 Task: Search one way flight ticket for 2 adults, 4 children and 1 infant on lap in business from Alexandria: Alexandria International Airport to Greensboro: Piedmont Triad International Airport on 5-1-2023. Choice of flights is Westjet. Number of bags: 2 carry on bags and 7 checked bags. Price is upto 83000. Outbound departure time preference is 5:30.
Action: Mouse moved to (257, 339)
Screenshot: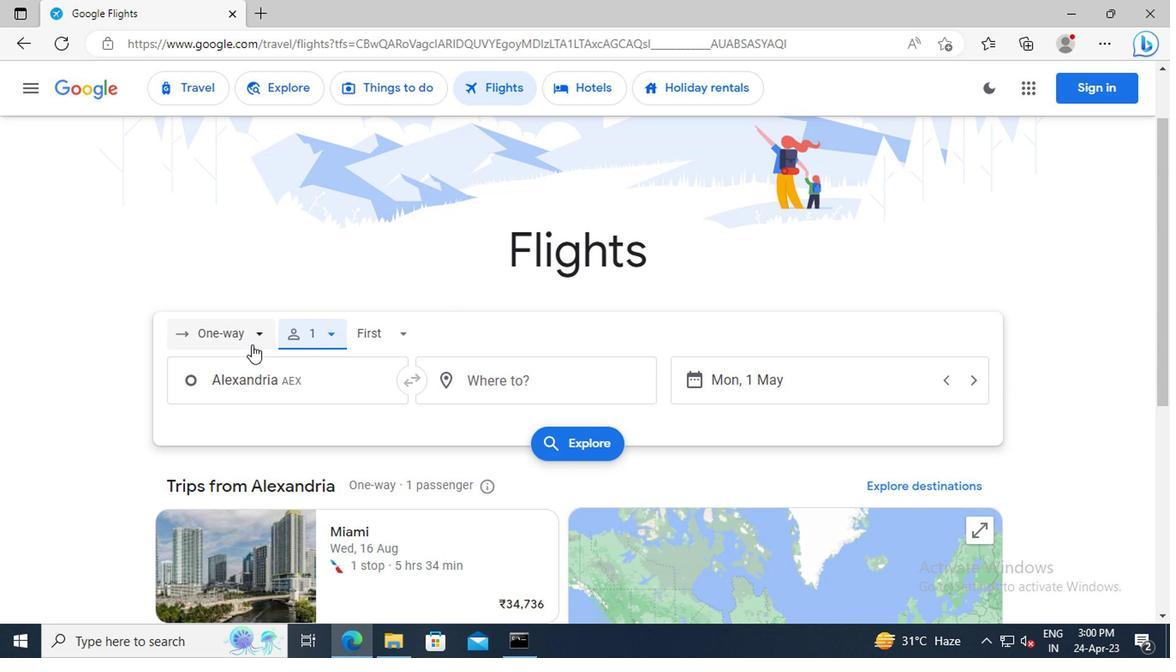 
Action: Mouse pressed left at (257, 339)
Screenshot: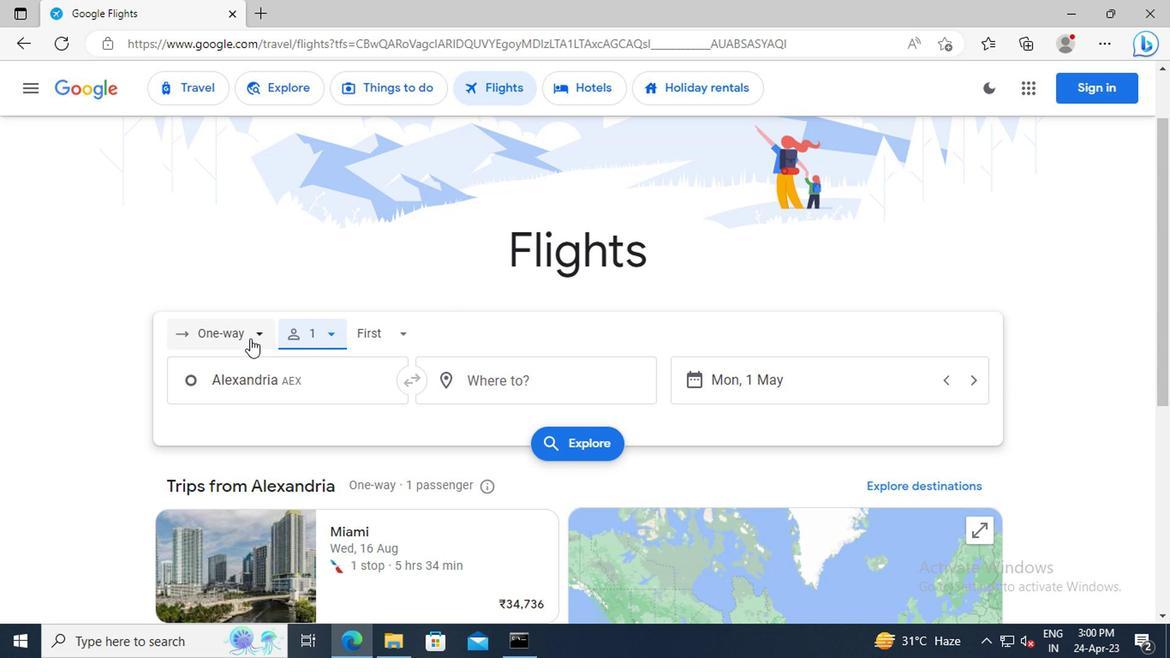 
Action: Mouse moved to (250, 418)
Screenshot: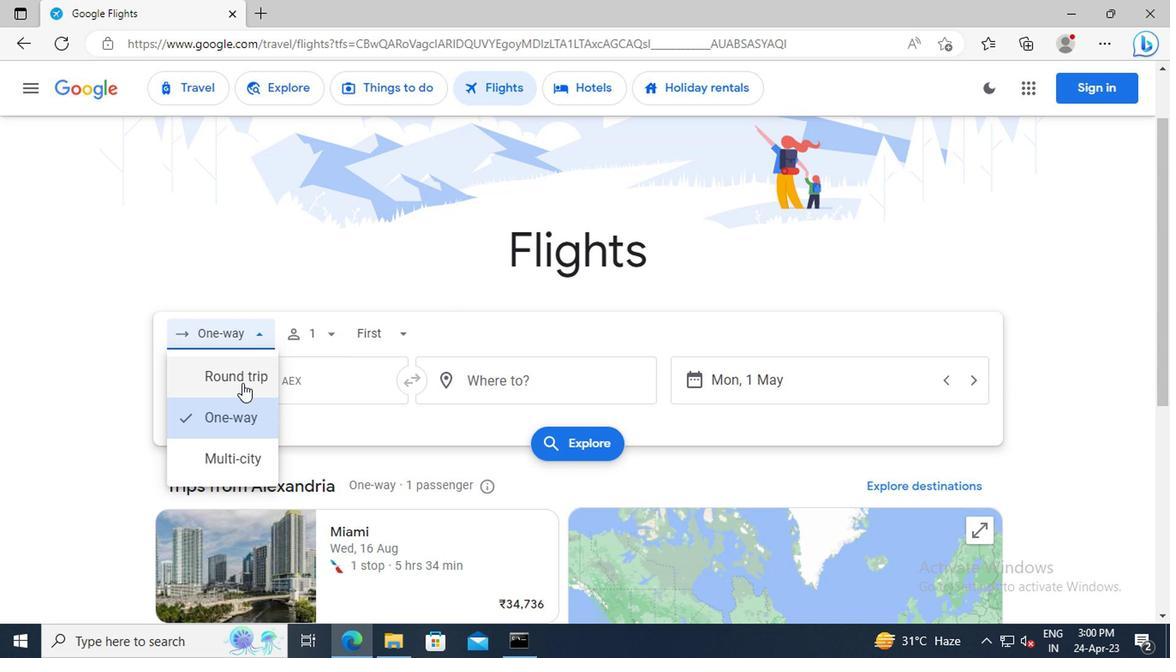 
Action: Mouse pressed left at (250, 418)
Screenshot: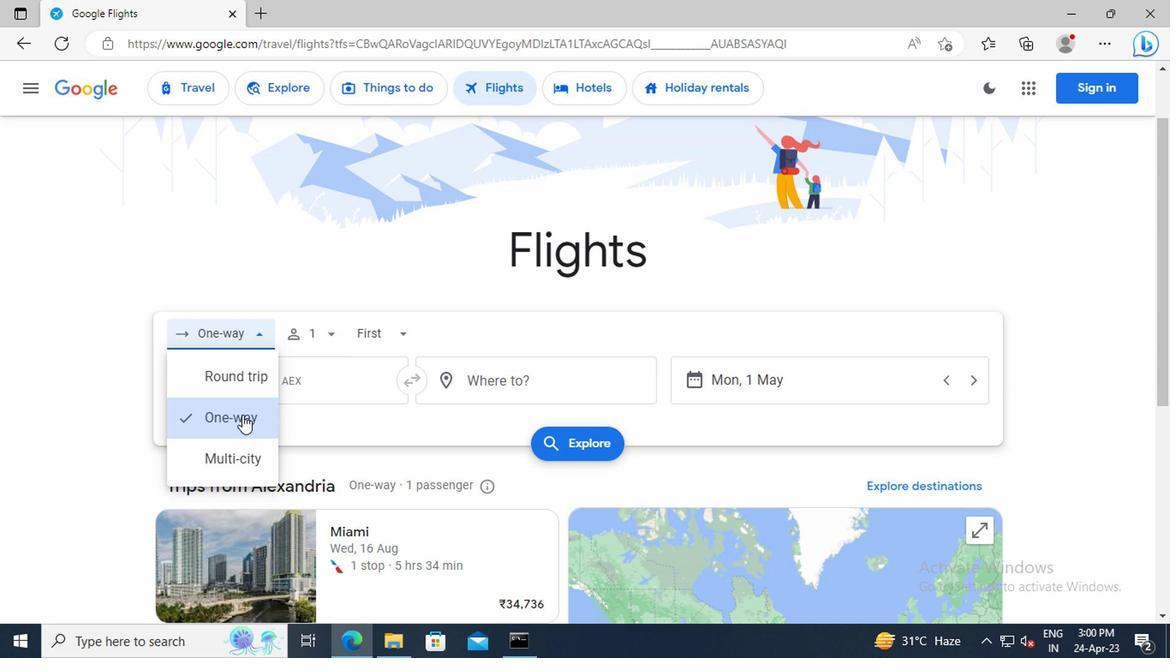
Action: Mouse moved to (317, 339)
Screenshot: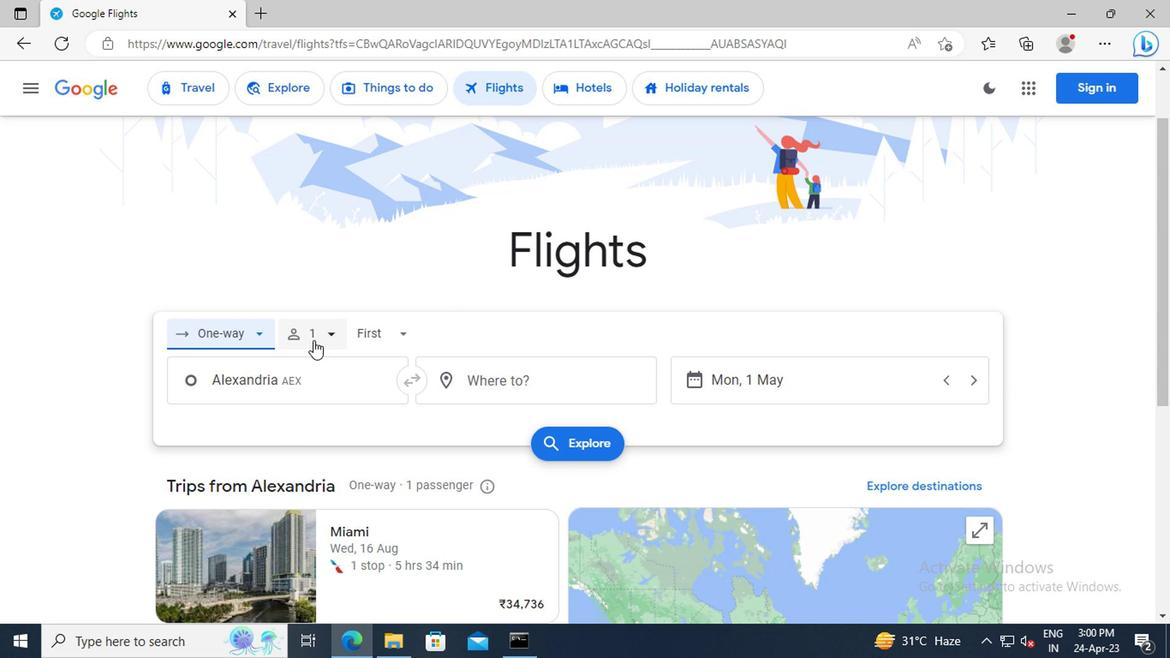 
Action: Mouse pressed left at (317, 339)
Screenshot: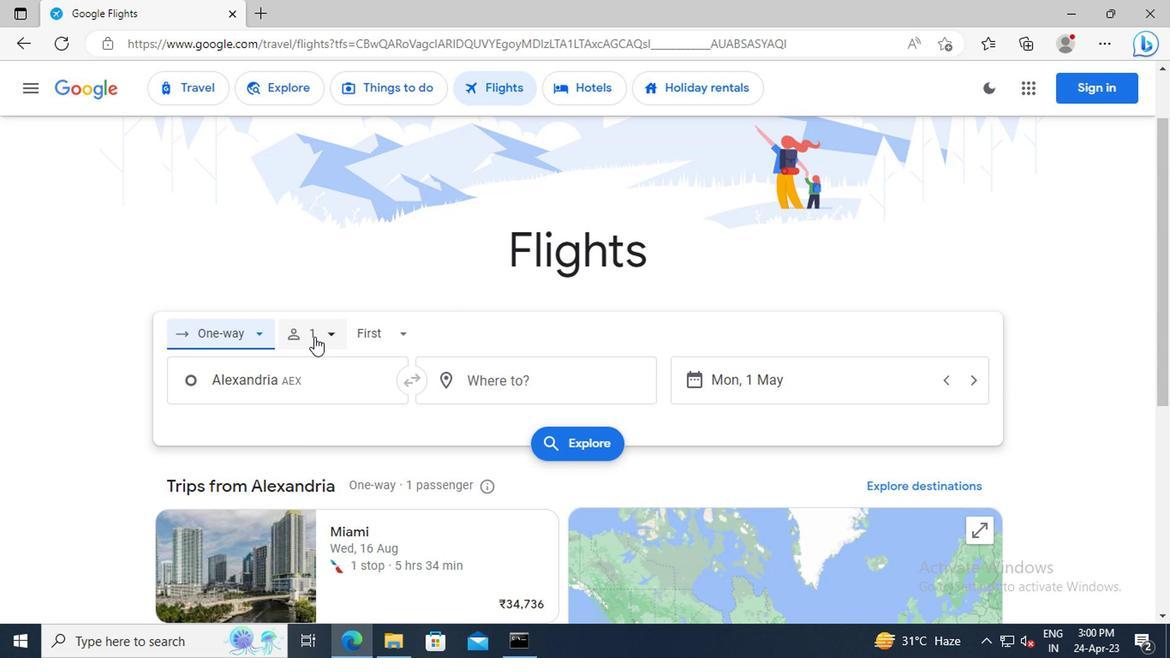 
Action: Mouse moved to (450, 385)
Screenshot: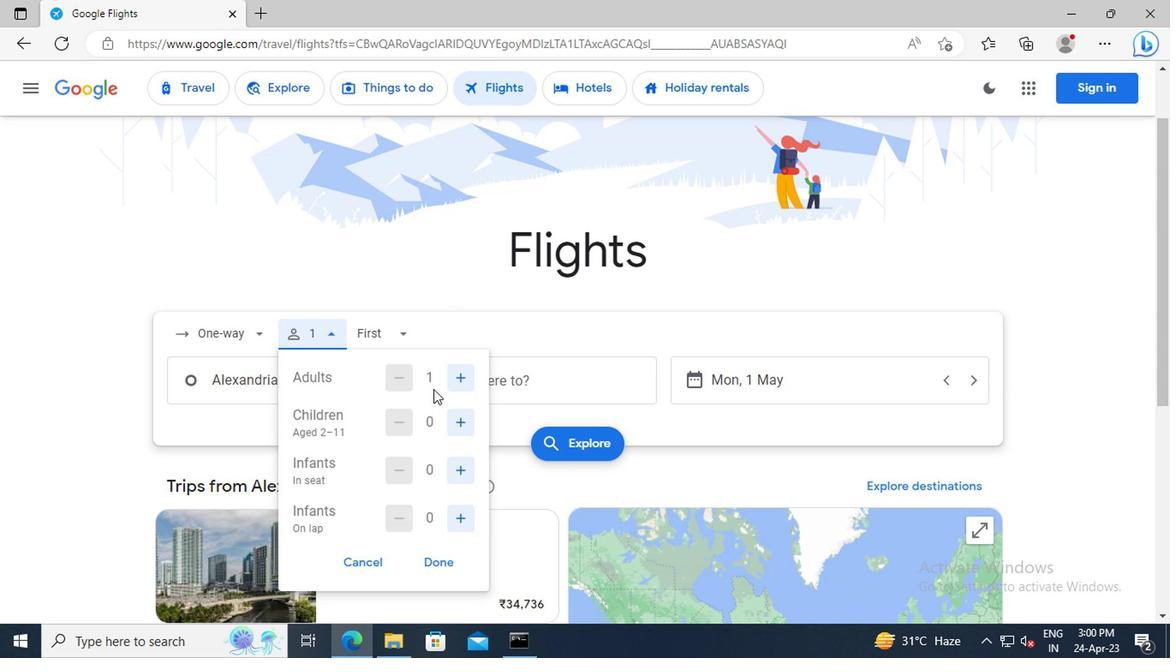 
Action: Mouse pressed left at (450, 385)
Screenshot: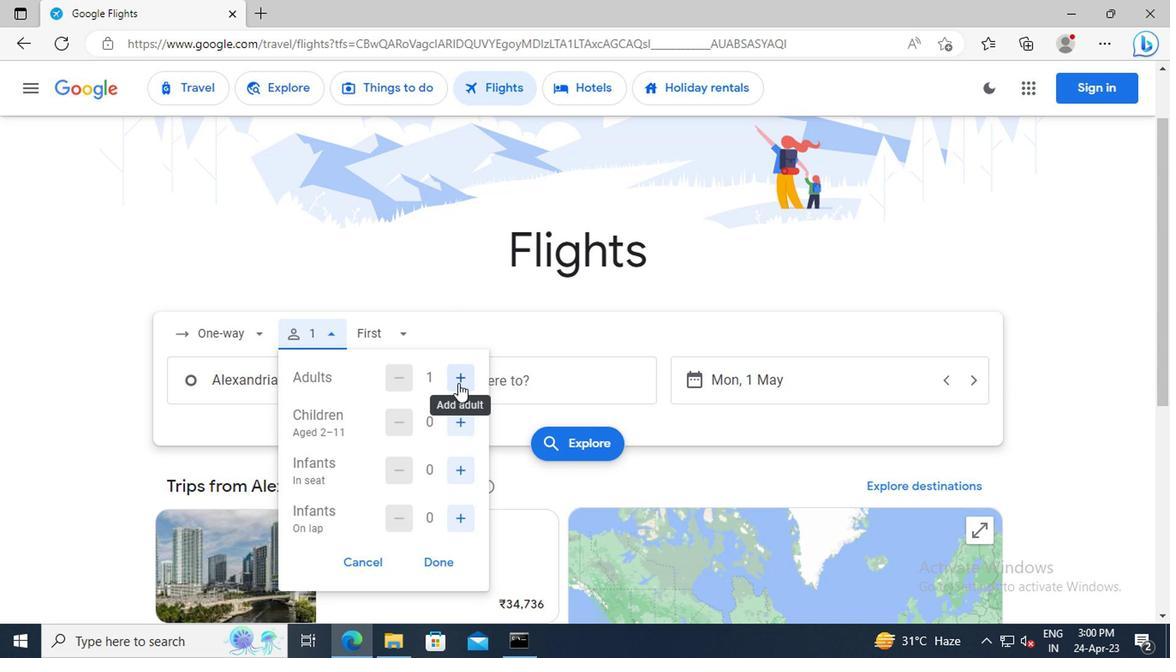
Action: Mouse moved to (458, 430)
Screenshot: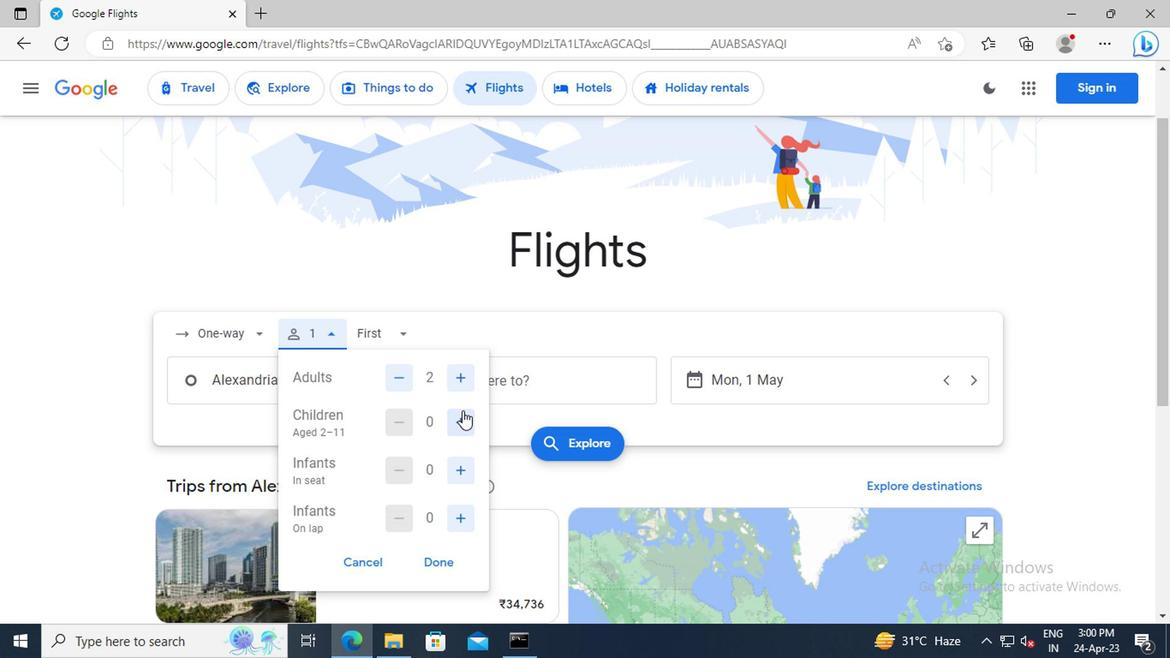 
Action: Mouse pressed left at (458, 430)
Screenshot: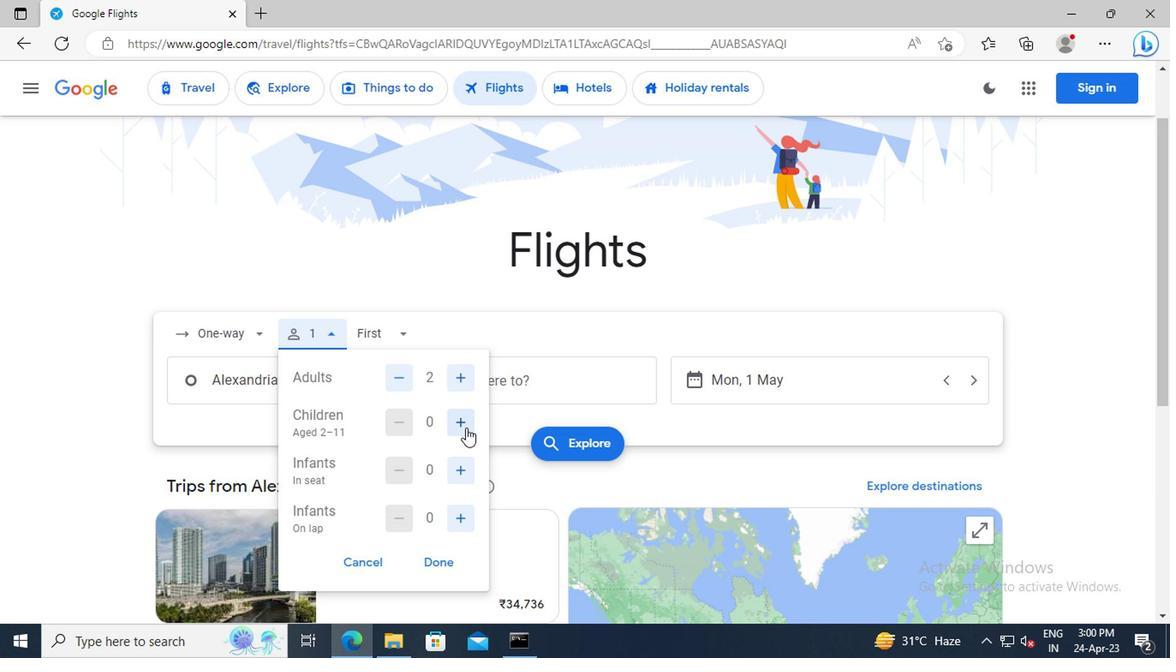 
Action: Mouse pressed left at (458, 430)
Screenshot: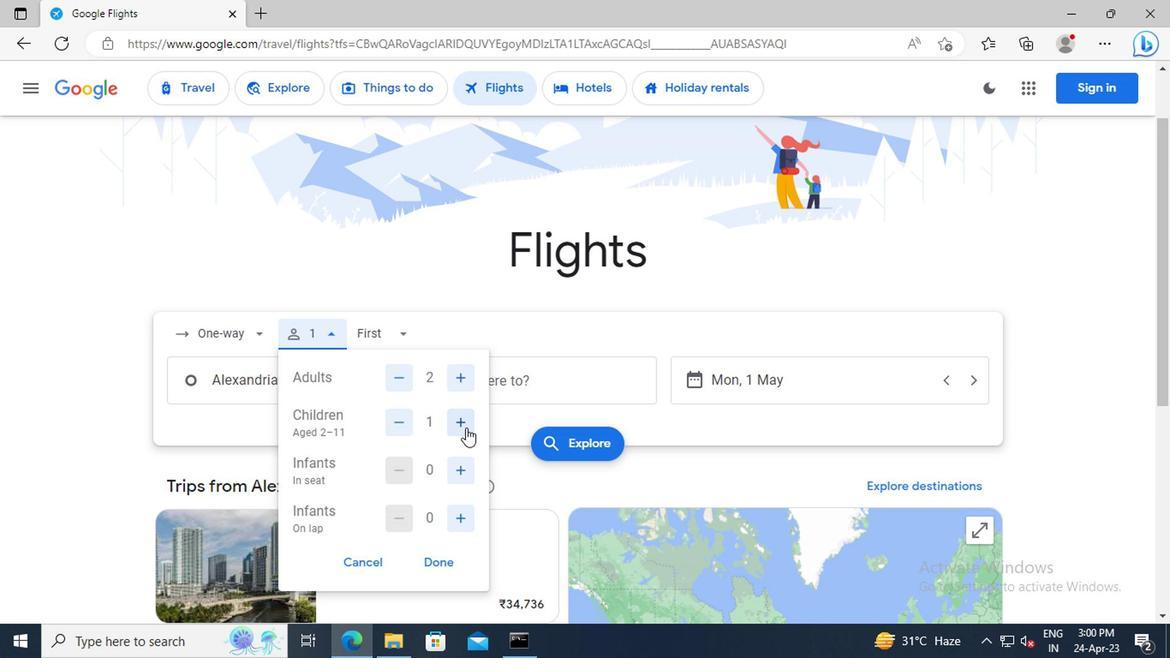 
Action: Mouse pressed left at (458, 430)
Screenshot: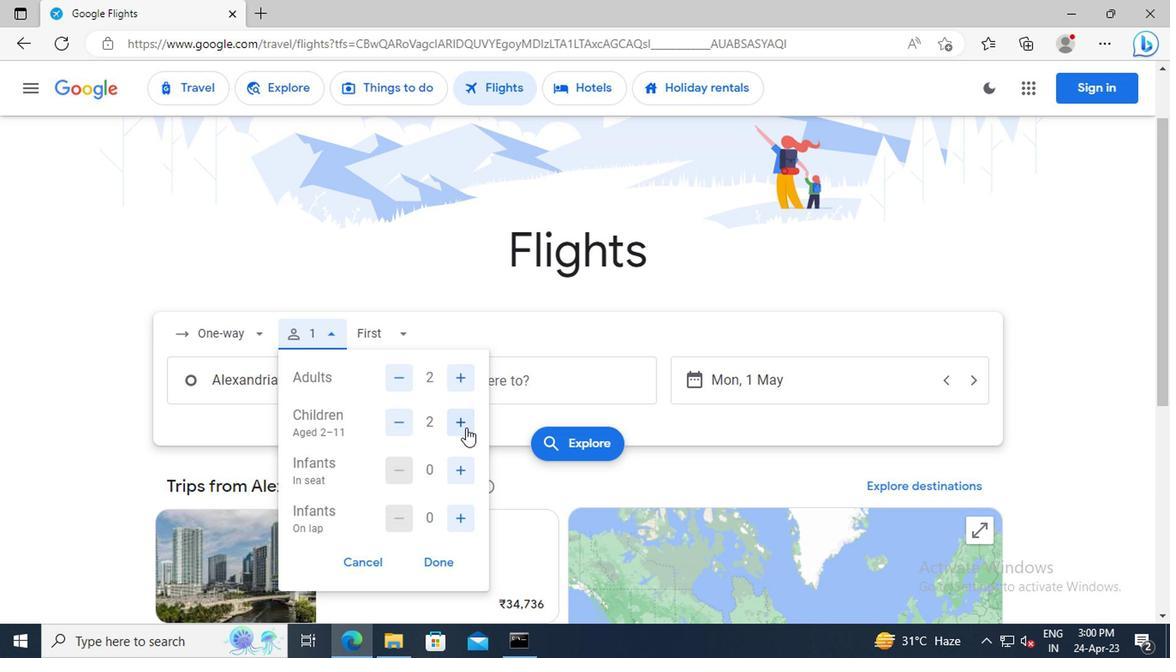 
Action: Mouse pressed left at (458, 430)
Screenshot: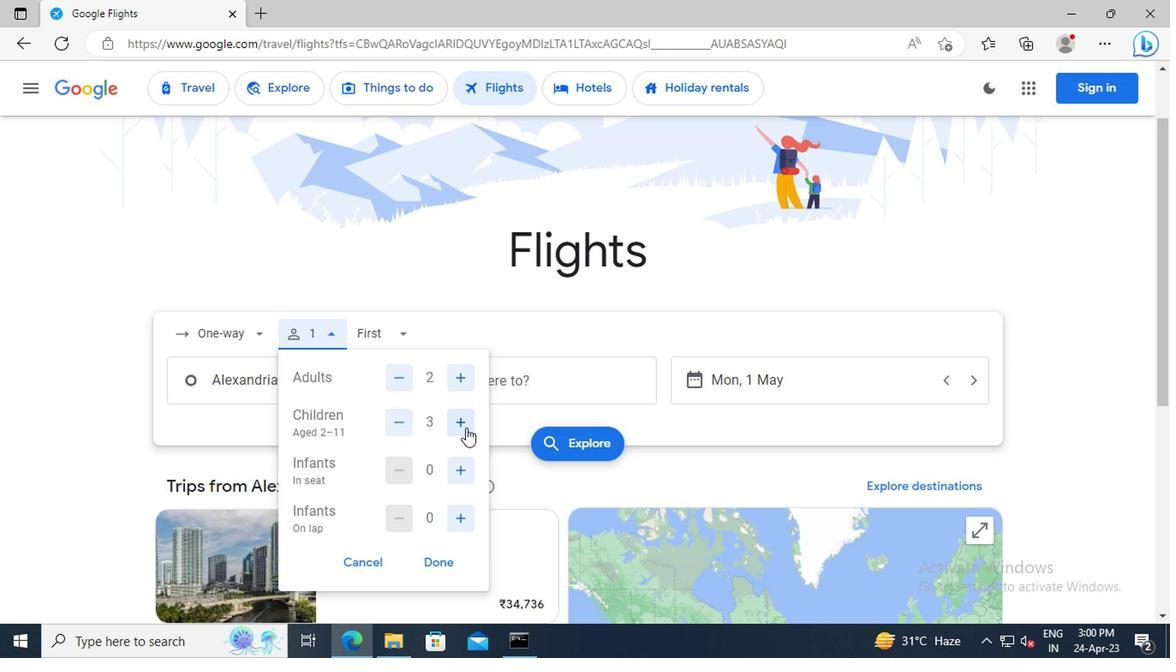 
Action: Mouse moved to (453, 518)
Screenshot: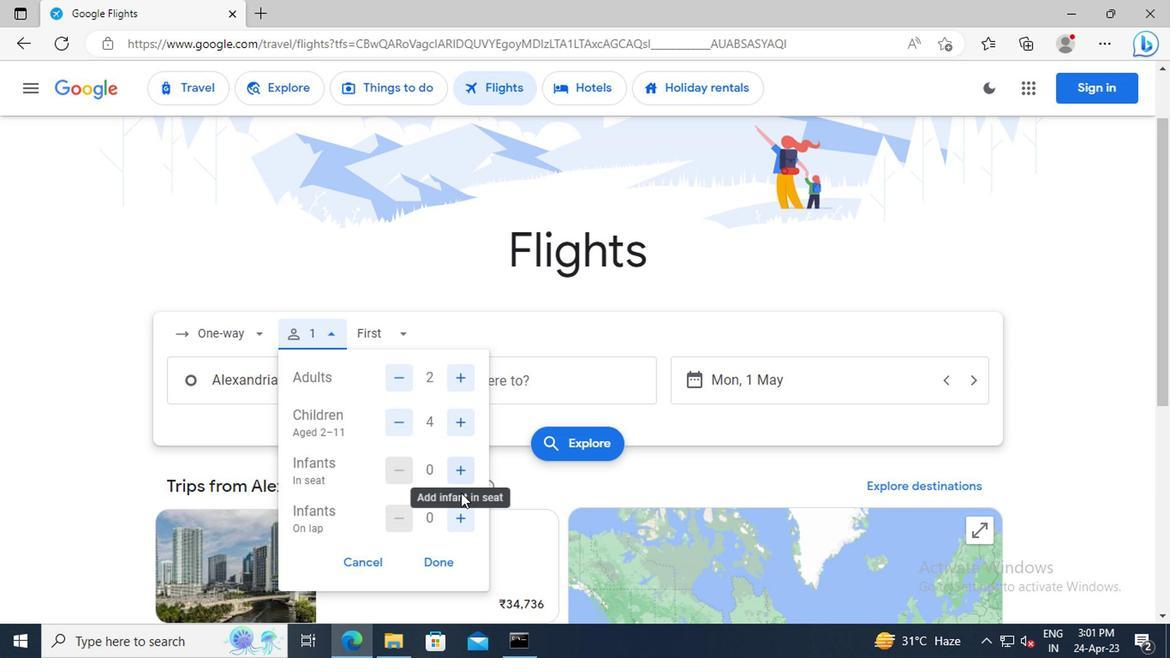 
Action: Mouse pressed left at (453, 518)
Screenshot: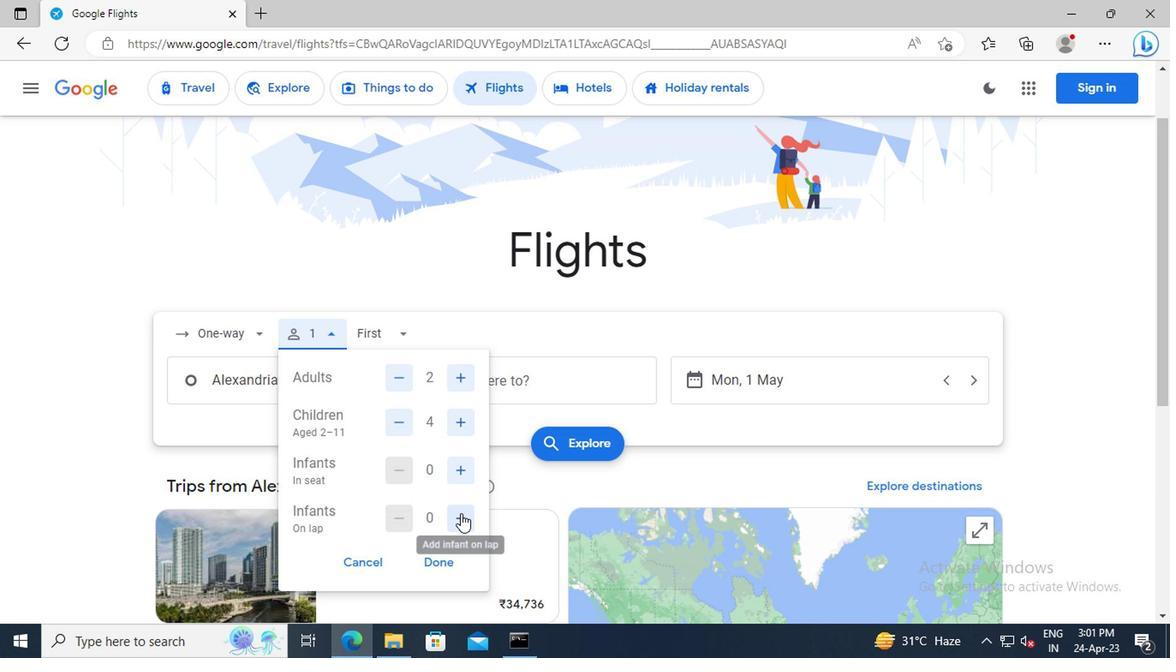 
Action: Mouse moved to (429, 573)
Screenshot: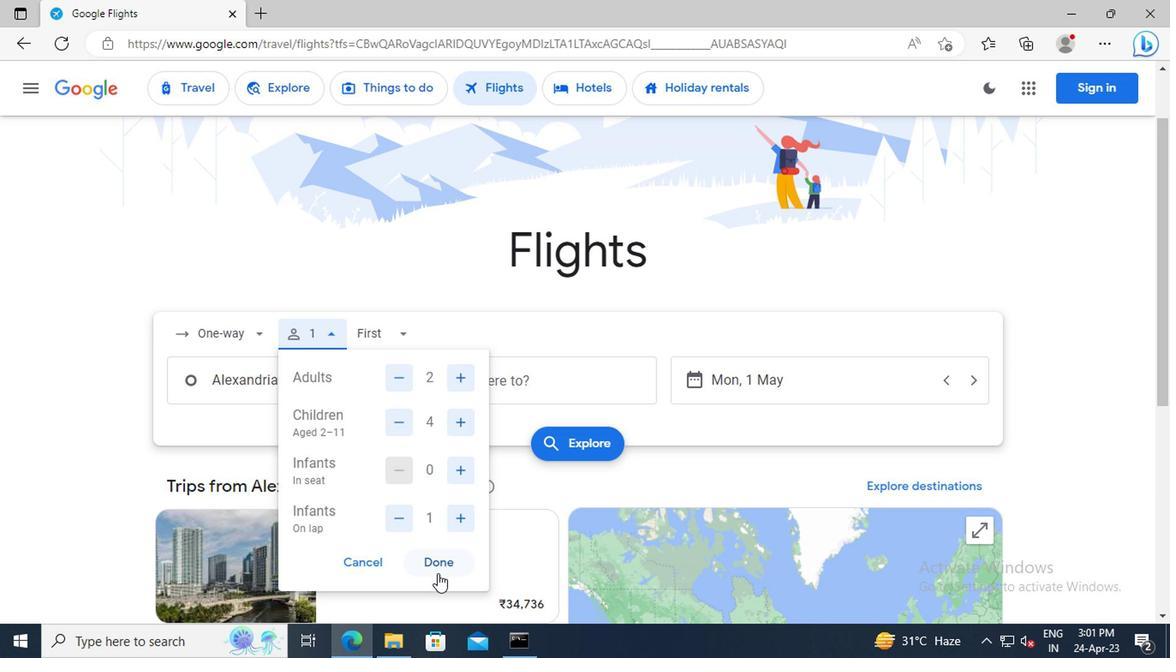 
Action: Mouse pressed left at (429, 573)
Screenshot: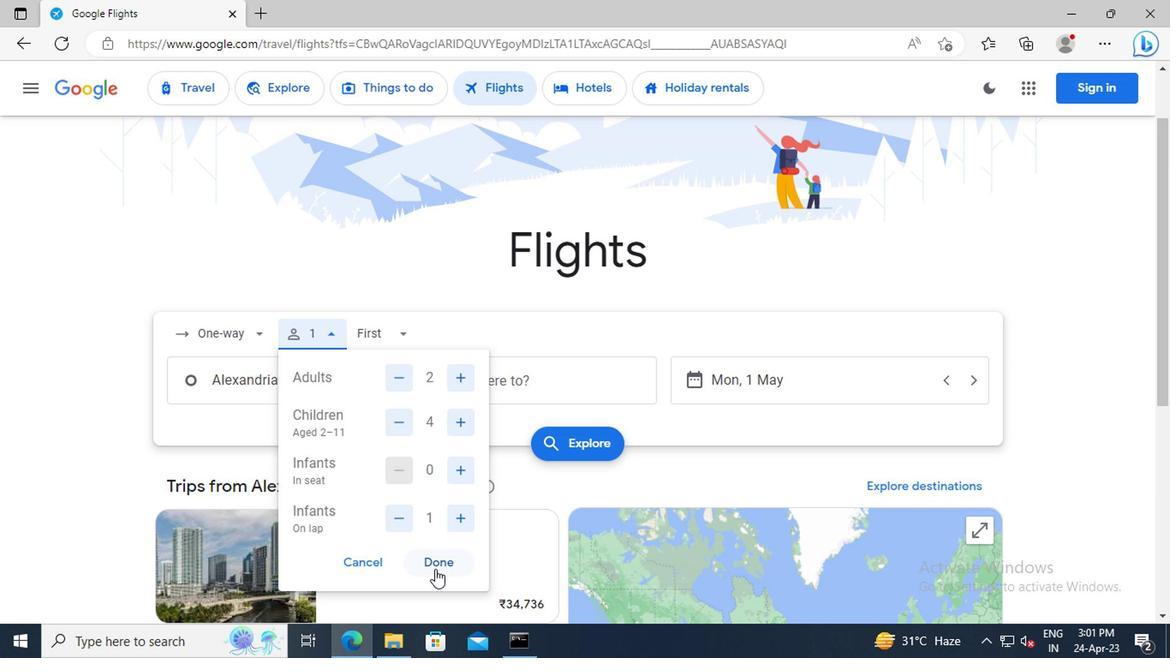 
Action: Mouse moved to (385, 340)
Screenshot: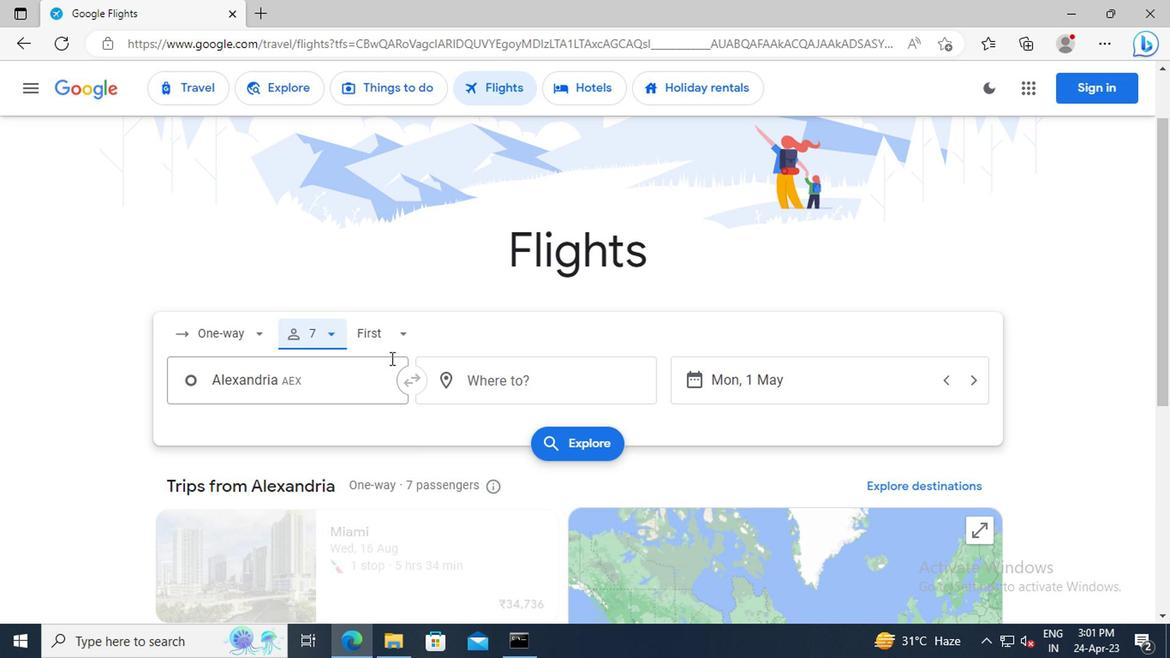 
Action: Mouse pressed left at (385, 340)
Screenshot: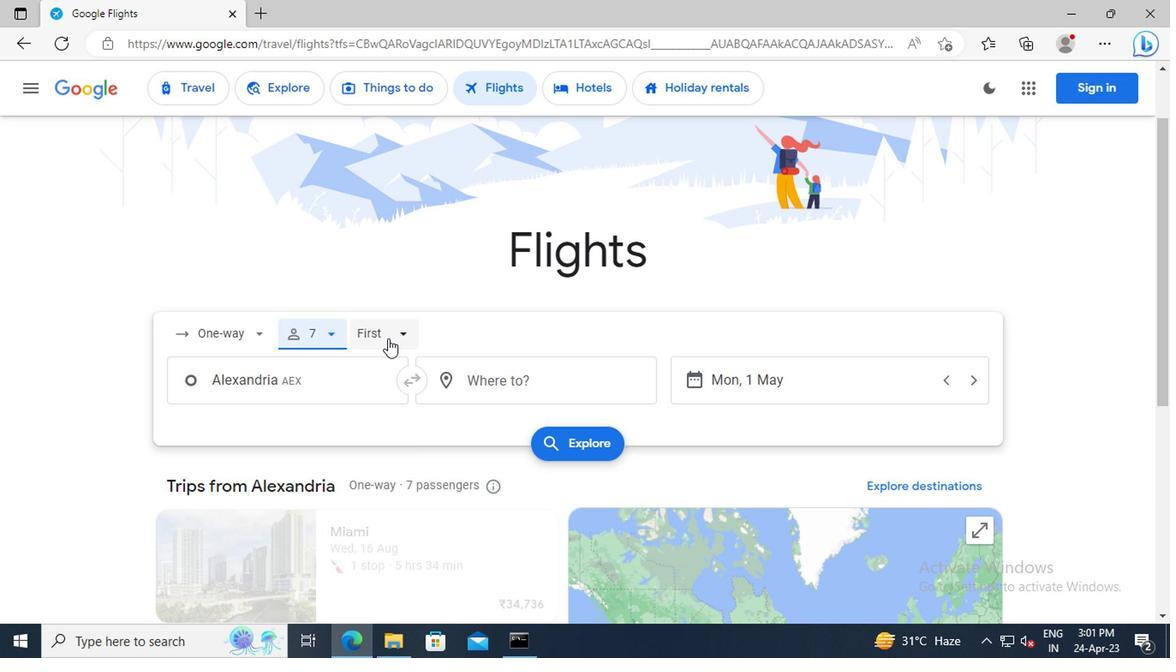 
Action: Mouse moved to (399, 464)
Screenshot: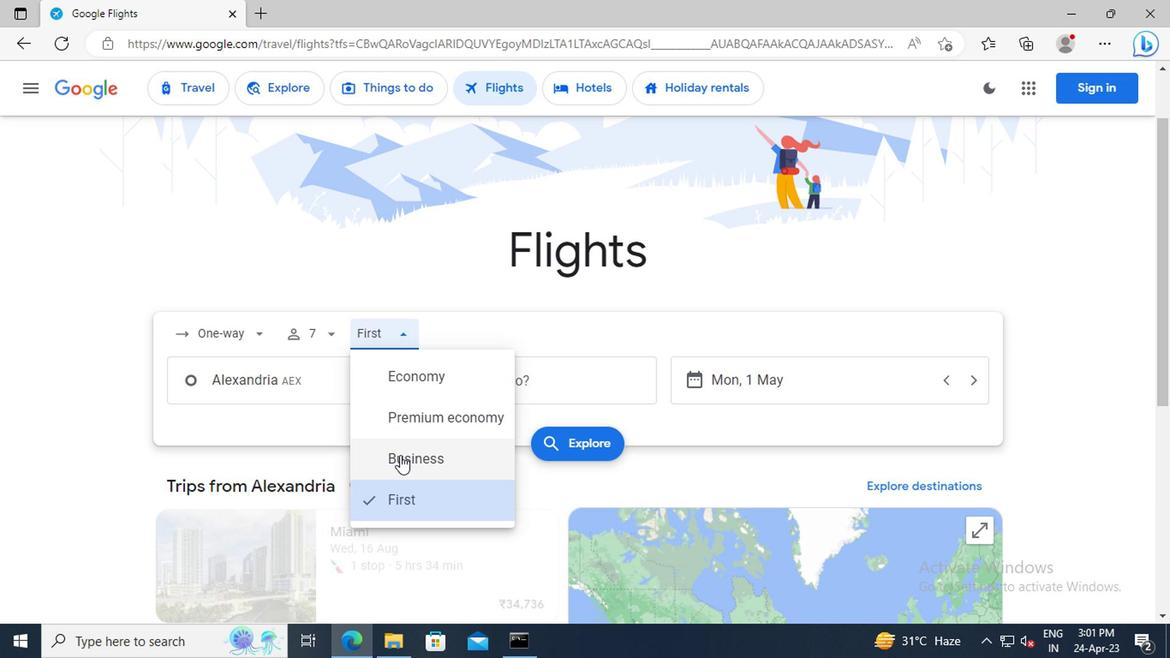 
Action: Mouse pressed left at (399, 464)
Screenshot: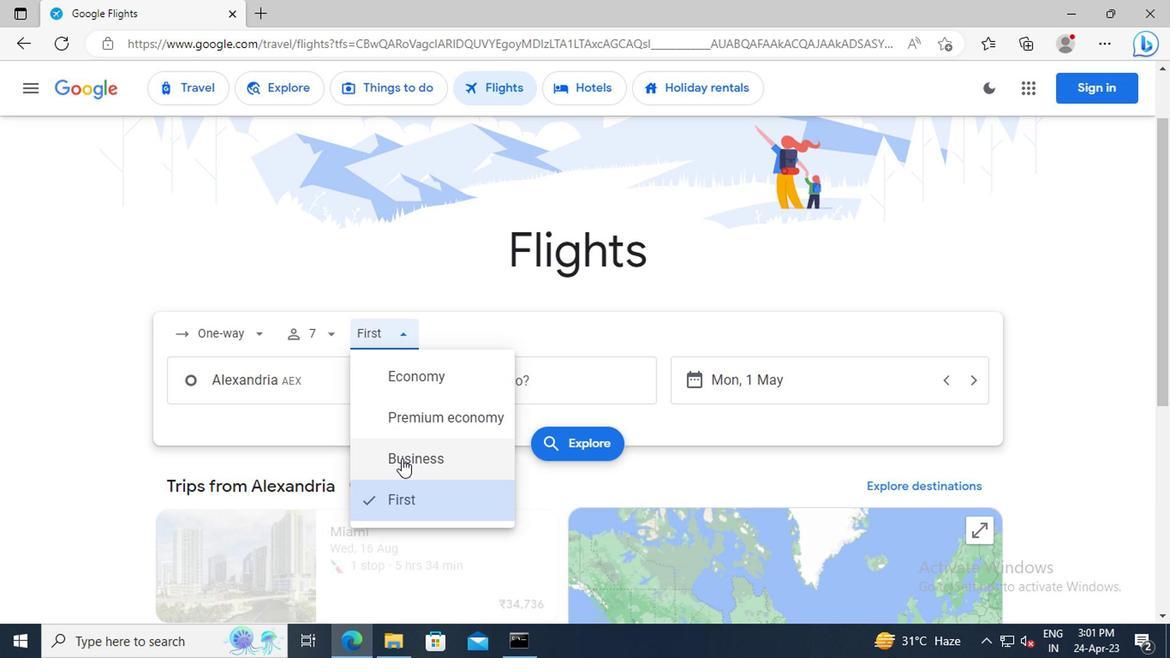 
Action: Mouse moved to (340, 385)
Screenshot: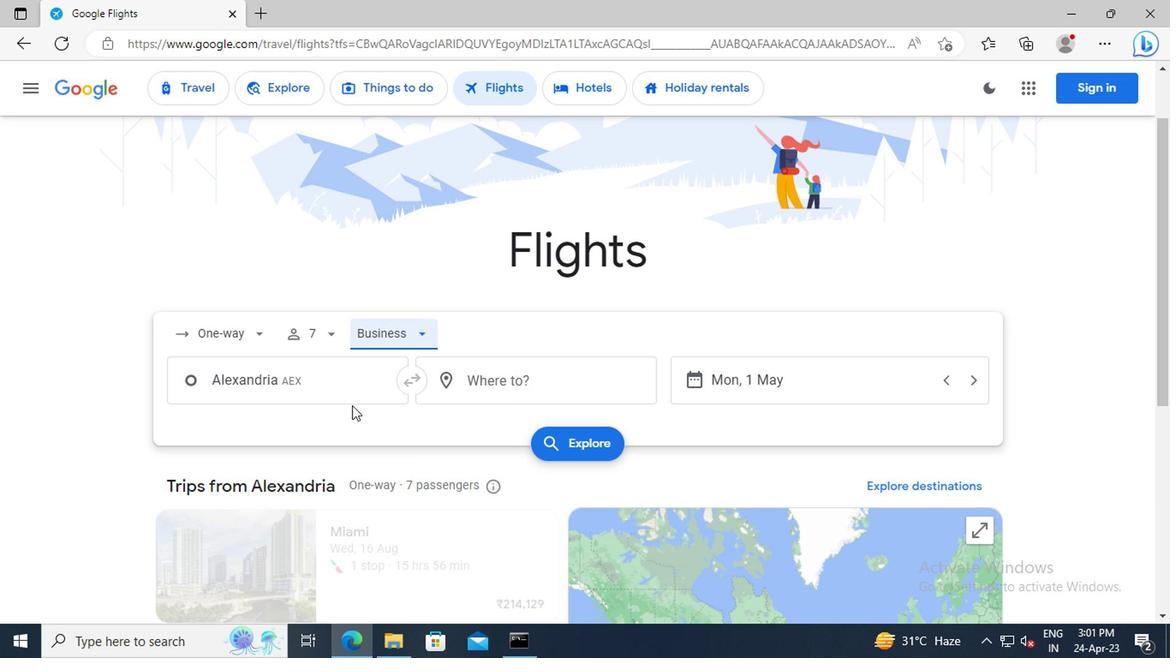 
Action: Mouse pressed left at (340, 385)
Screenshot: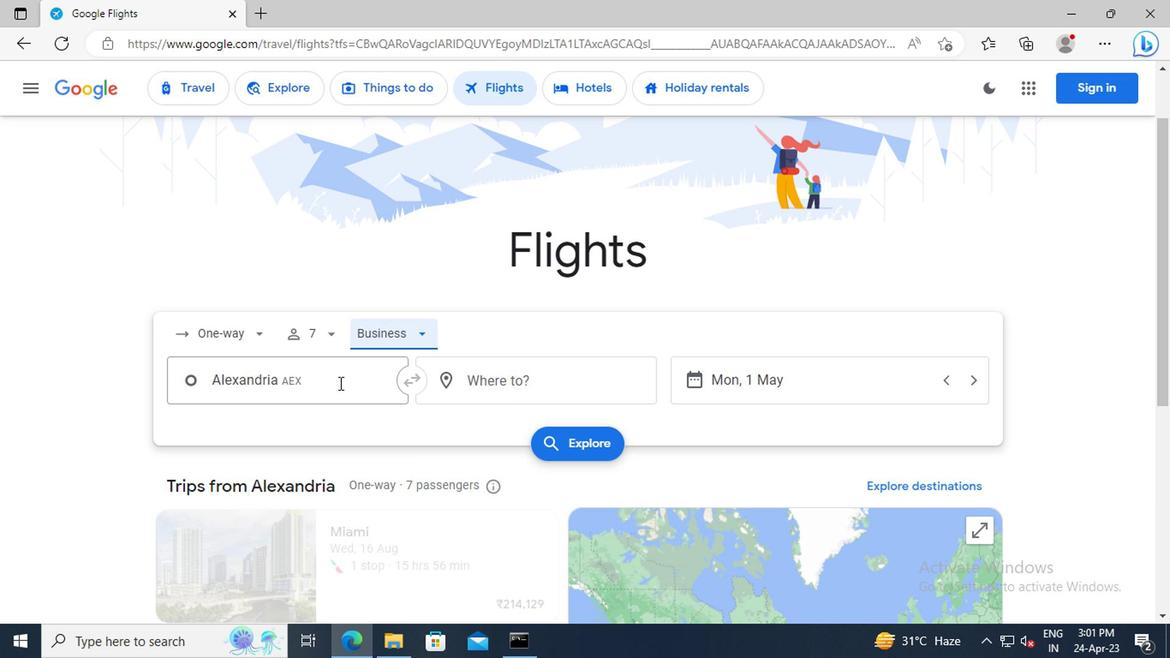 
Action: Key pressed <Key.shift_r>Alexandria<Key.space><Key.shift>IN
Screenshot: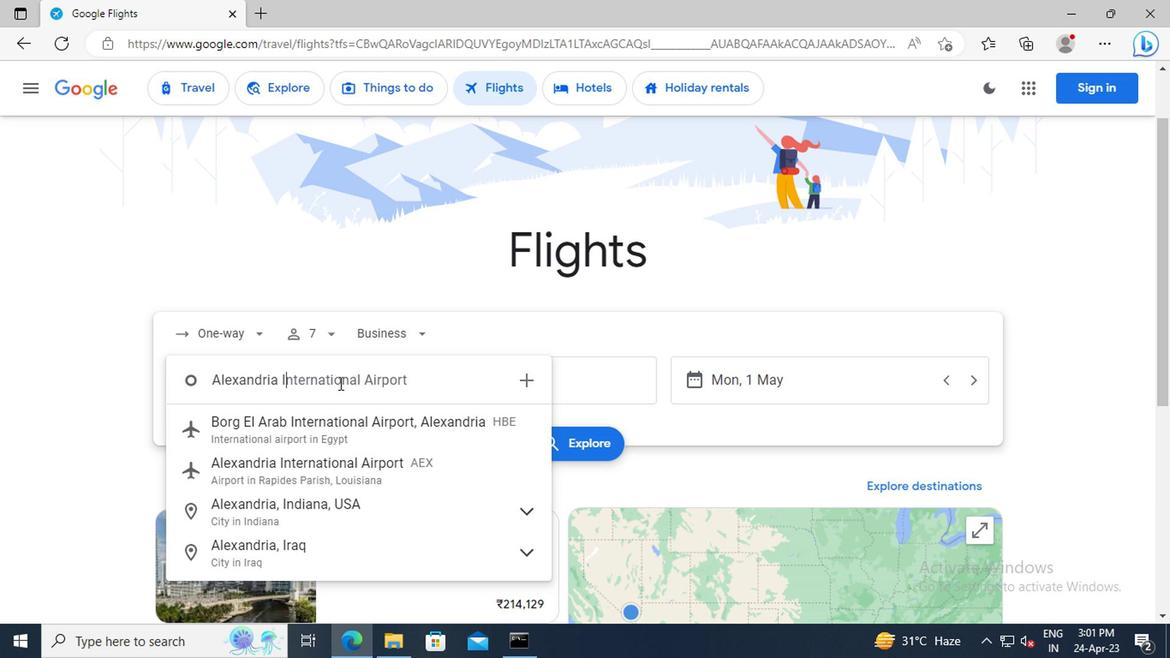 
Action: Mouse moved to (358, 468)
Screenshot: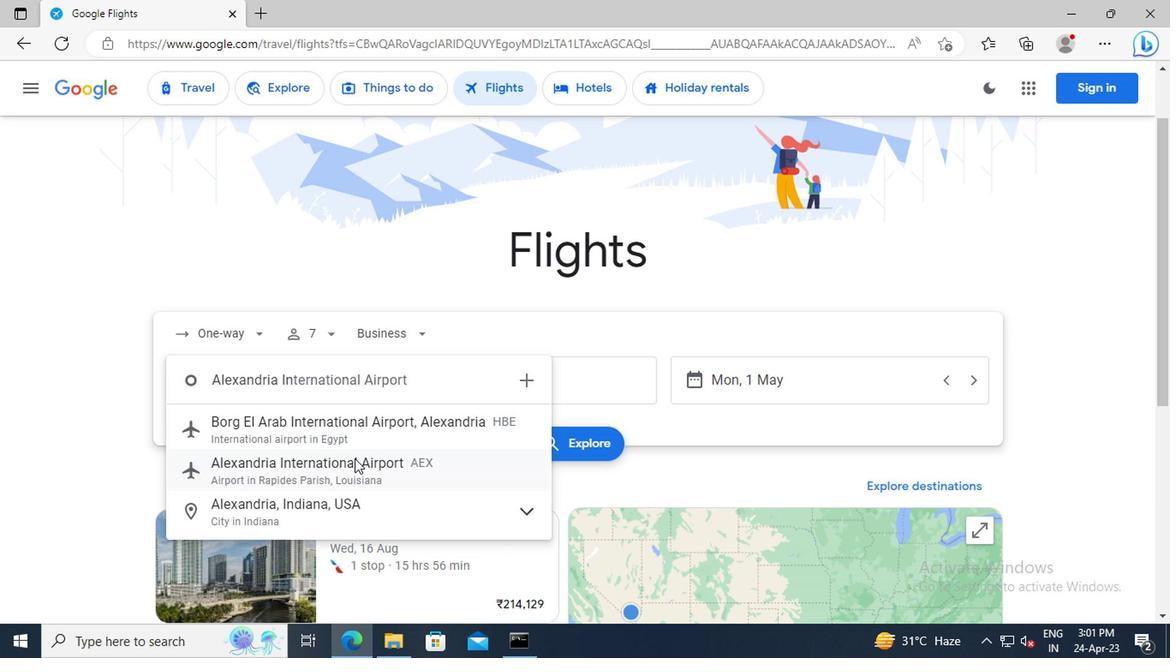 
Action: Mouse pressed left at (358, 468)
Screenshot: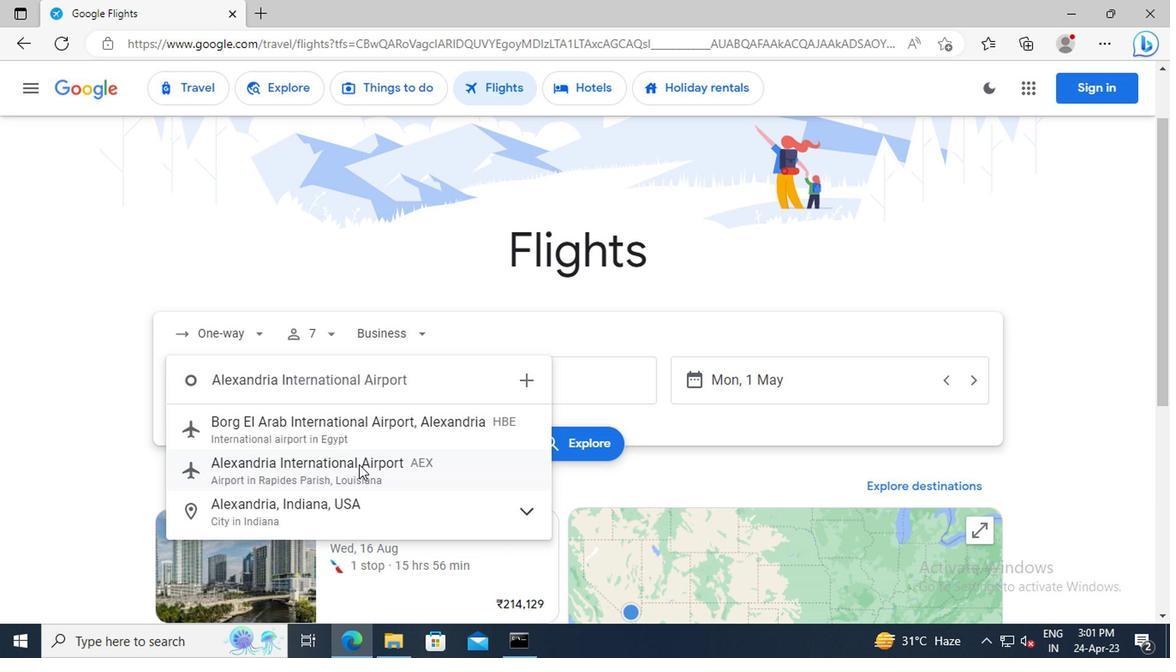 
Action: Mouse moved to (479, 398)
Screenshot: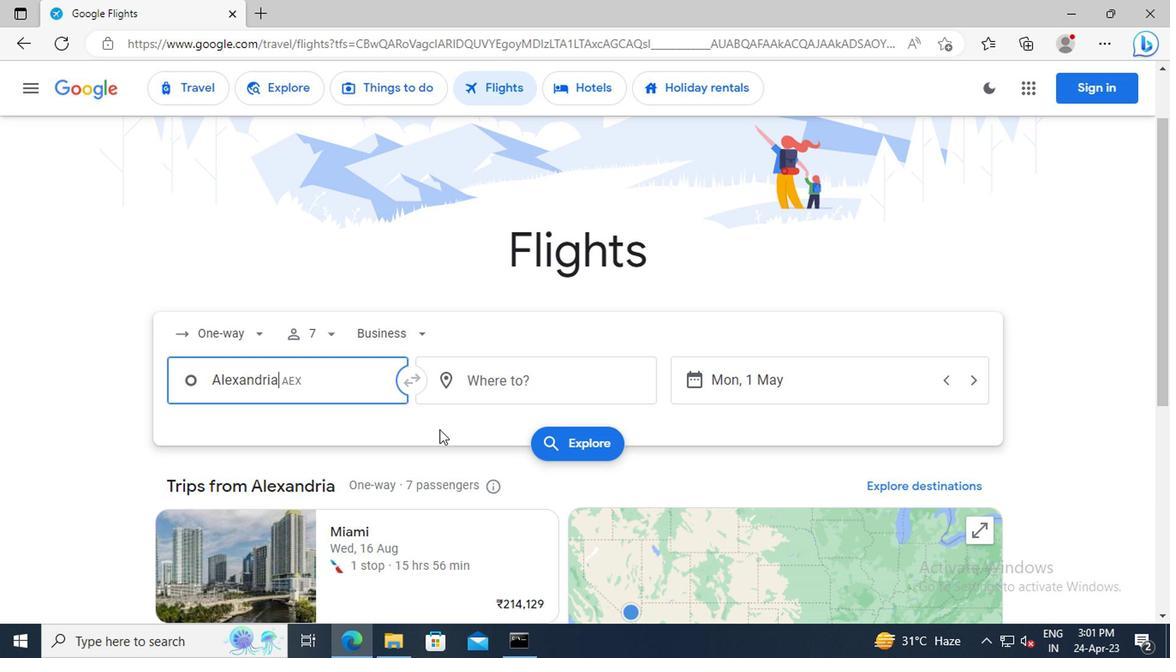 
Action: Mouse pressed left at (479, 398)
Screenshot: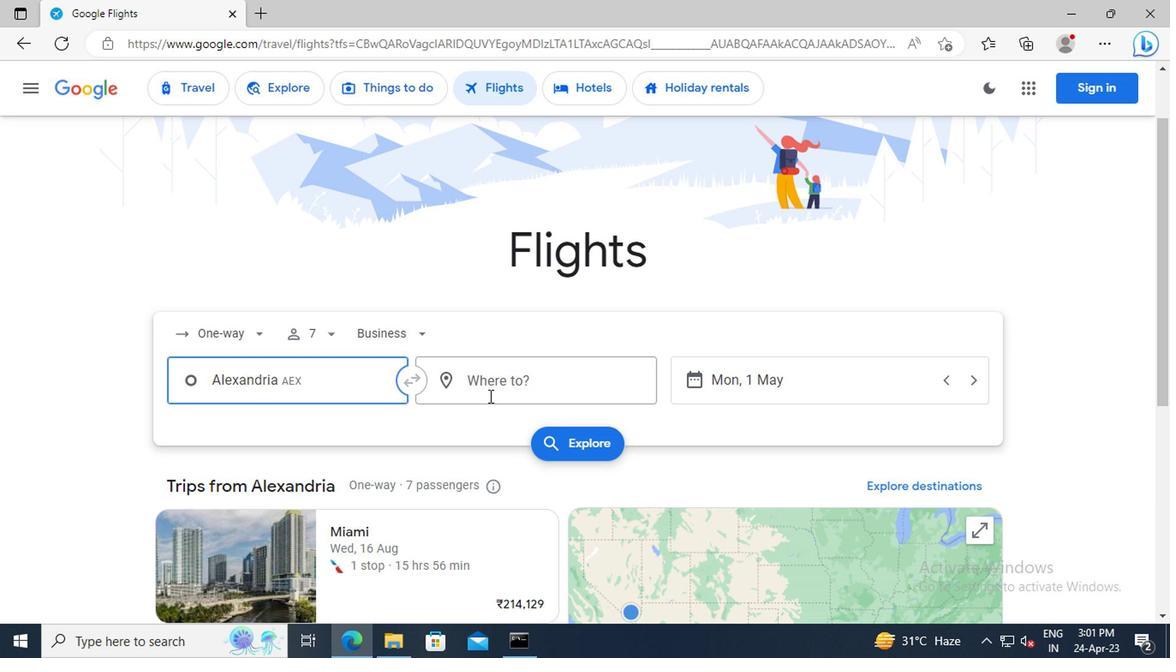 
Action: Key pressed <Key.shift>PIEDMONT<Key.space><Key.shift>TR
Screenshot: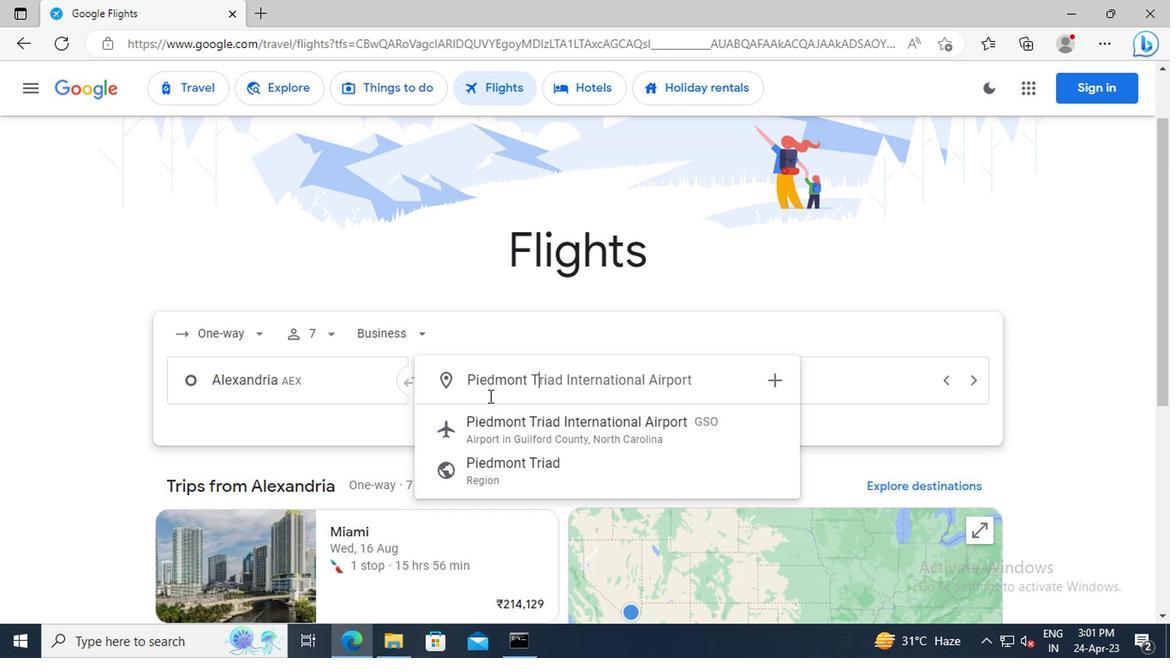 
Action: Mouse moved to (507, 424)
Screenshot: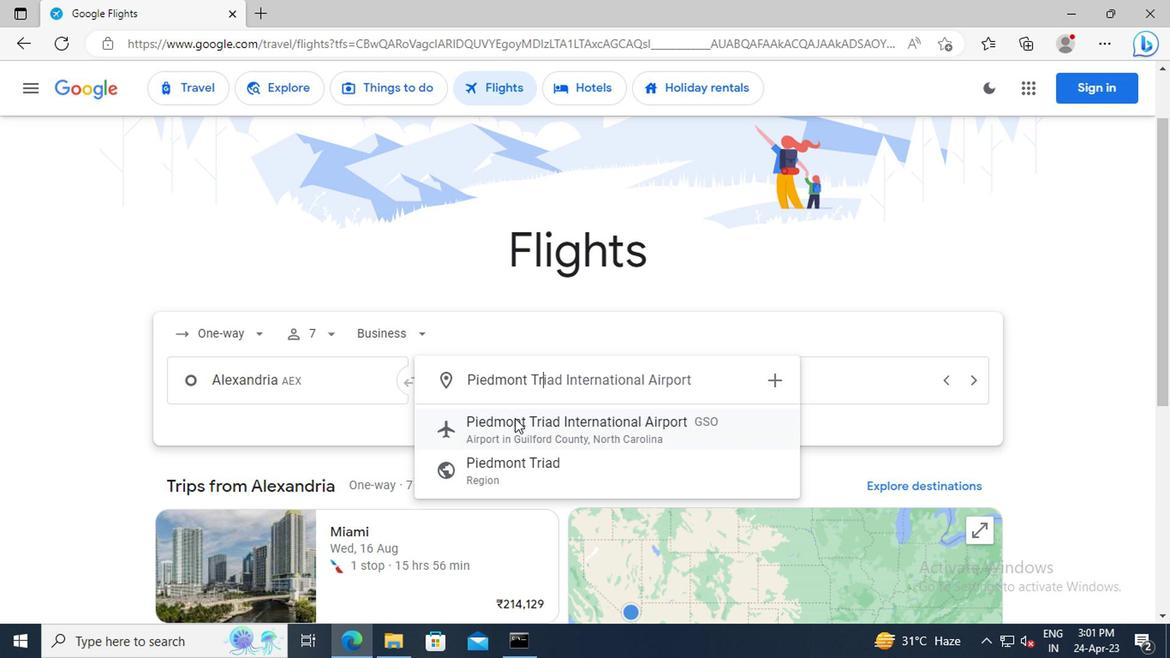 
Action: Mouse pressed left at (507, 424)
Screenshot: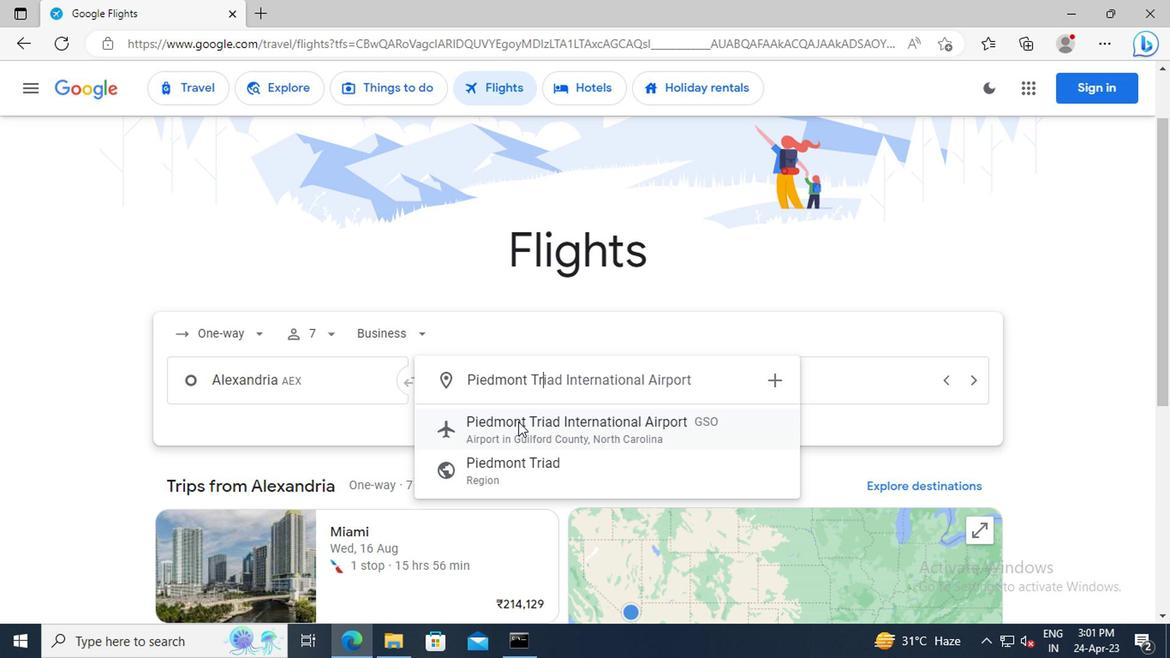 
Action: Mouse moved to (740, 382)
Screenshot: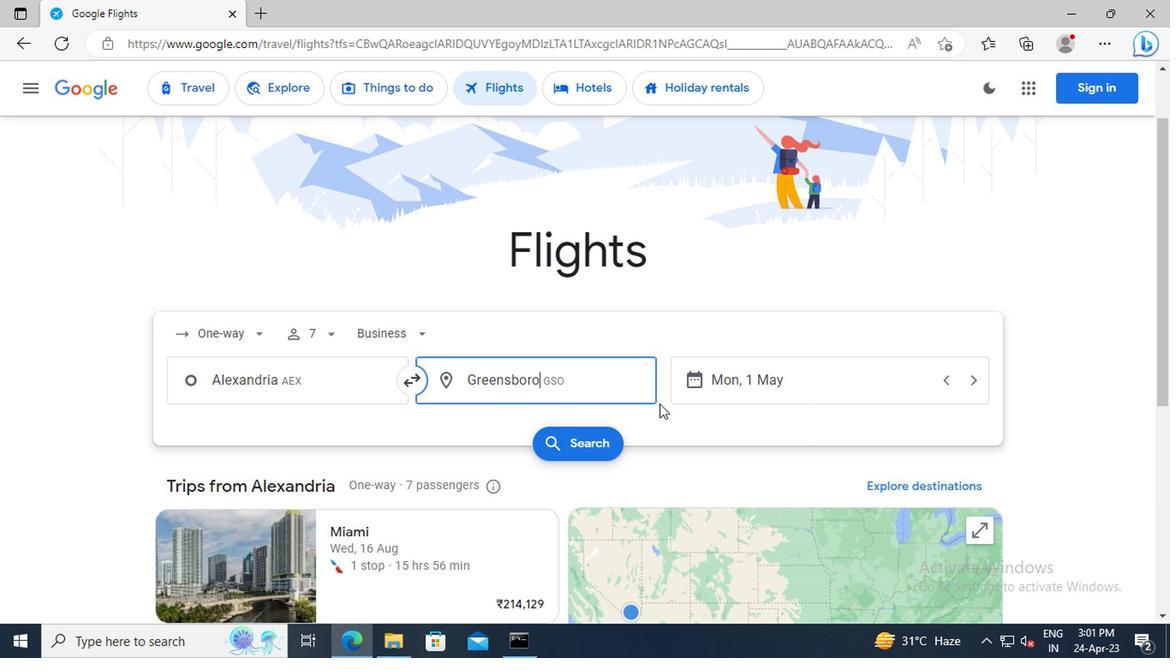 
Action: Mouse pressed left at (740, 382)
Screenshot: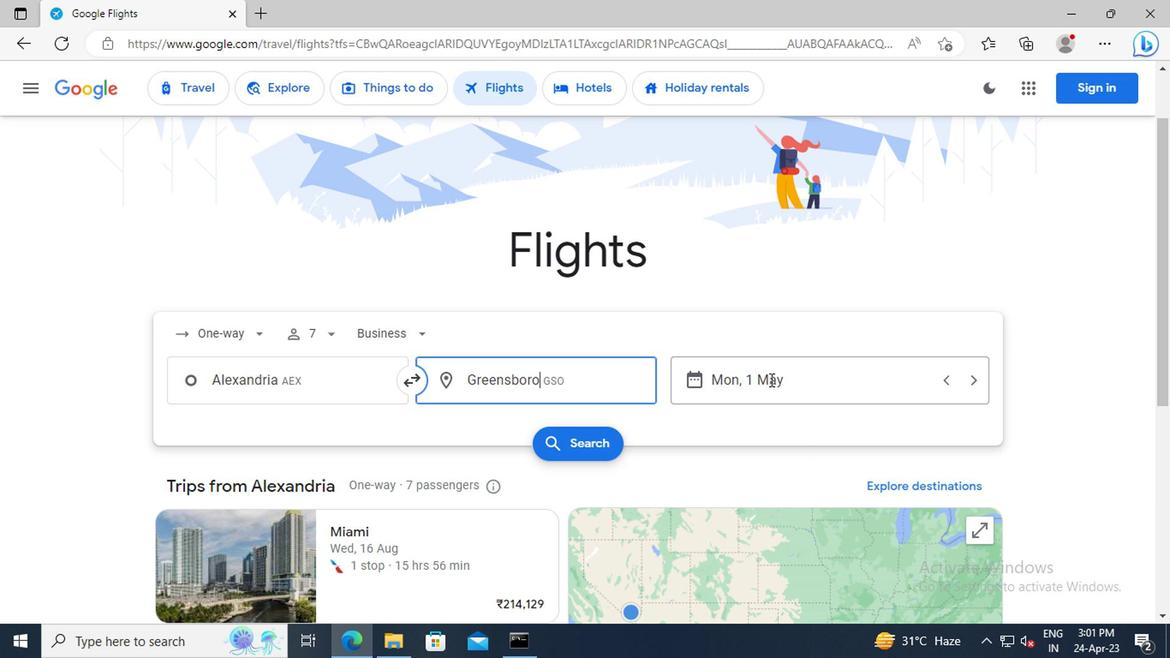 
Action: Key pressed 1<Key.space>MAY<Key.enter>
Screenshot: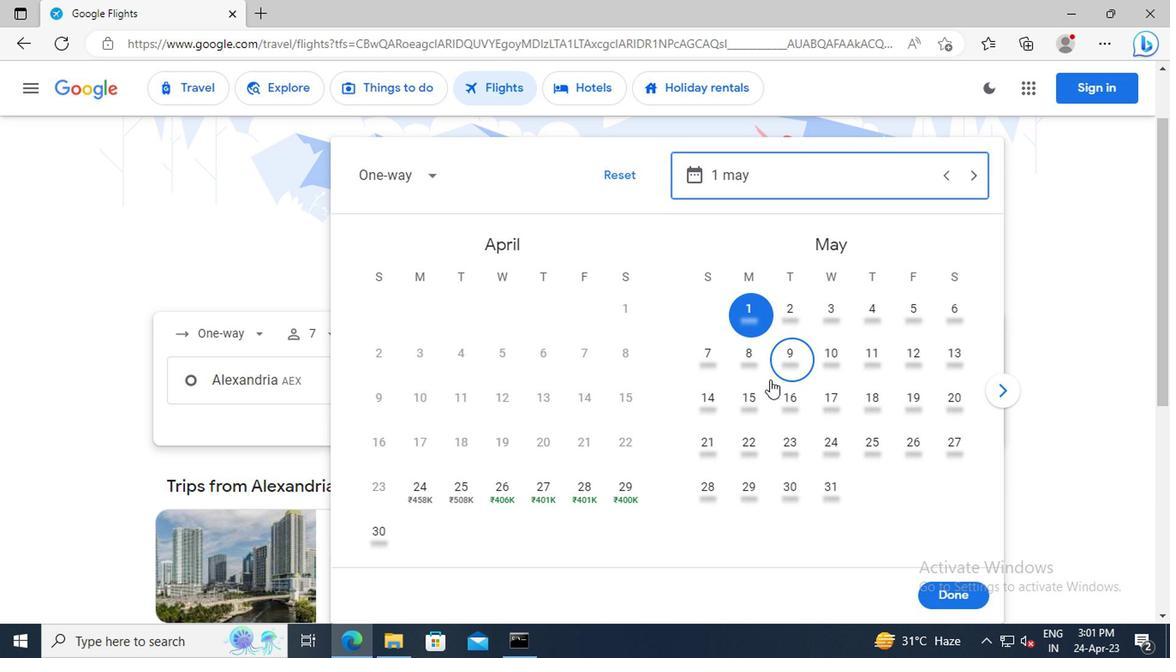 
Action: Mouse moved to (904, 605)
Screenshot: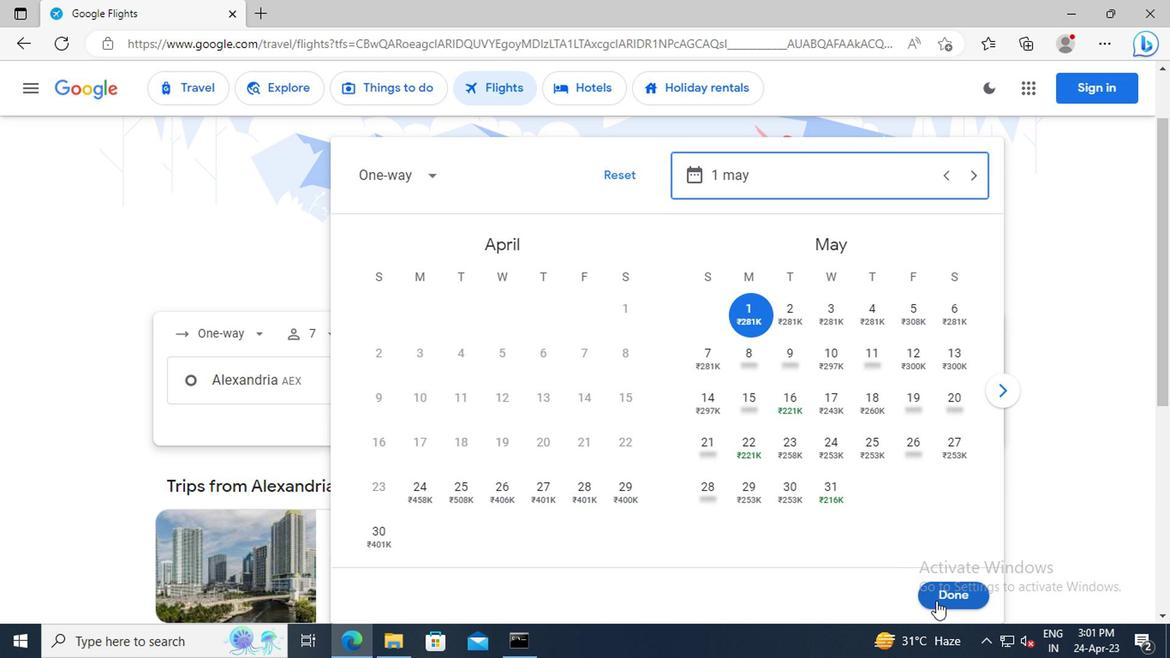 
Action: Mouse pressed left at (904, 605)
Screenshot: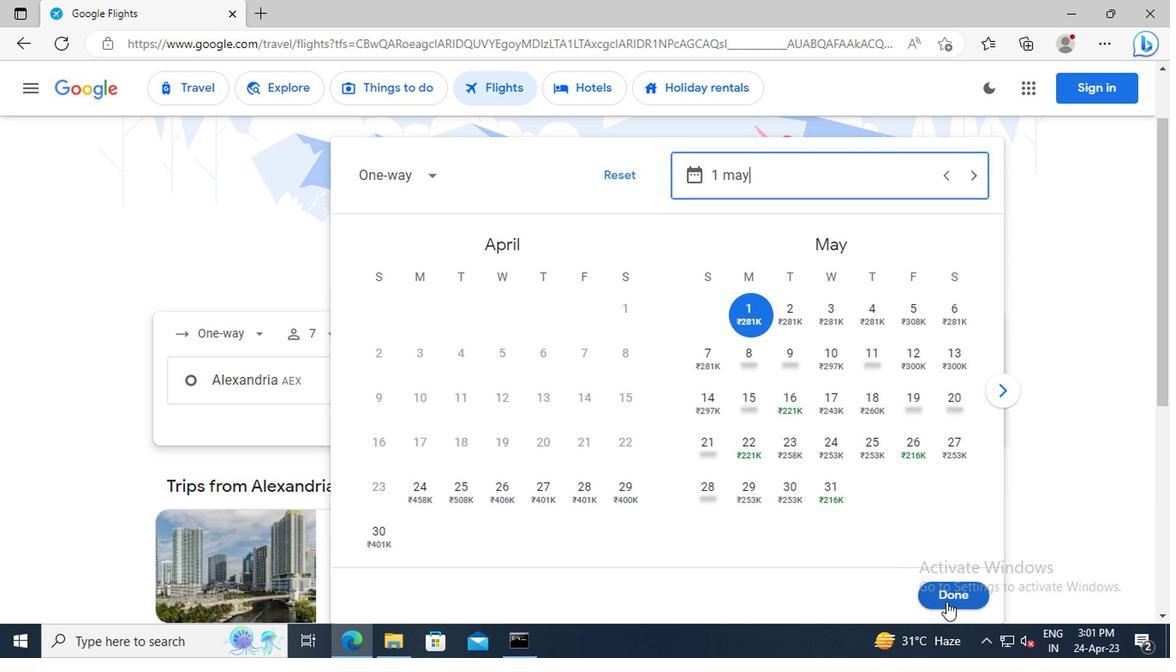 
Action: Mouse moved to (579, 449)
Screenshot: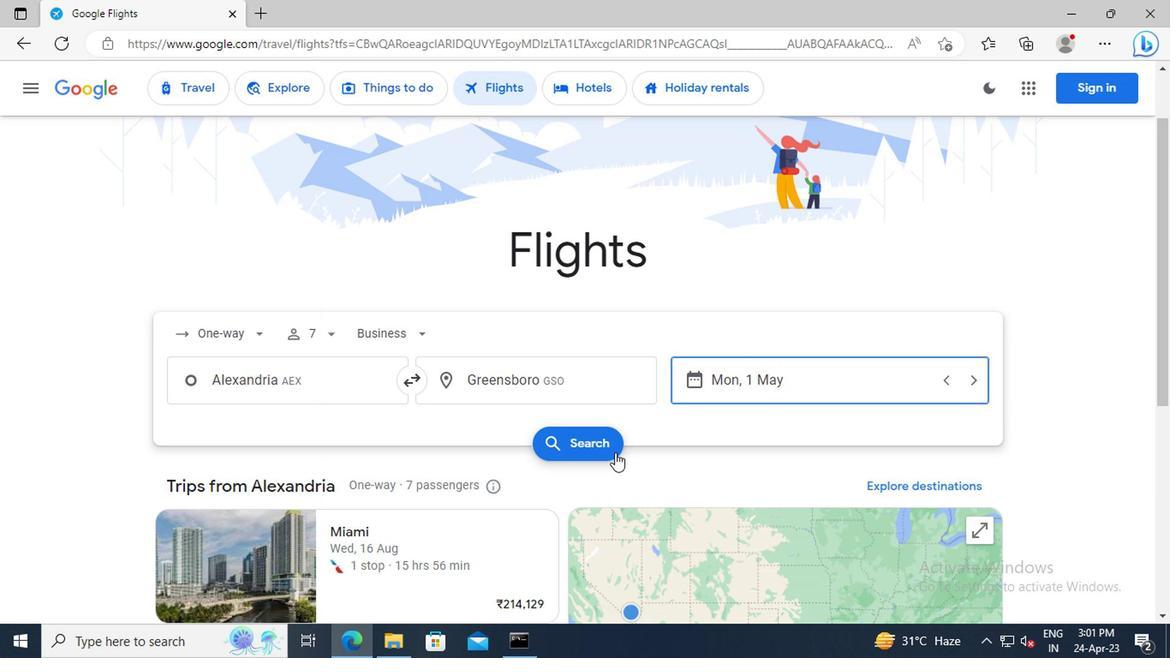 
Action: Mouse pressed left at (579, 449)
Screenshot: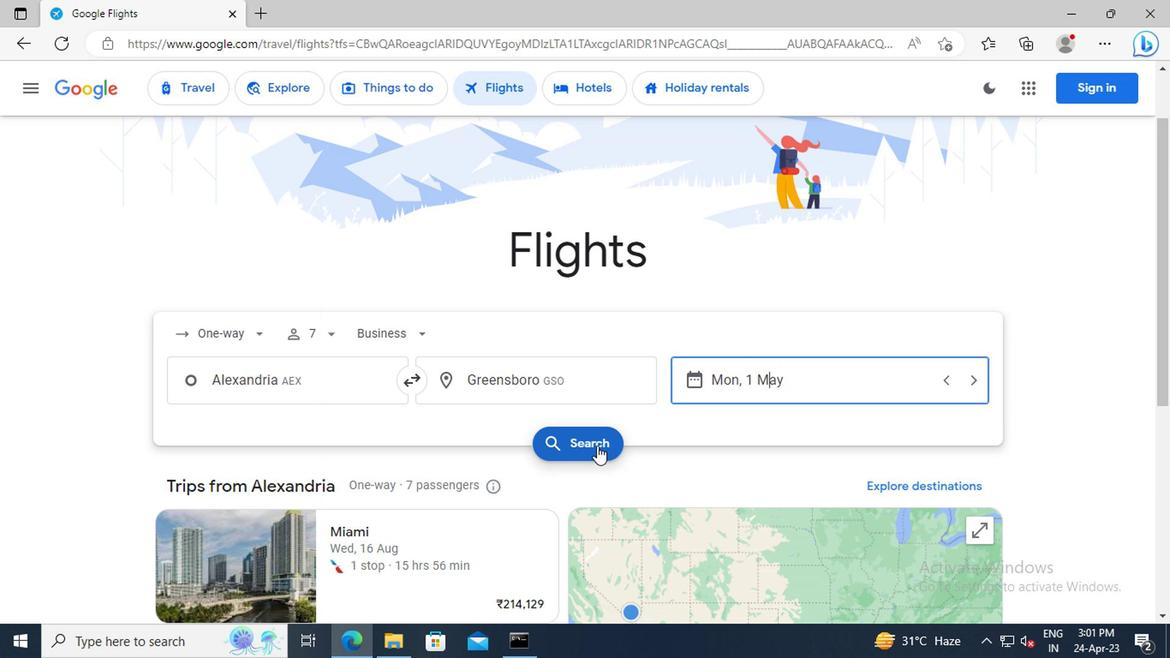 
Action: Mouse moved to (229, 246)
Screenshot: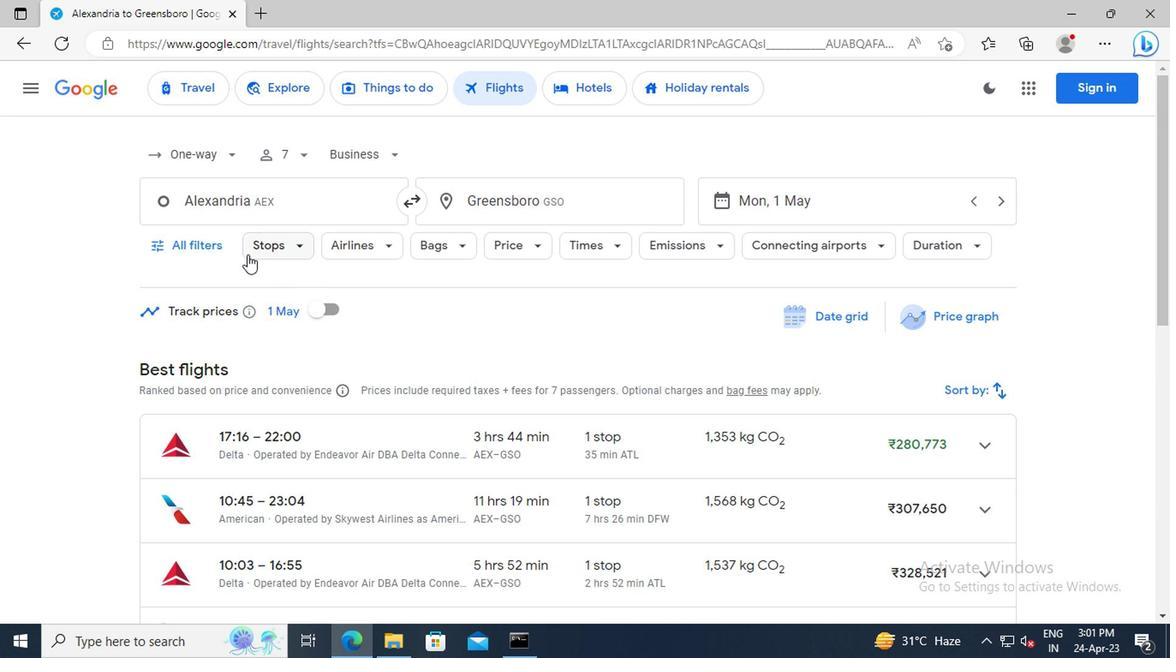
Action: Mouse pressed left at (229, 246)
Screenshot: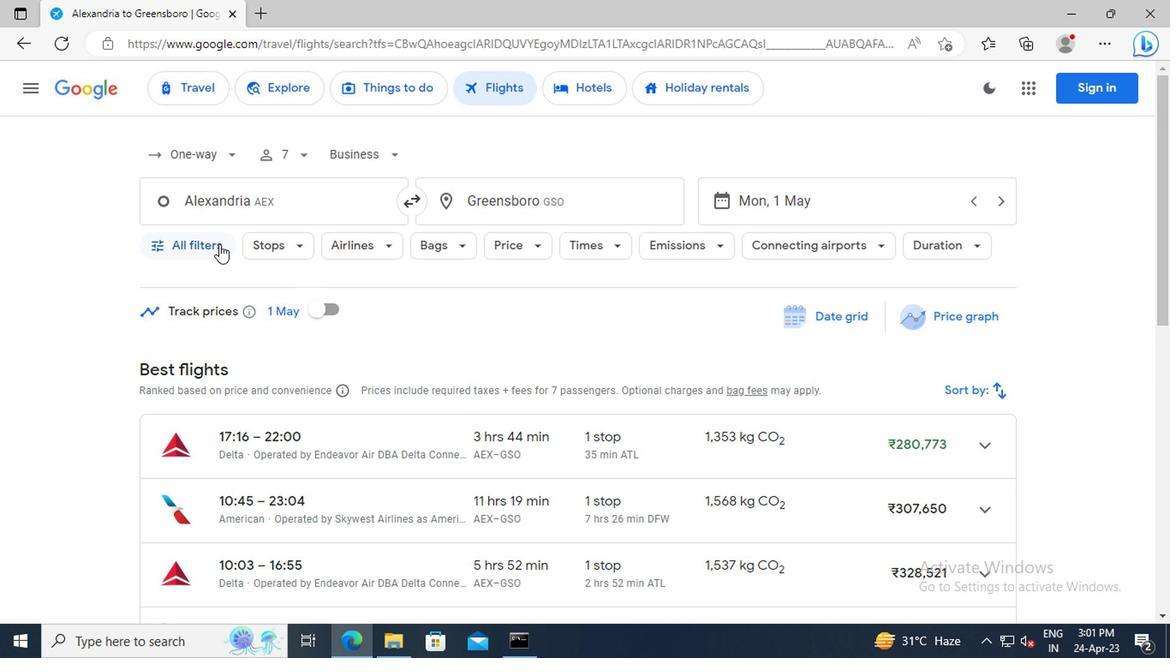 
Action: Mouse moved to (342, 375)
Screenshot: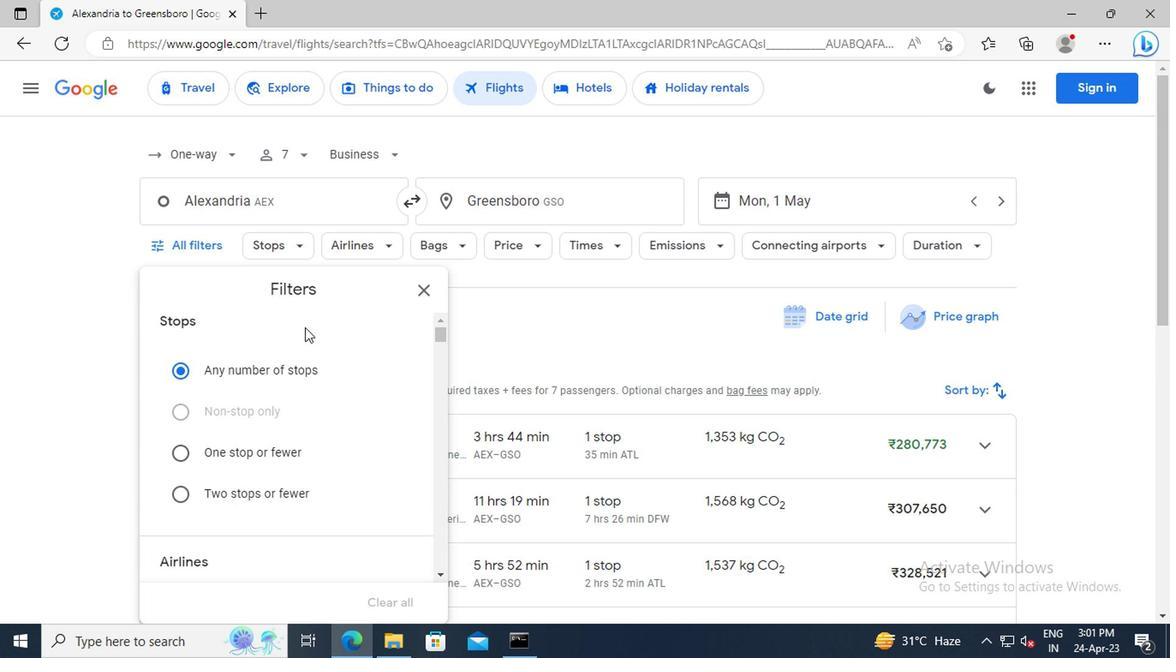 
Action: Mouse scrolled (342, 374) with delta (0, 0)
Screenshot: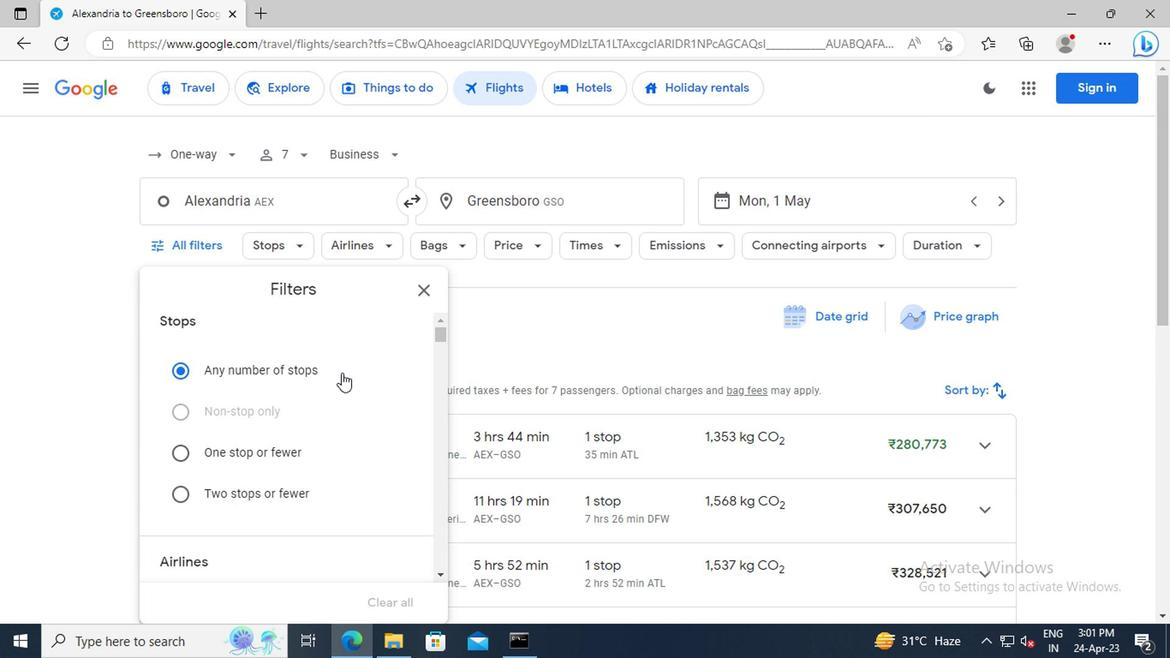 
Action: Mouse scrolled (342, 374) with delta (0, 0)
Screenshot: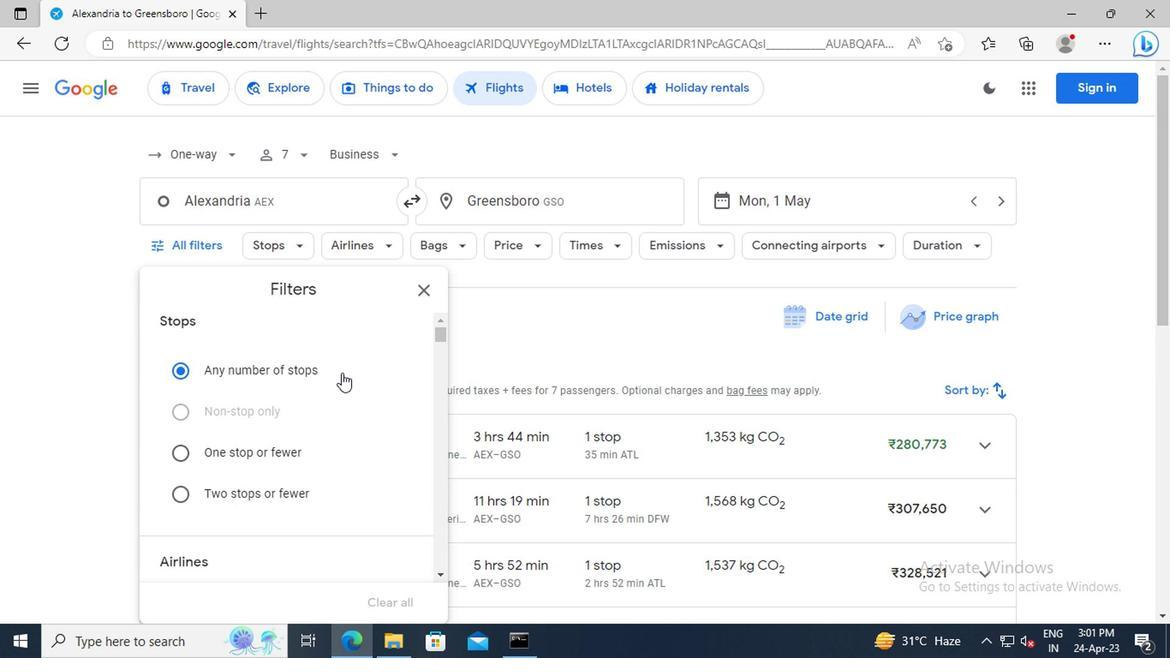 
Action: Mouse scrolled (342, 374) with delta (0, 0)
Screenshot: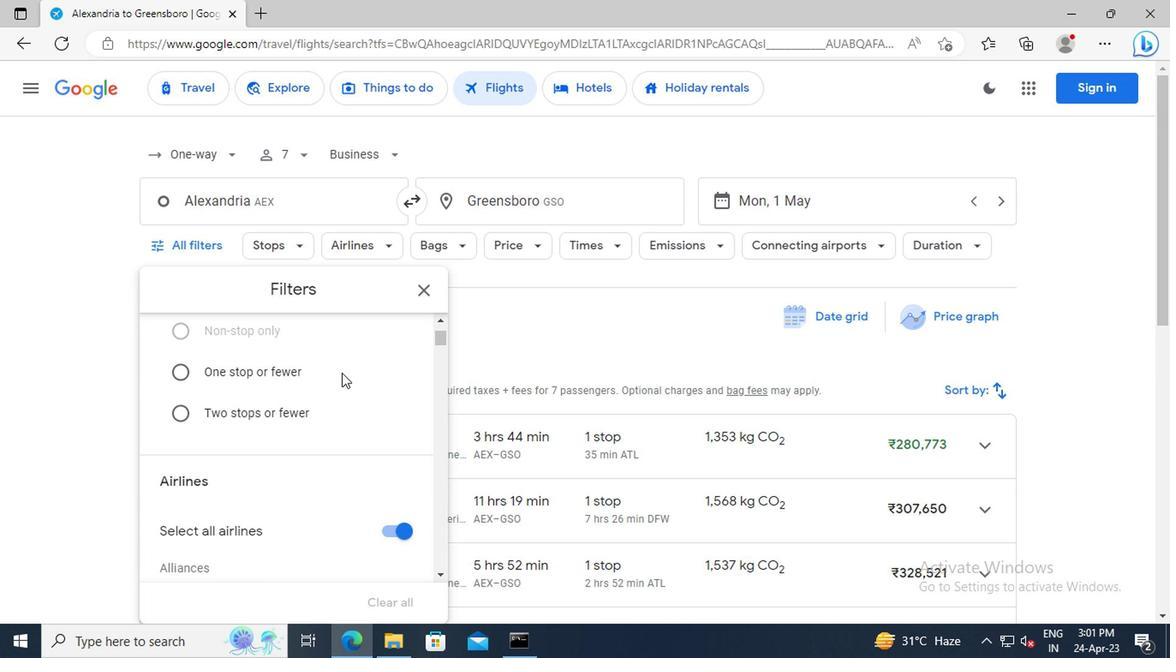 
Action: Mouse scrolled (342, 374) with delta (0, 0)
Screenshot: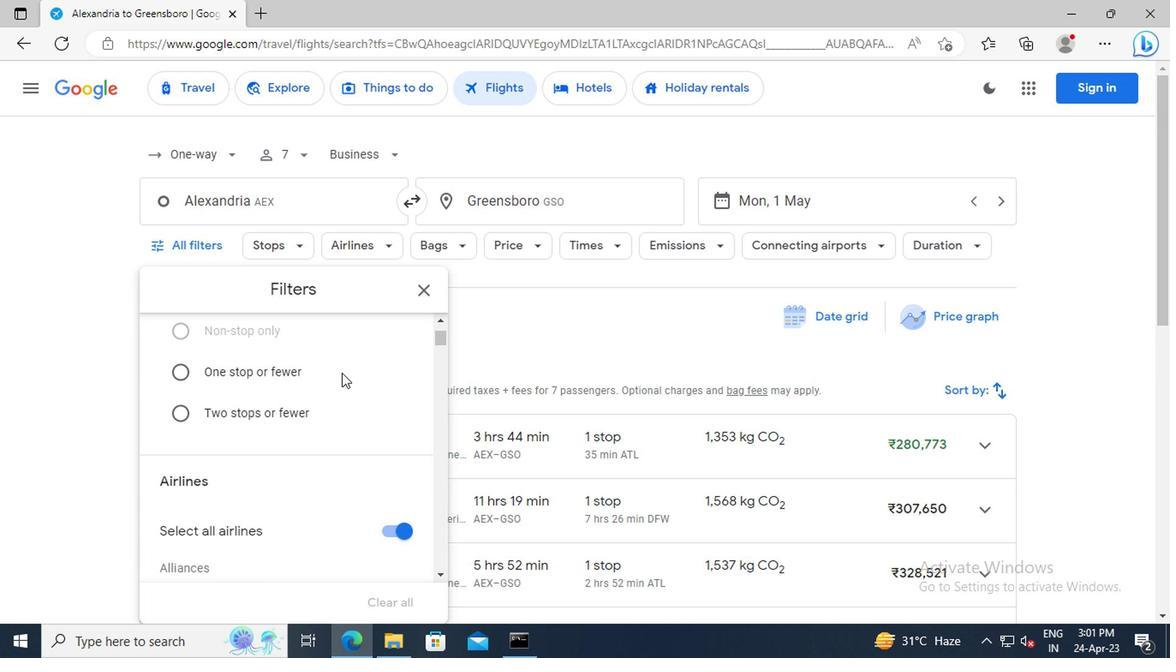 
Action: Mouse scrolled (342, 374) with delta (0, 0)
Screenshot: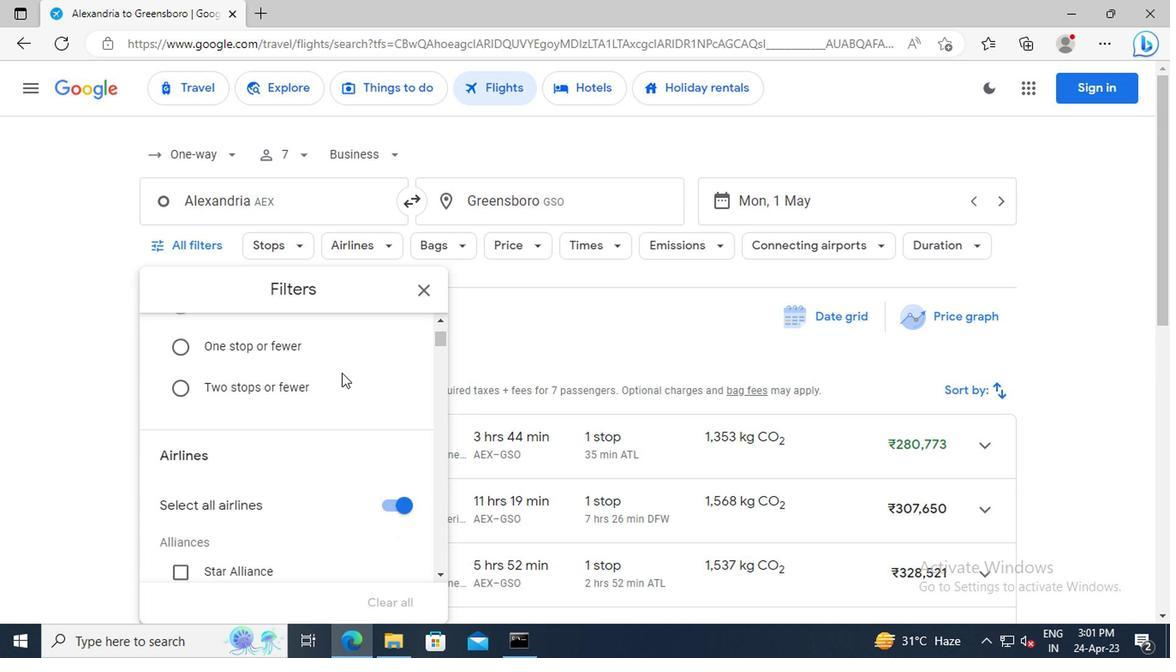 
Action: Mouse moved to (390, 414)
Screenshot: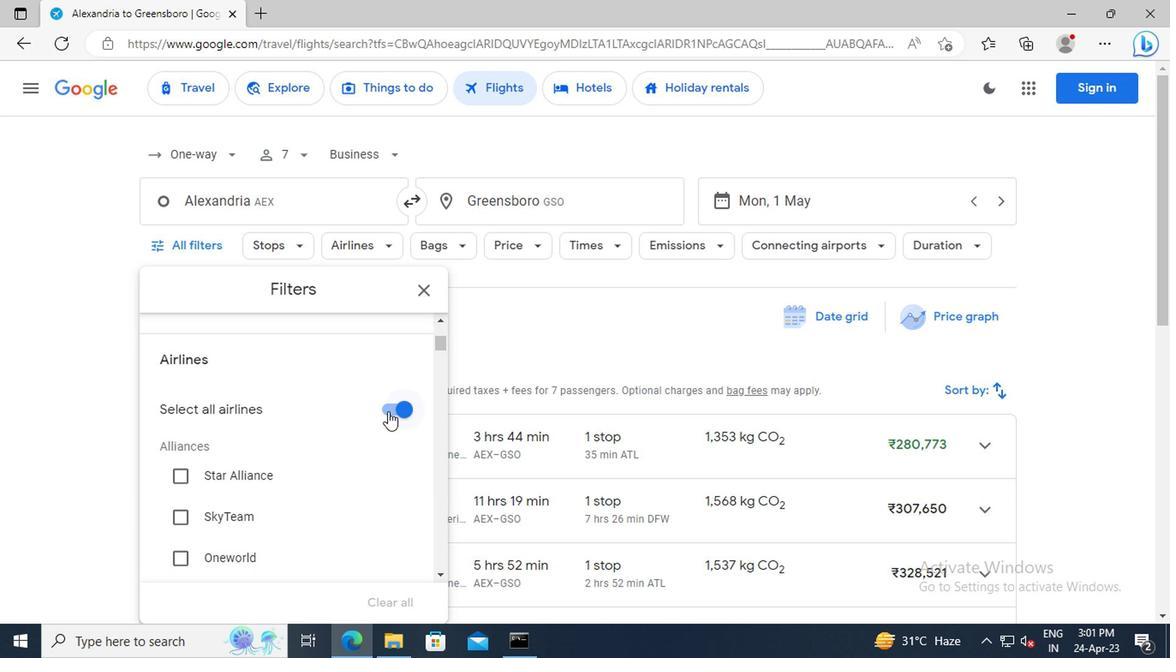 
Action: Mouse pressed left at (390, 414)
Screenshot: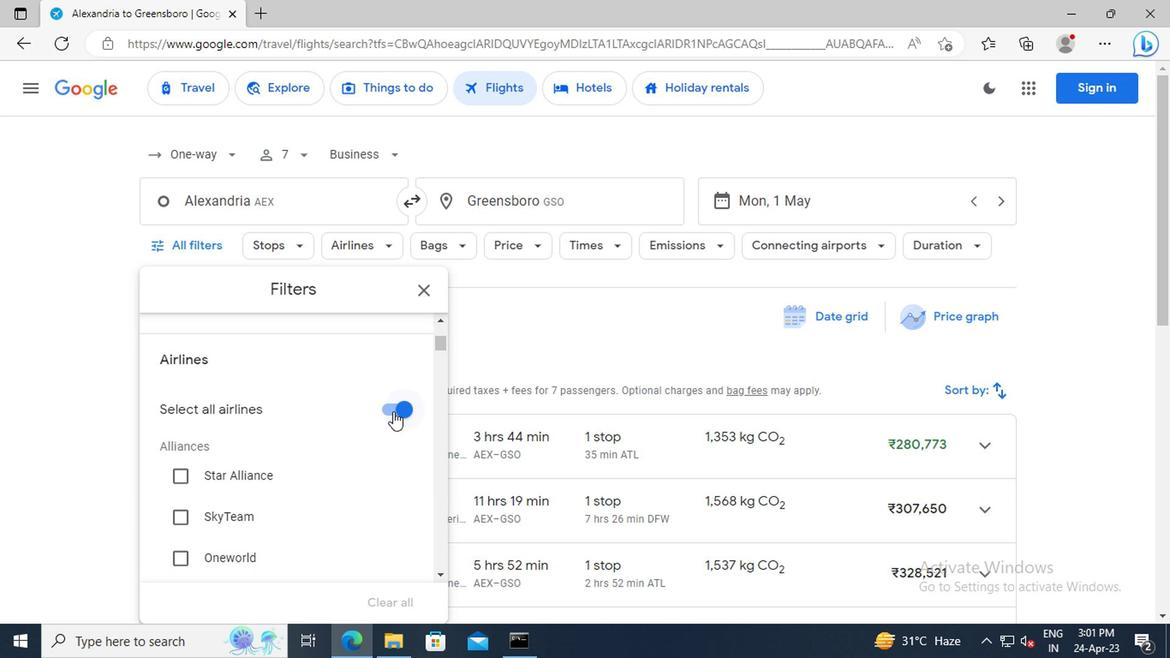 
Action: Mouse moved to (335, 404)
Screenshot: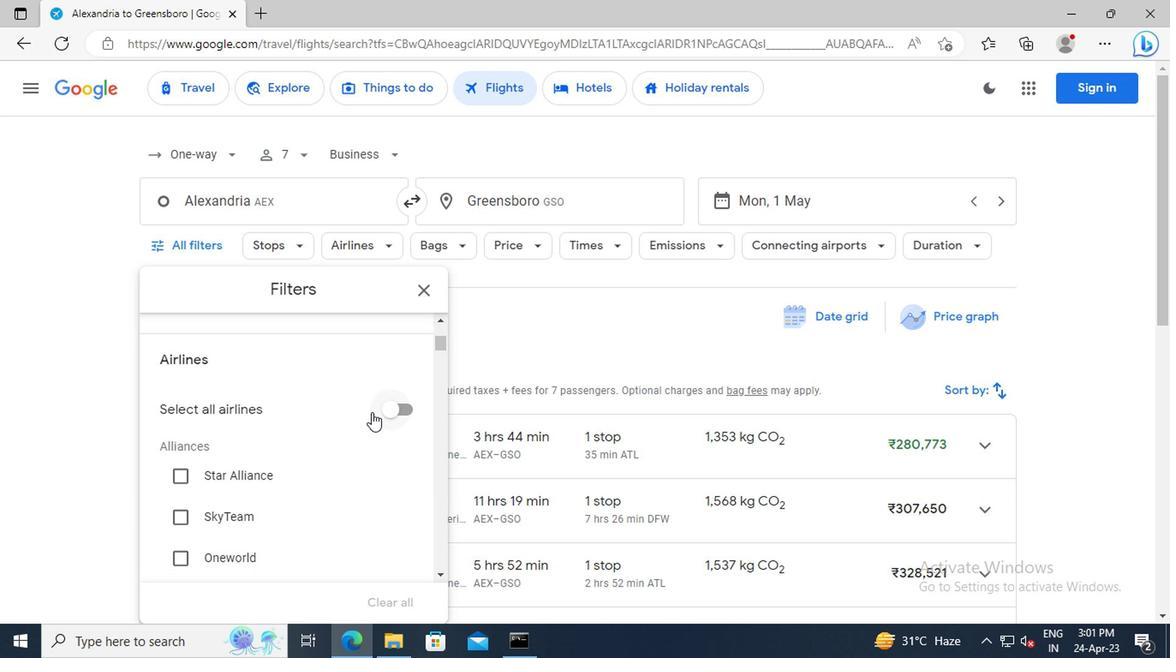 
Action: Mouse scrolled (335, 403) with delta (0, 0)
Screenshot: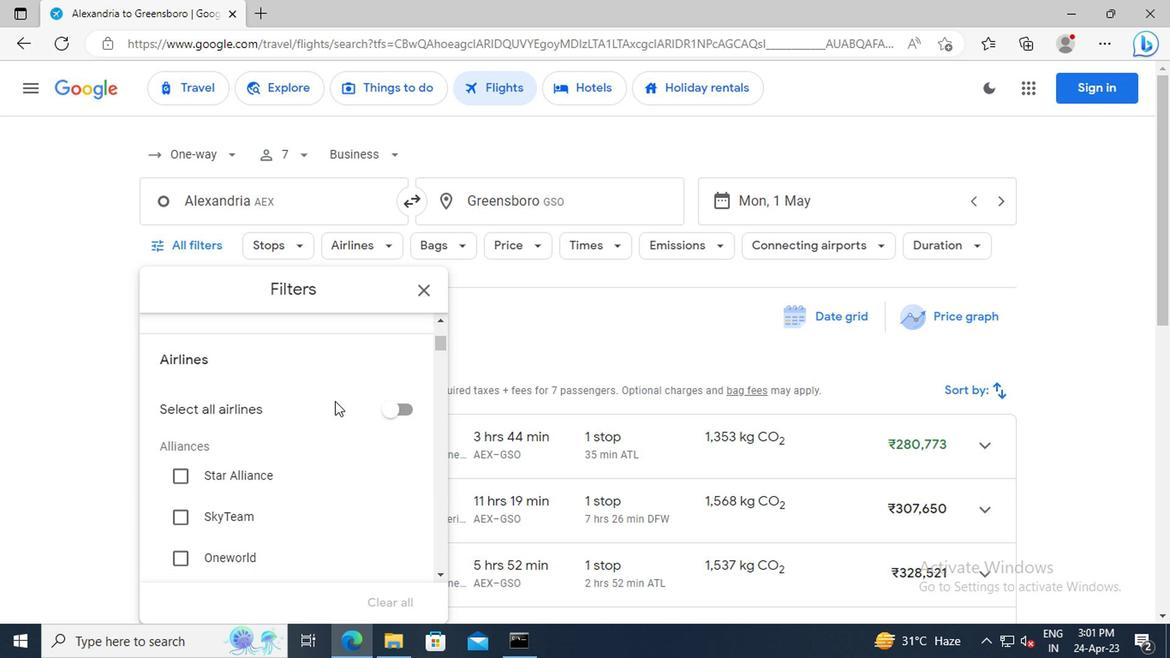 
Action: Mouse scrolled (335, 403) with delta (0, 0)
Screenshot: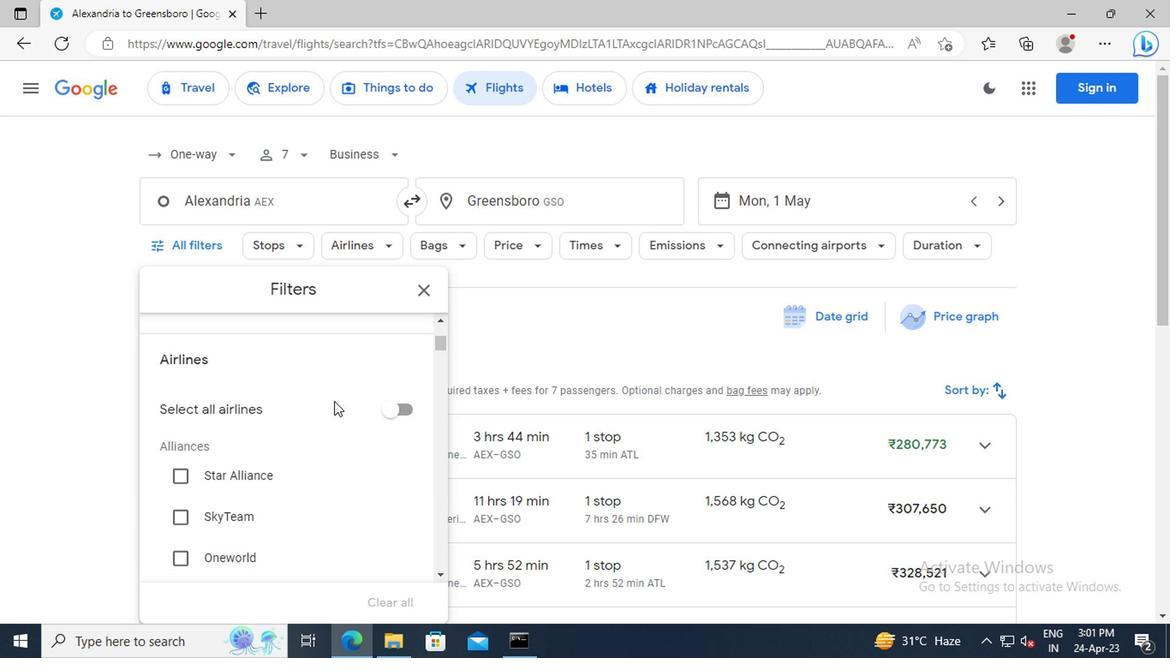 
Action: Mouse scrolled (335, 403) with delta (0, 0)
Screenshot: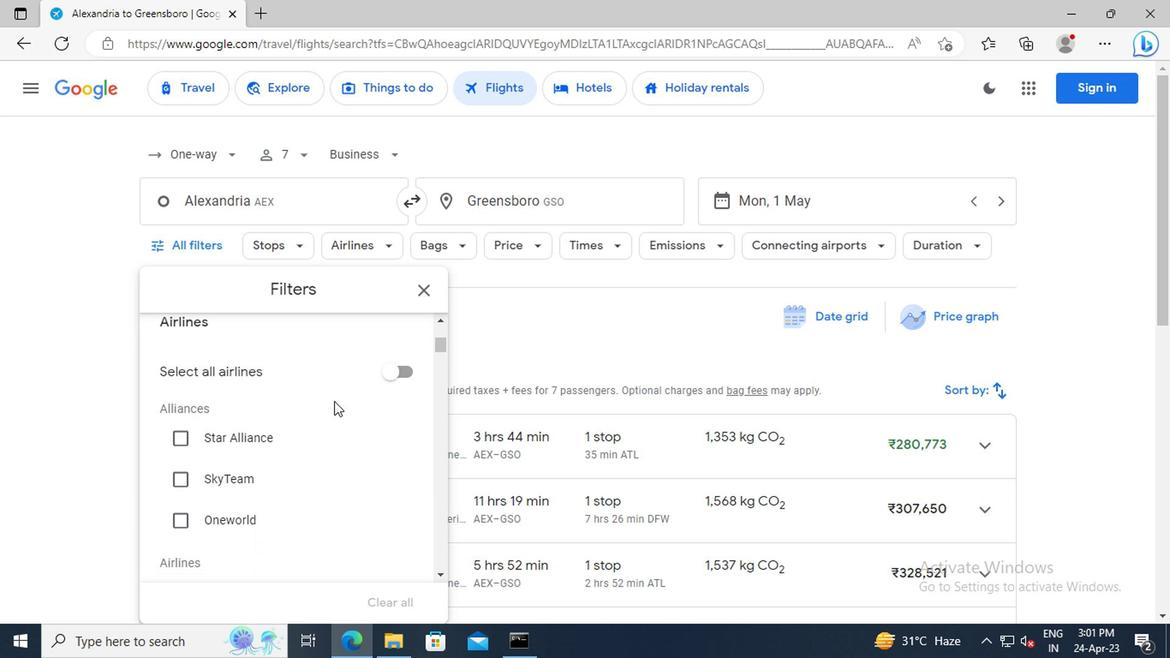 
Action: Mouse scrolled (335, 403) with delta (0, 0)
Screenshot: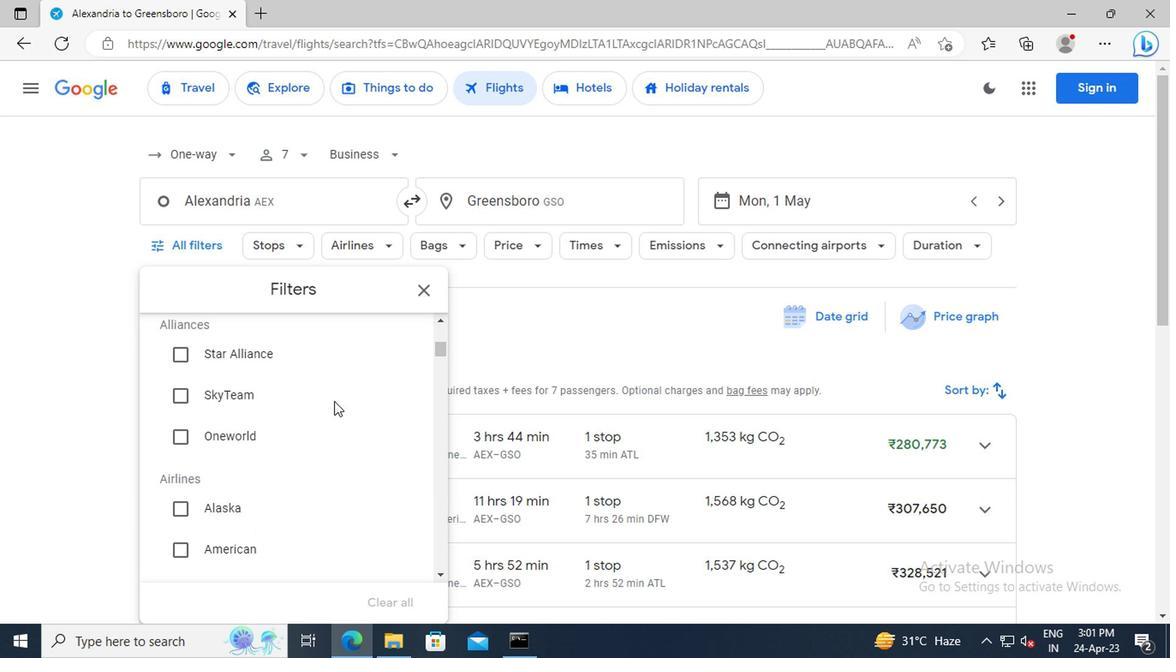 
Action: Mouse scrolled (335, 403) with delta (0, 0)
Screenshot: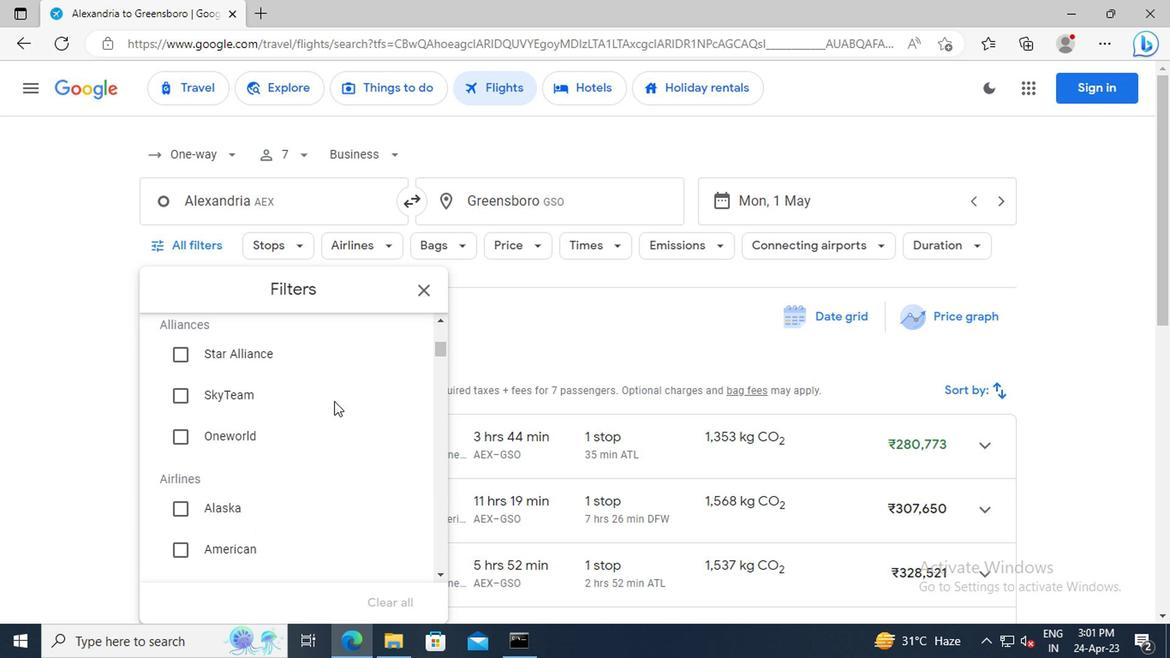 
Action: Mouse scrolled (335, 403) with delta (0, 0)
Screenshot: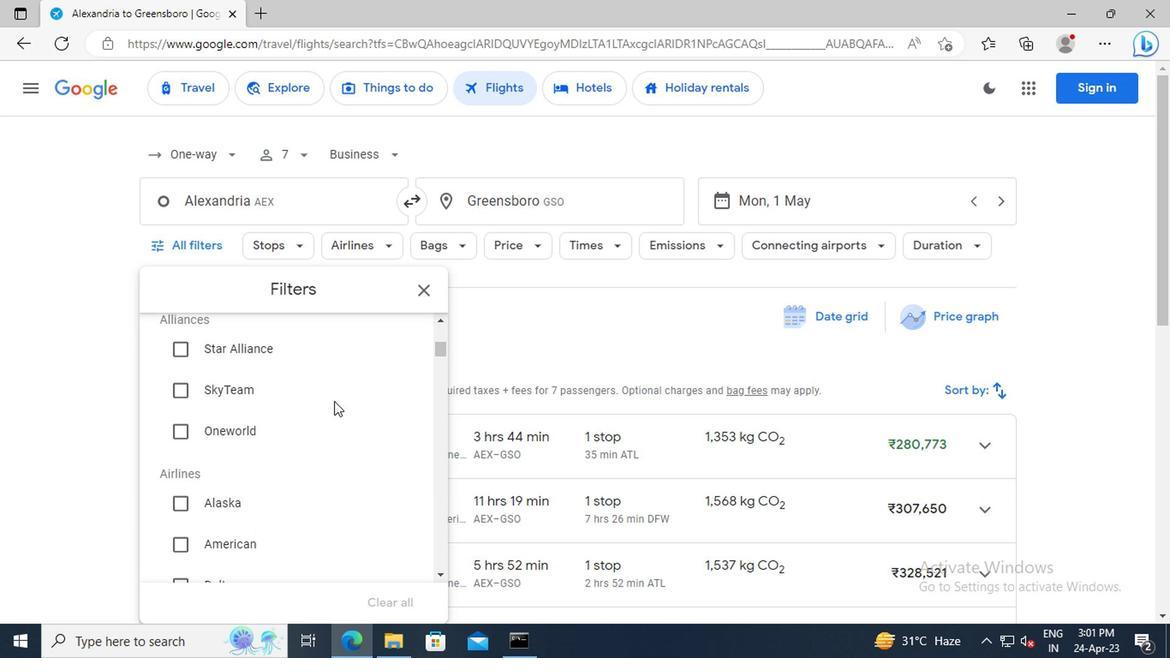 
Action: Mouse scrolled (335, 403) with delta (0, 0)
Screenshot: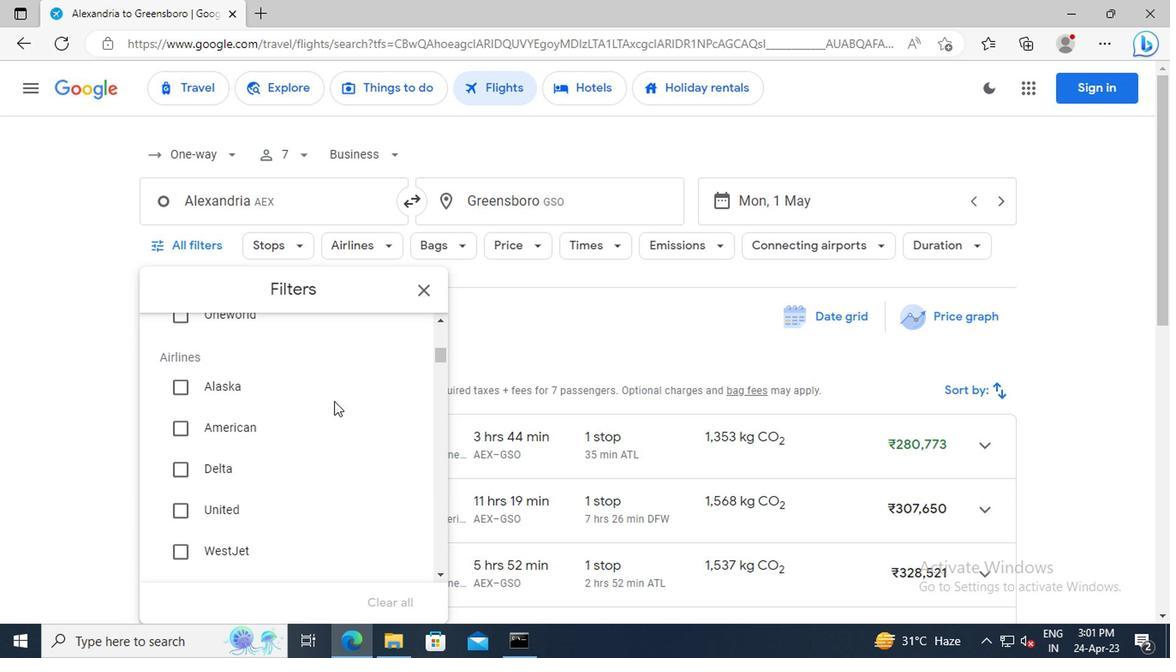 
Action: Mouse scrolled (335, 403) with delta (0, 0)
Screenshot: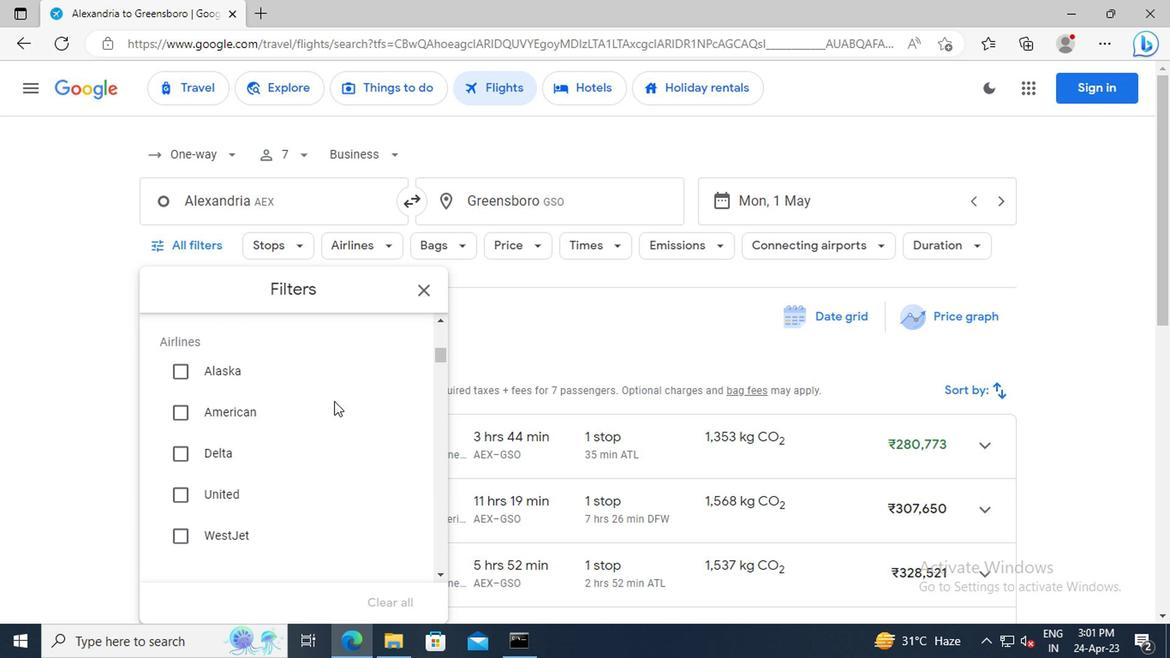 
Action: Mouse moved to (195, 475)
Screenshot: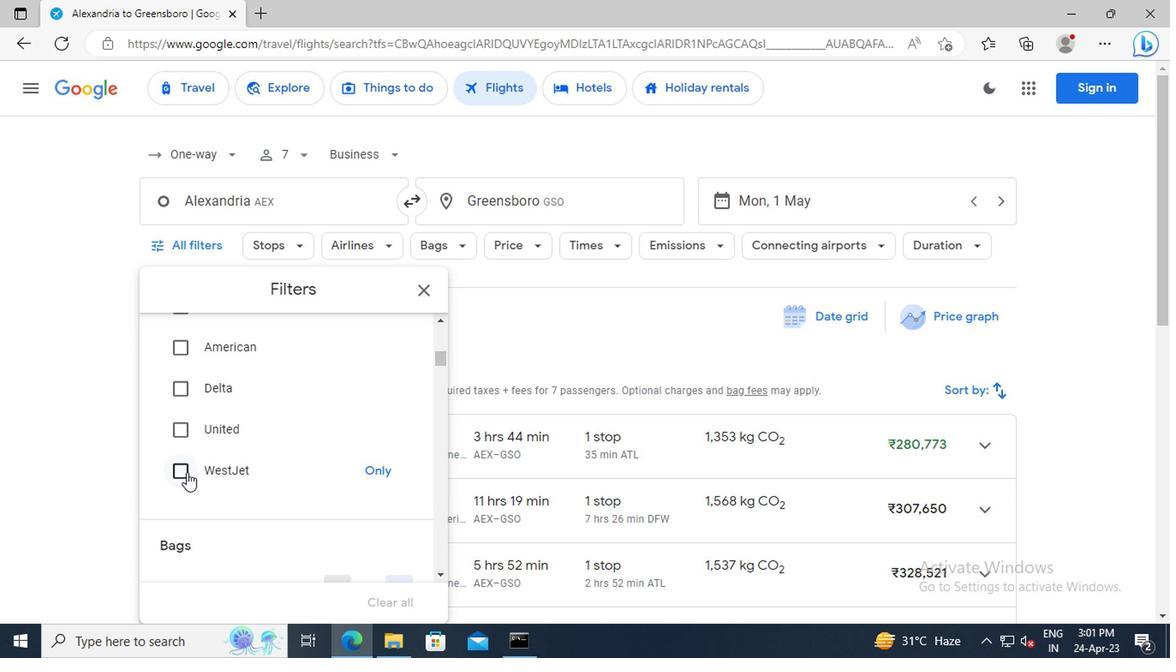 
Action: Mouse pressed left at (195, 475)
Screenshot: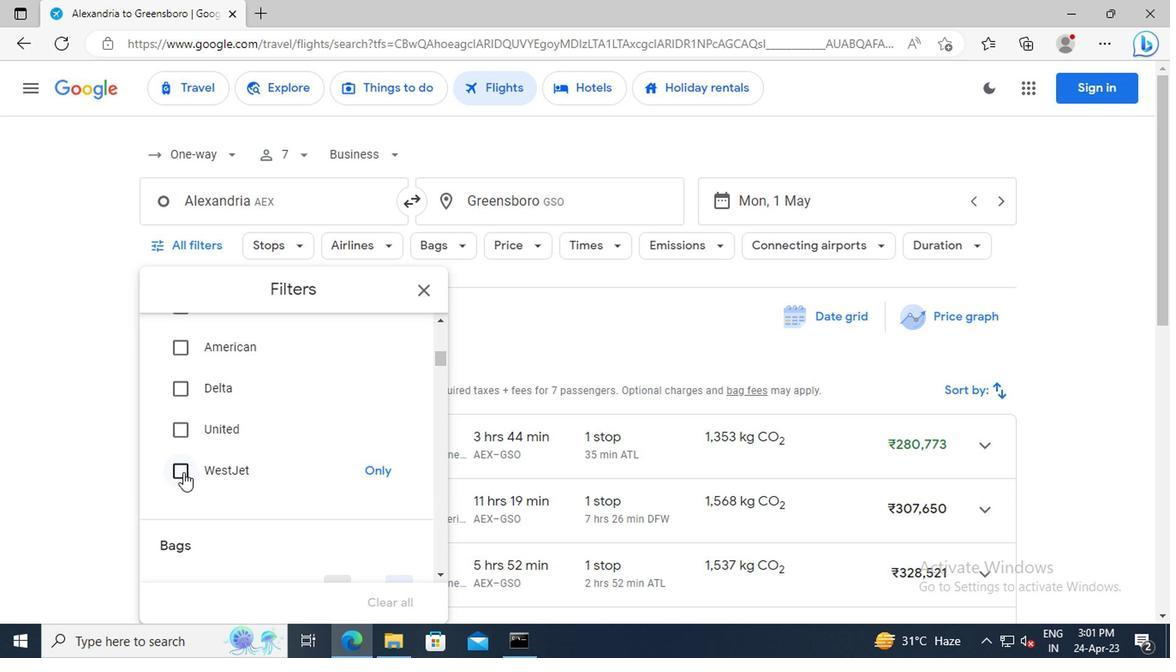 
Action: Mouse moved to (337, 407)
Screenshot: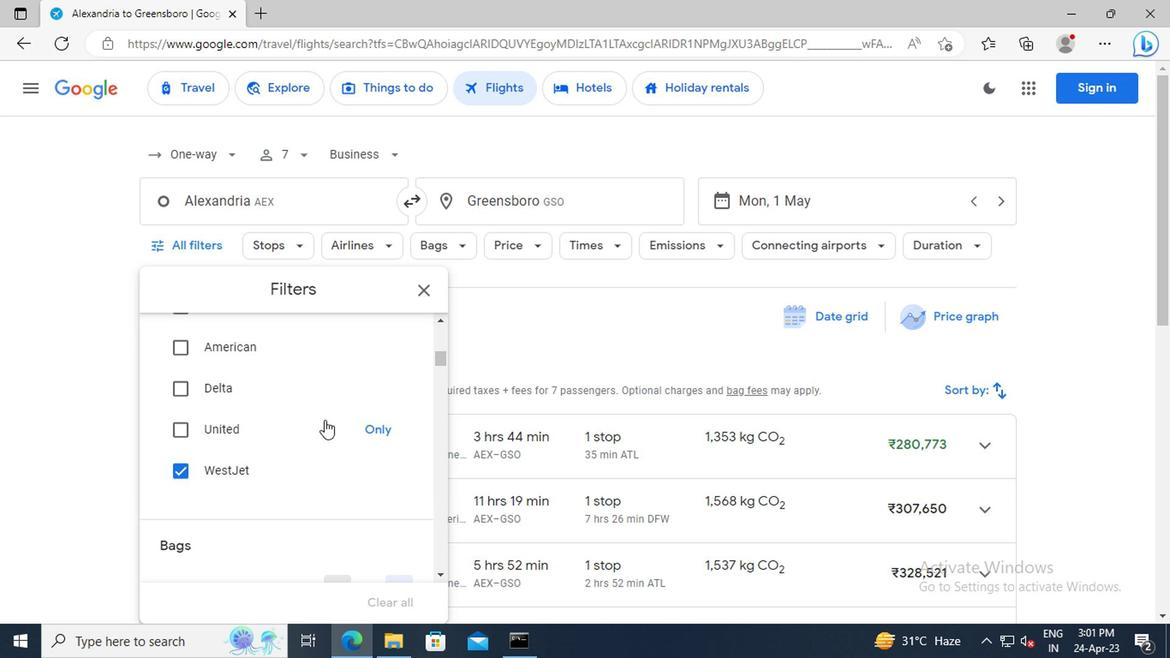 
Action: Mouse scrolled (337, 406) with delta (0, -1)
Screenshot: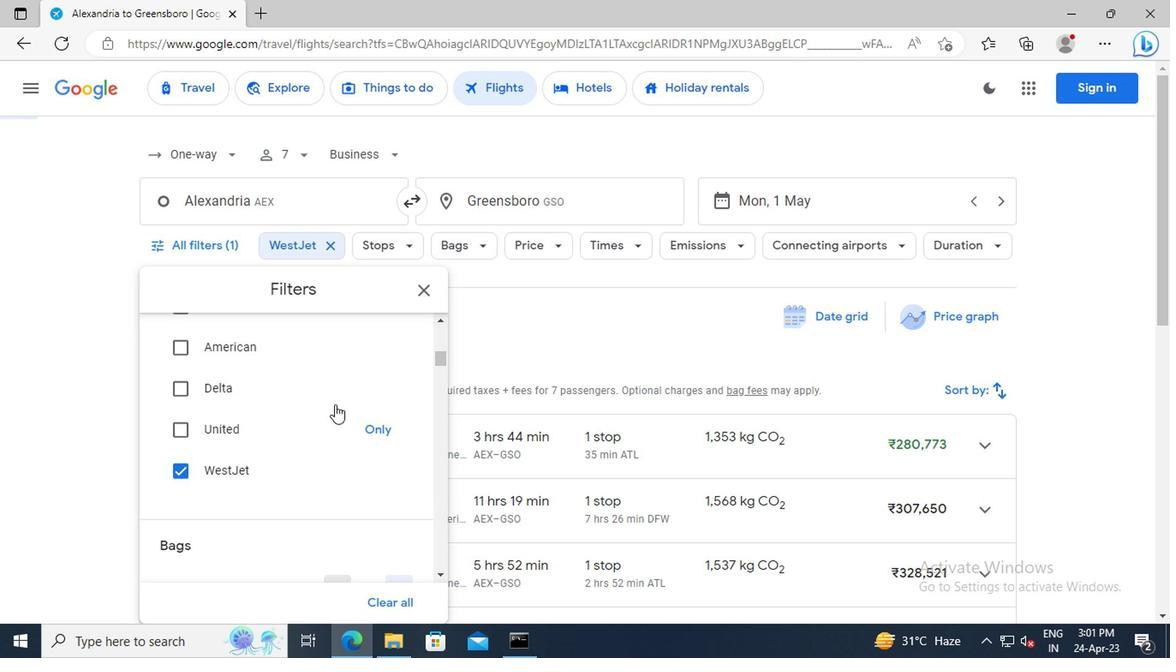 
Action: Mouse scrolled (337, 406) with delta (0, -1)
Screenshot: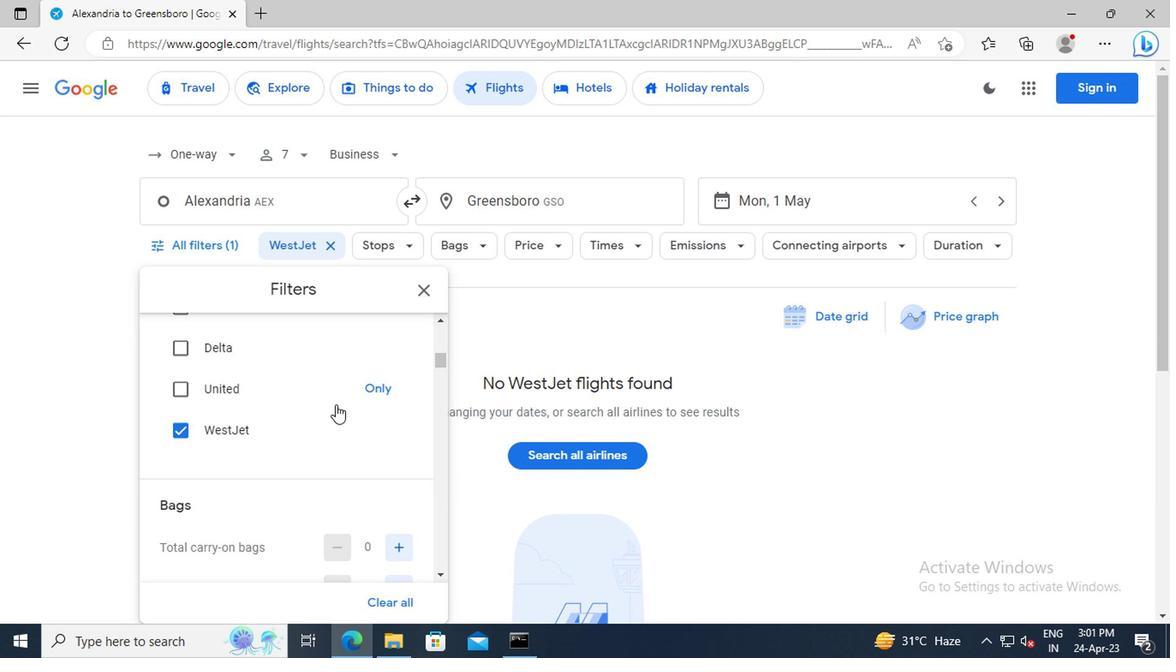 
Action: Mouse moved to (356, 429)
Screenshot: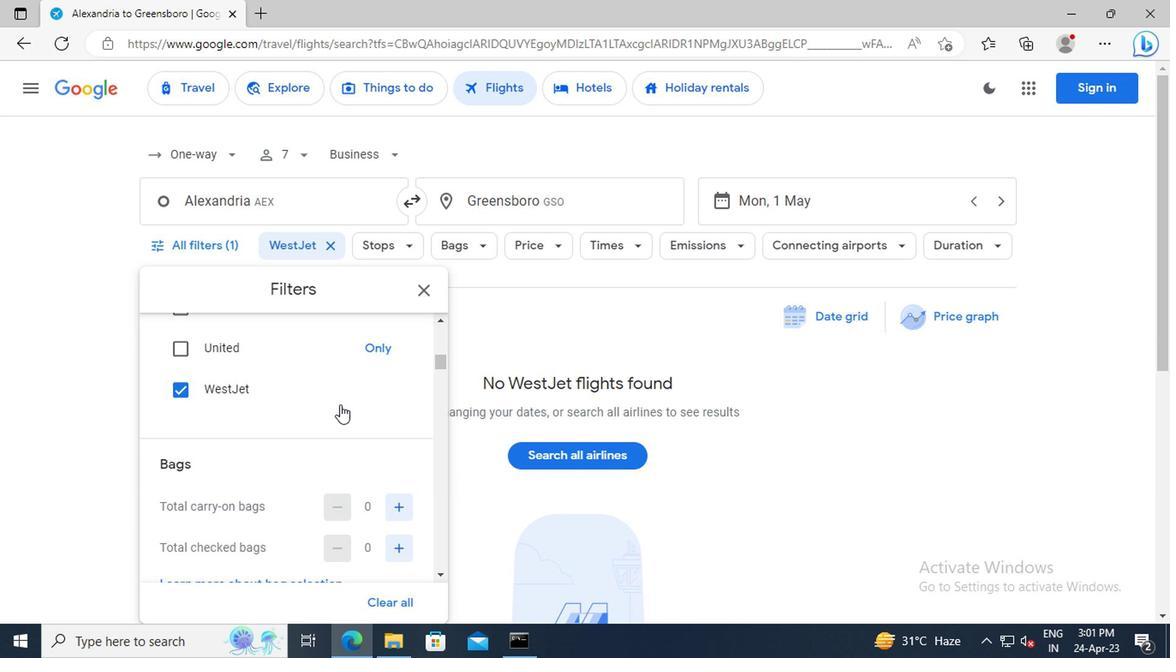 
Action: Mouse scrolled (356, 429) with delta (0, 0)
Screenshot: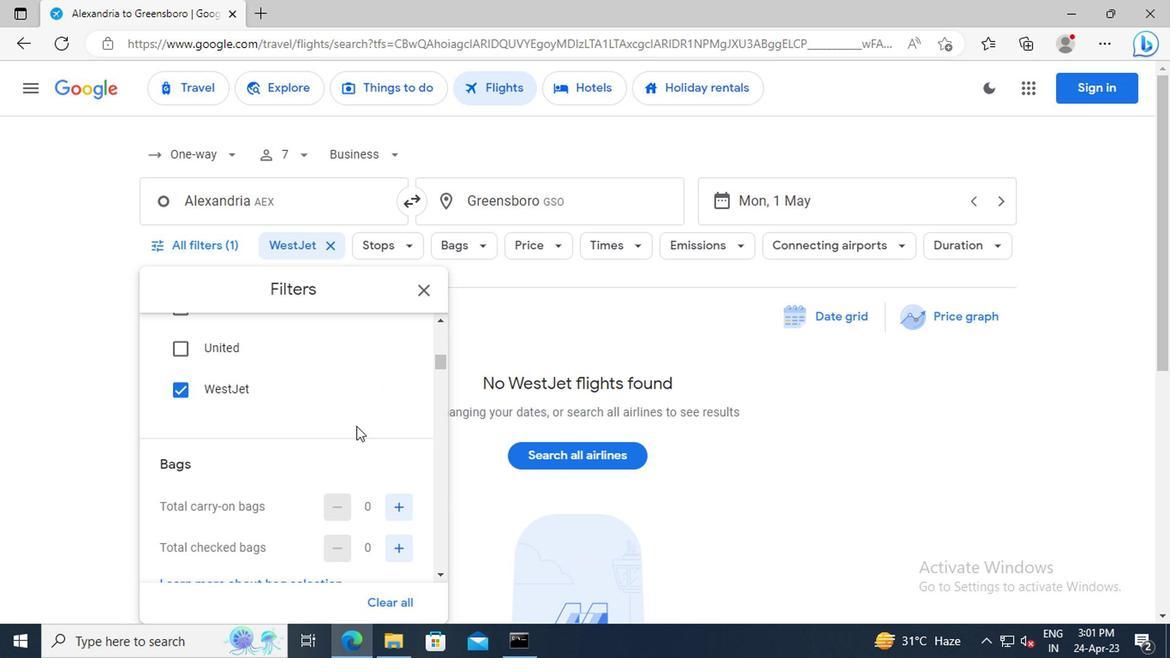 
Action: Mouse scrolled (356, 429) with delta (0, 0)
Screenshot: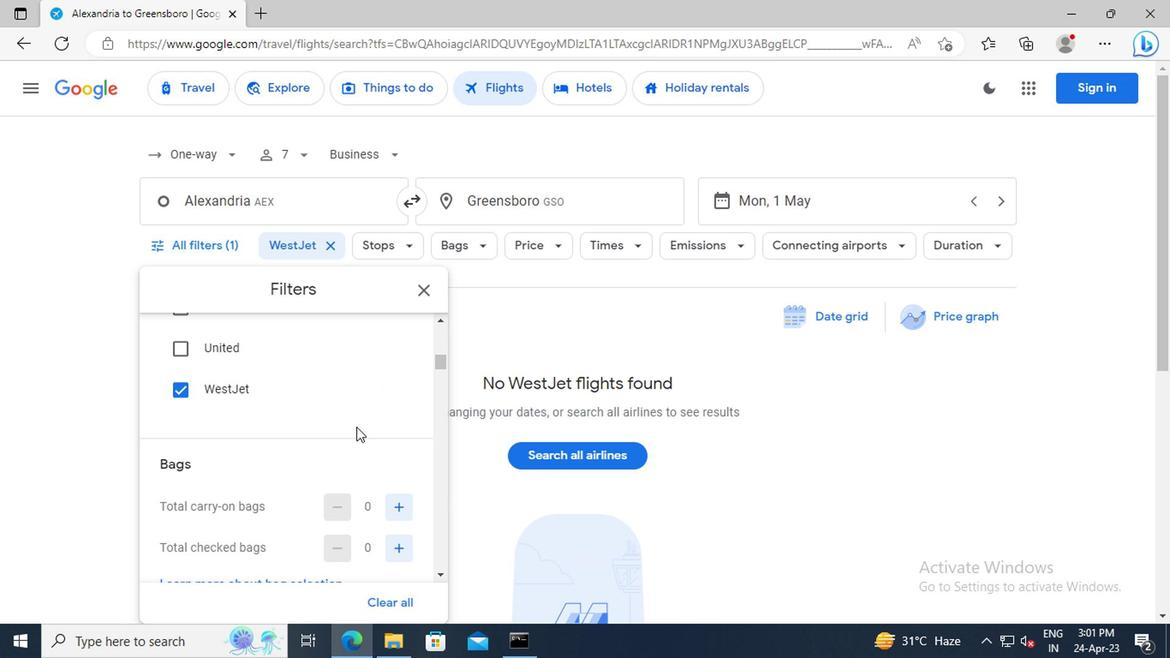 
Action: Mouse moved to (398, 436)
Screenshot: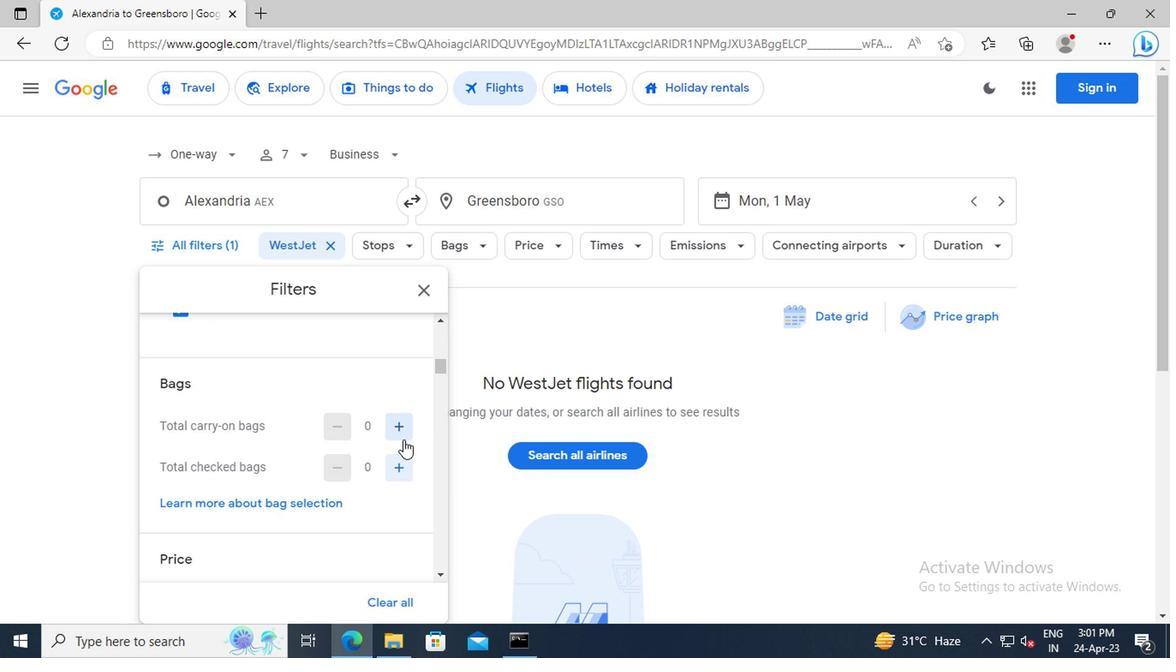 
Action: Mouse pressed left at (398, 436)
Screenshot: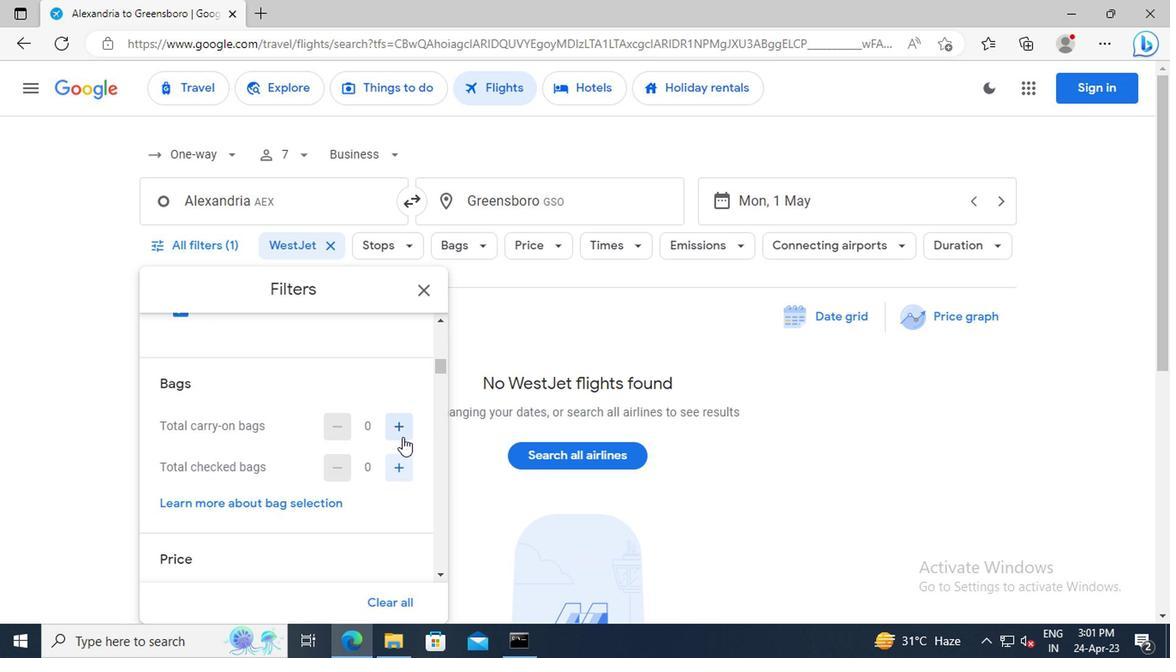 
Action: Mouse pressed left at (398, 436)
Screenshot: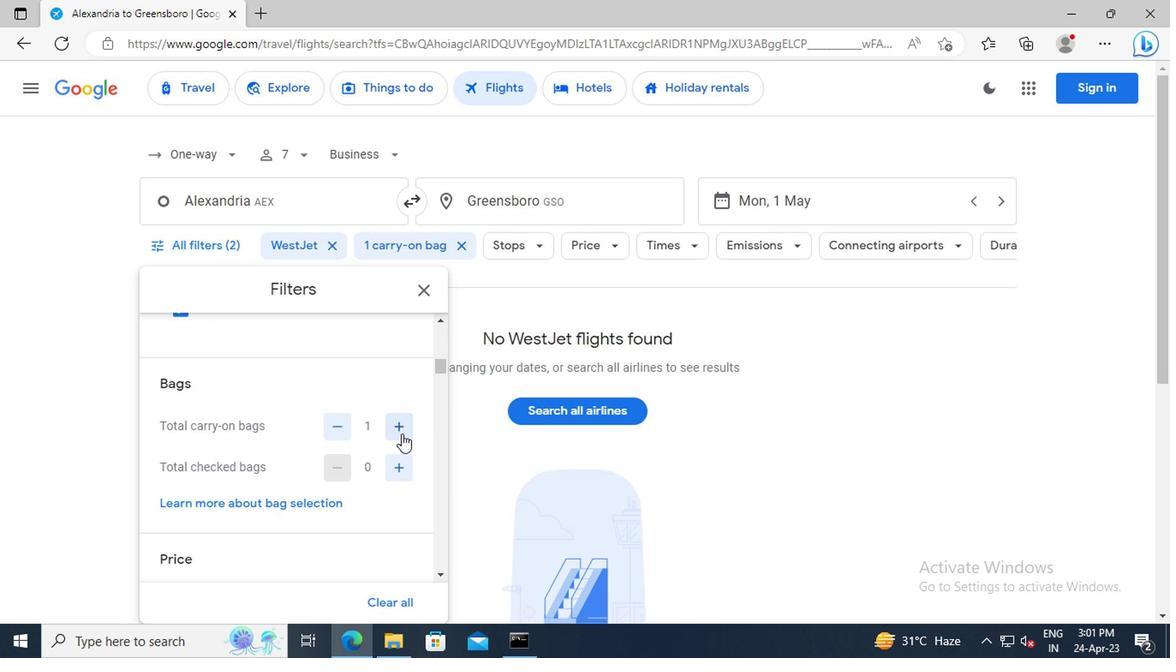 
Action: Mouse moved to (396, 465)
Screenshot: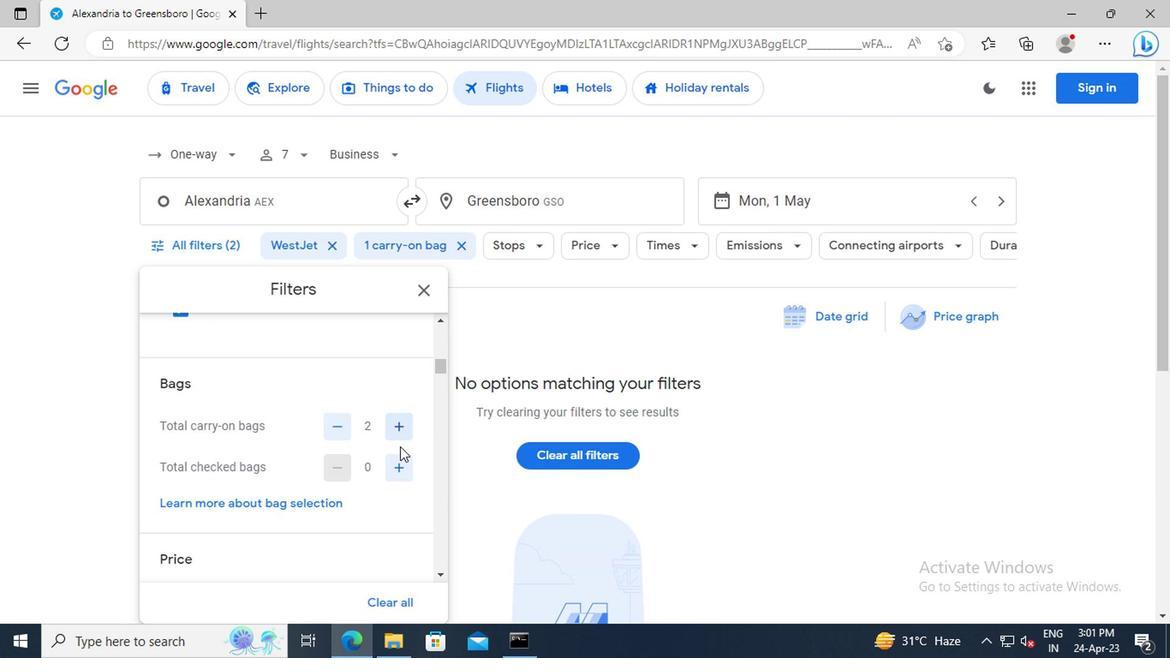 
Action: Mouse pressed left at (396, 465)
Screenshot: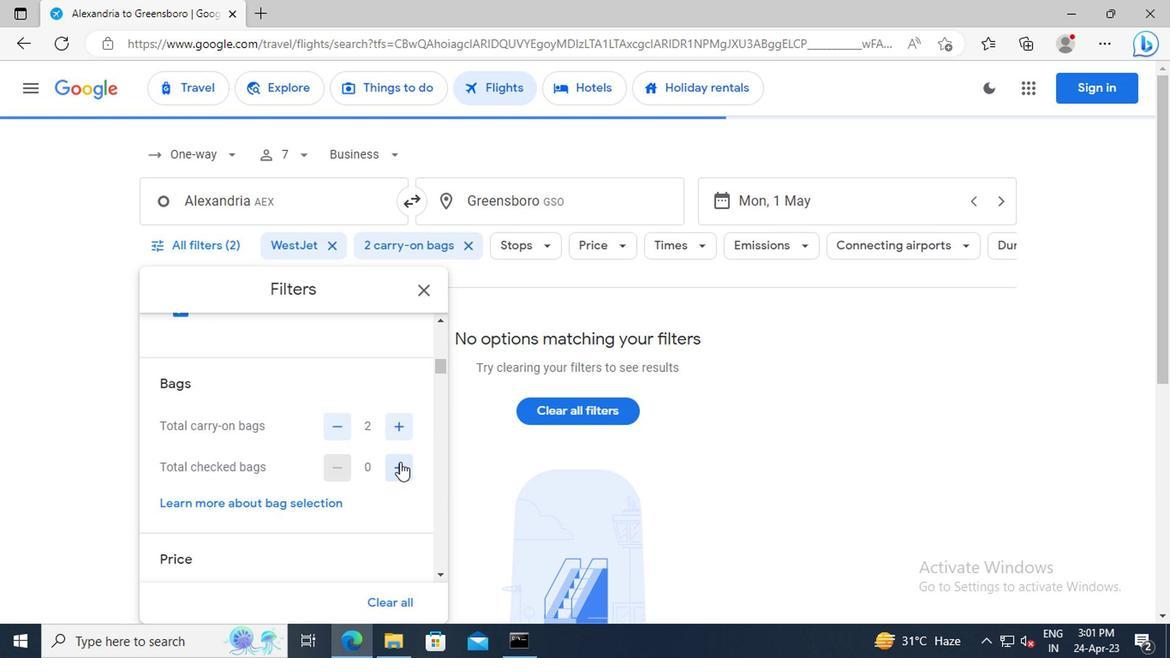 
Action: Mouse pressed left at (396, 465)
Screenshot: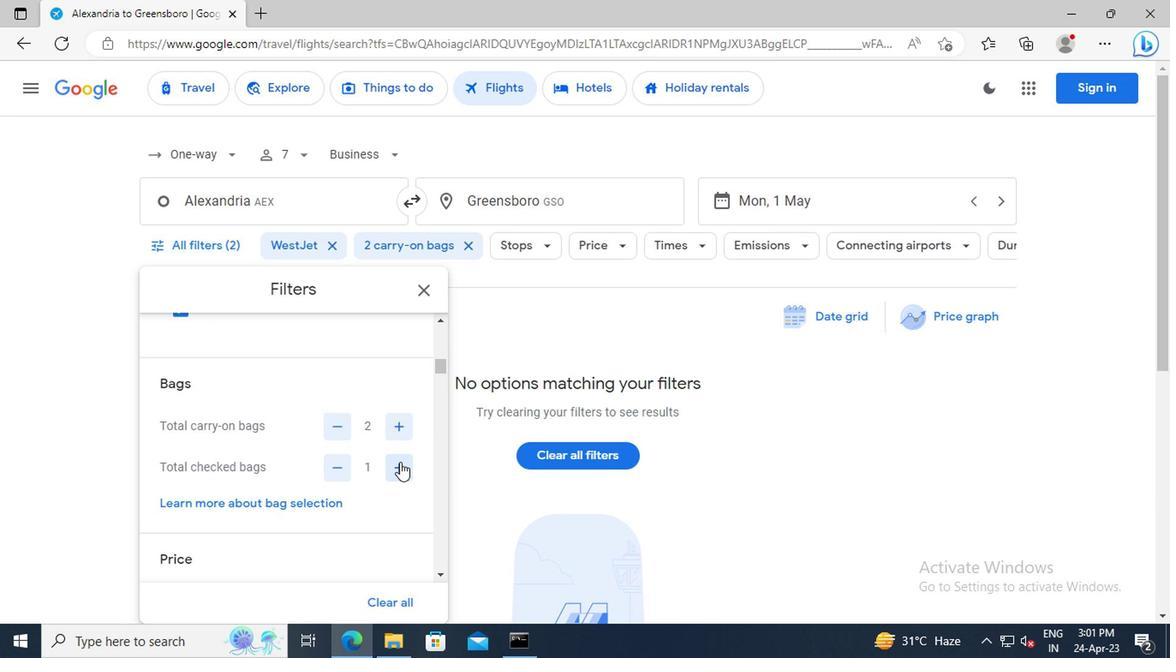 
Action: Mouse pressed left at (396, 465)
Screenshot: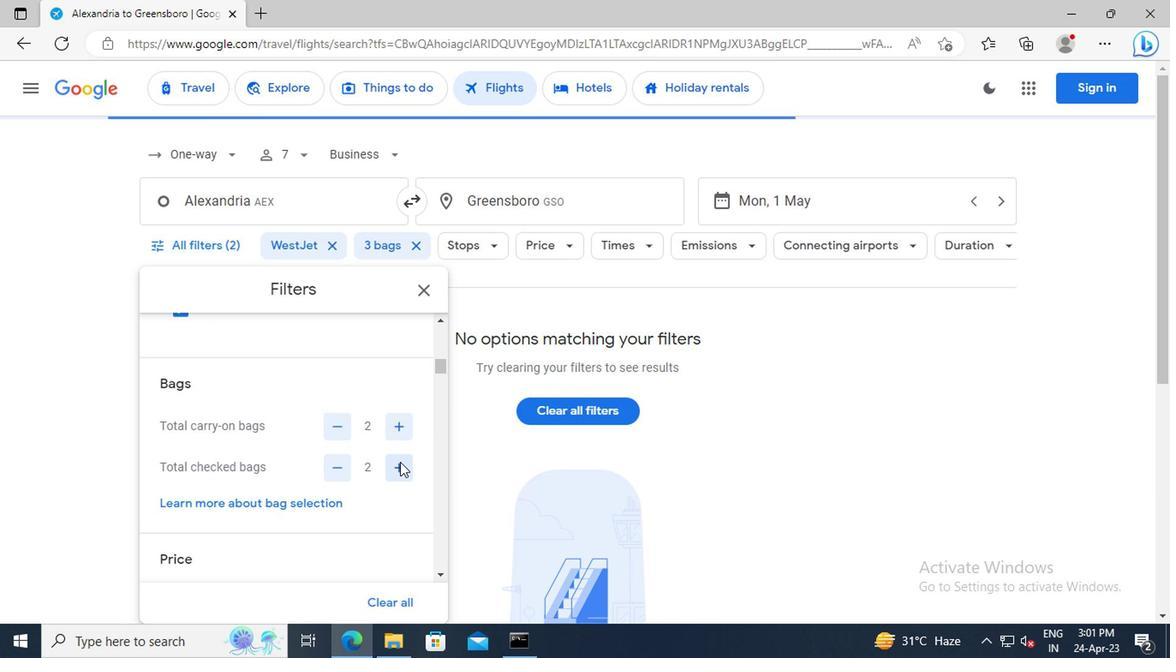 
Action: Mouse pressed left at (396, 465)
Screenshot: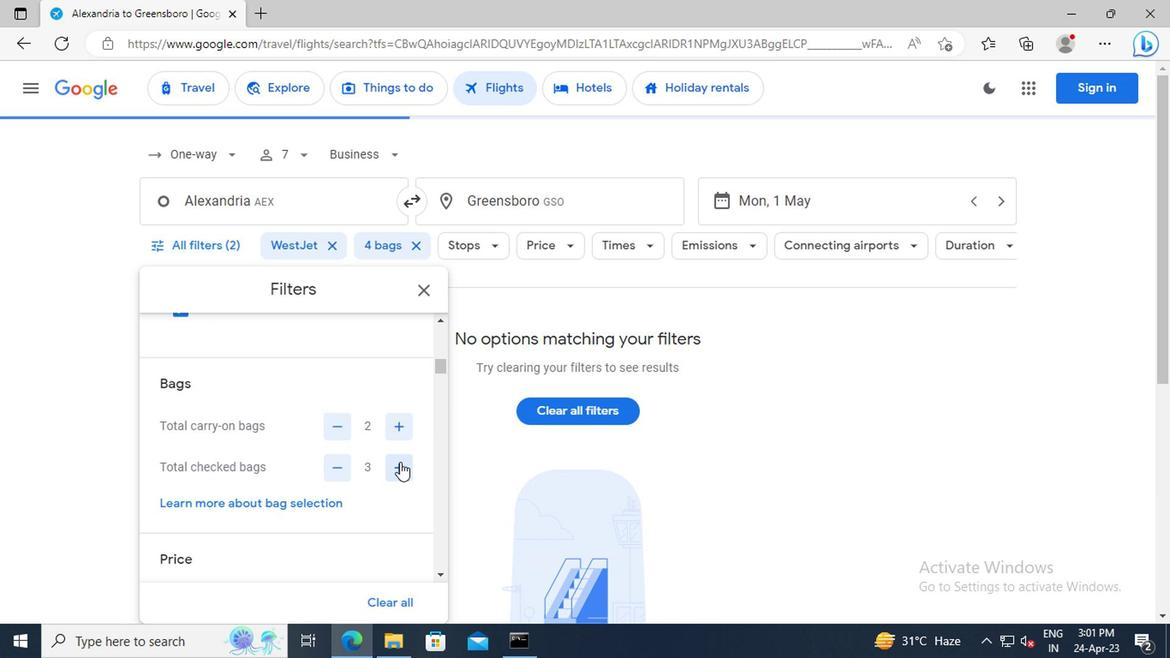 
Action: Mouse pressed left at (396, 465)
Screenshot: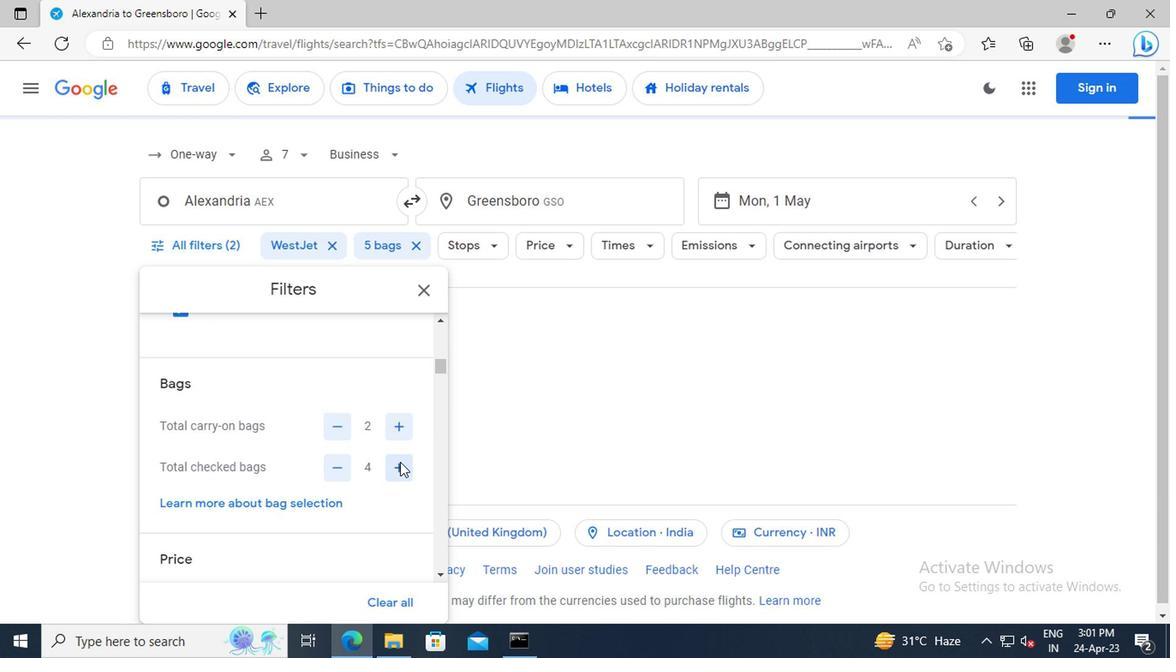 
Action: Mouse pressed left at (396, 465)
Screenshot: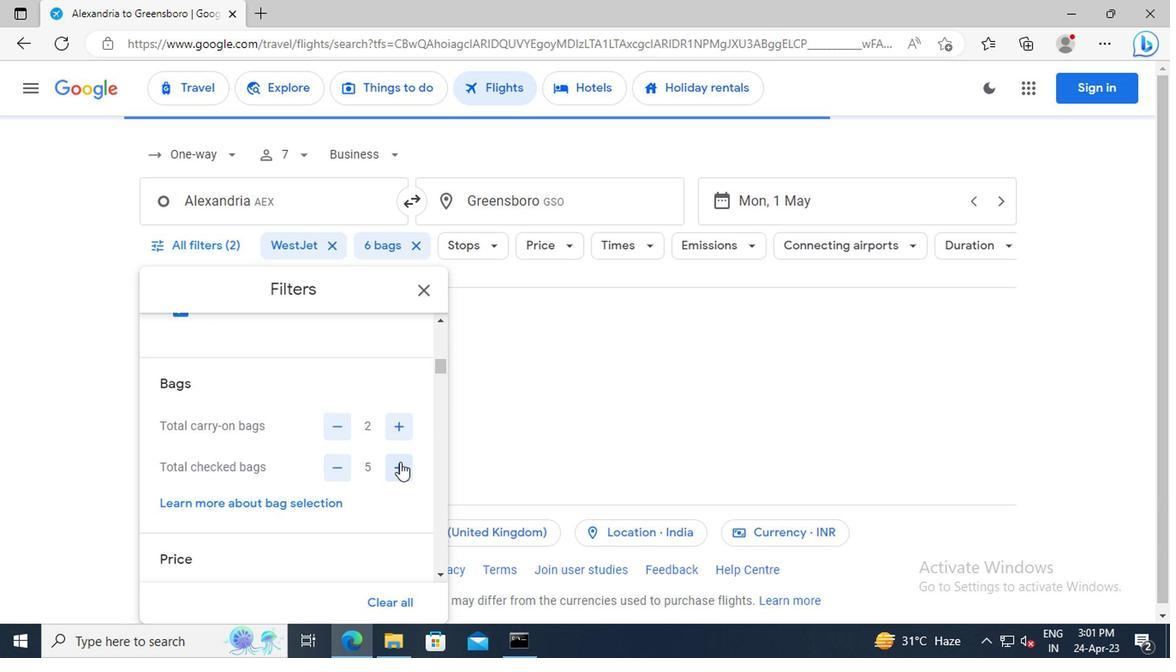 
Action: Mouse moved to (362, 461)
Screenshot: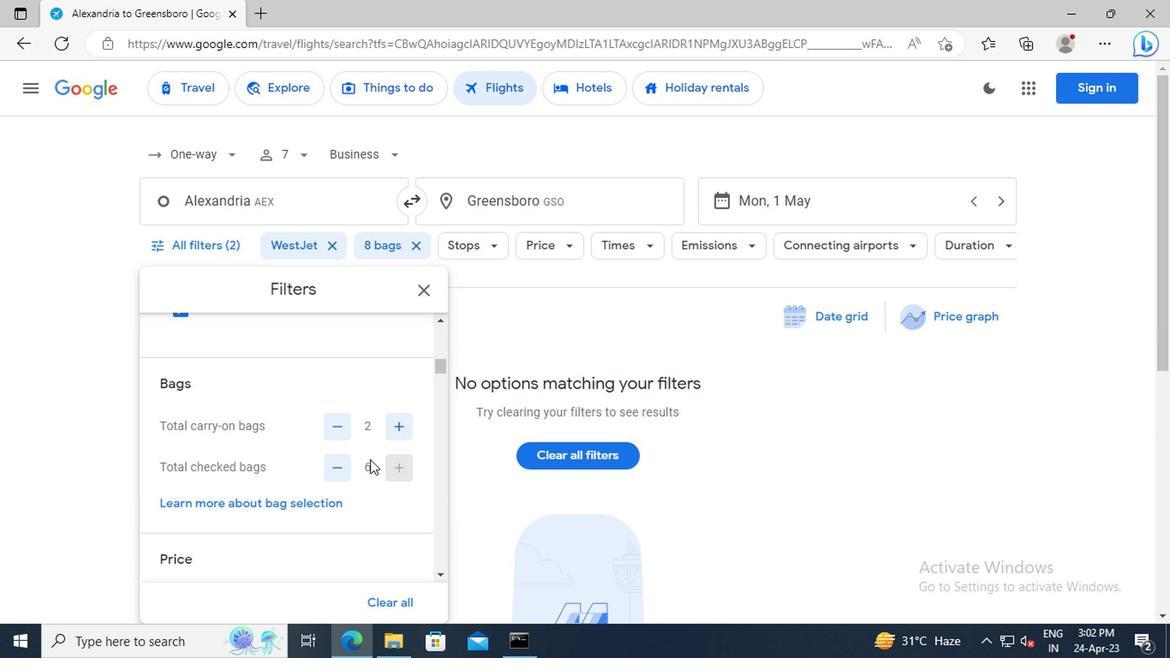 
Action: Mouse scrolled (362, 460) with delta (0, -1)
Screenshot: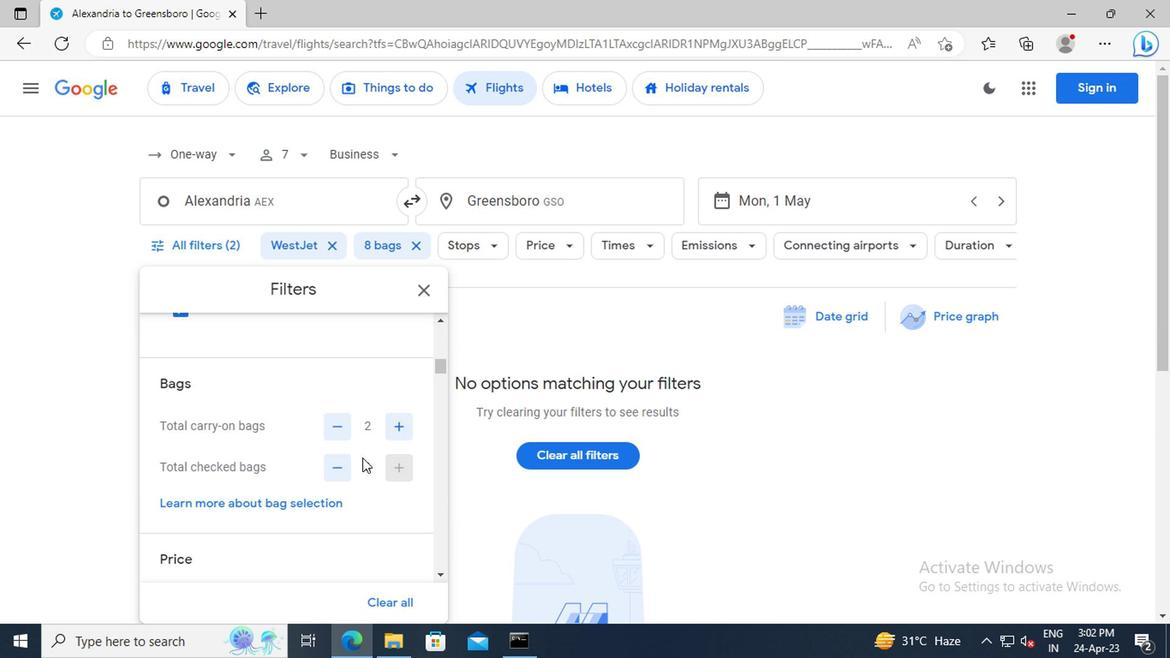
Action: Mouse scrolled (362, 460) with delta (0, -1)
Screenshot: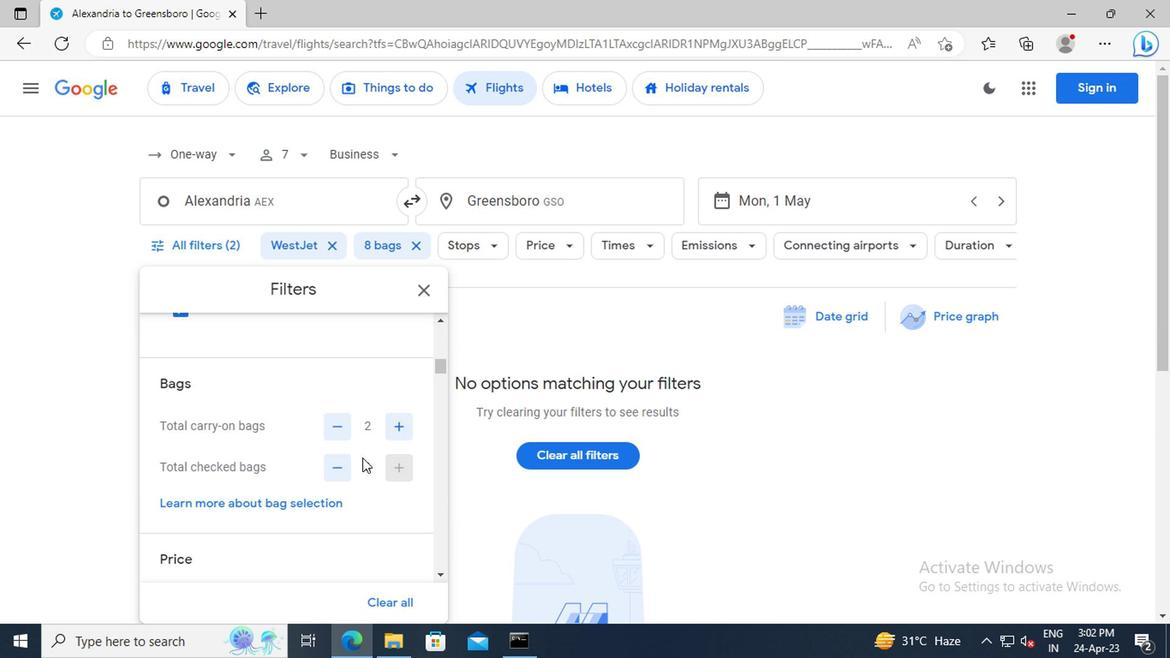 
Action: Mouse scrolled (362, 460) with delta (0, -1)
Screenshot: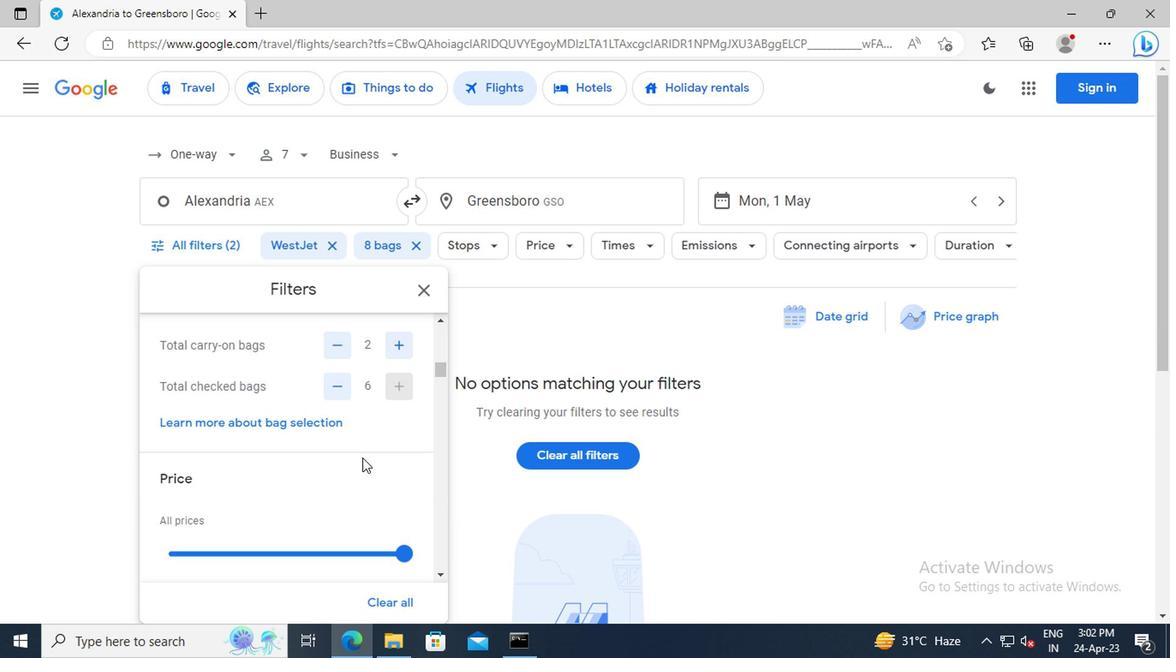 
Action: Mouse scrolled (362, 460) with delta (0, -1)
Screenshot: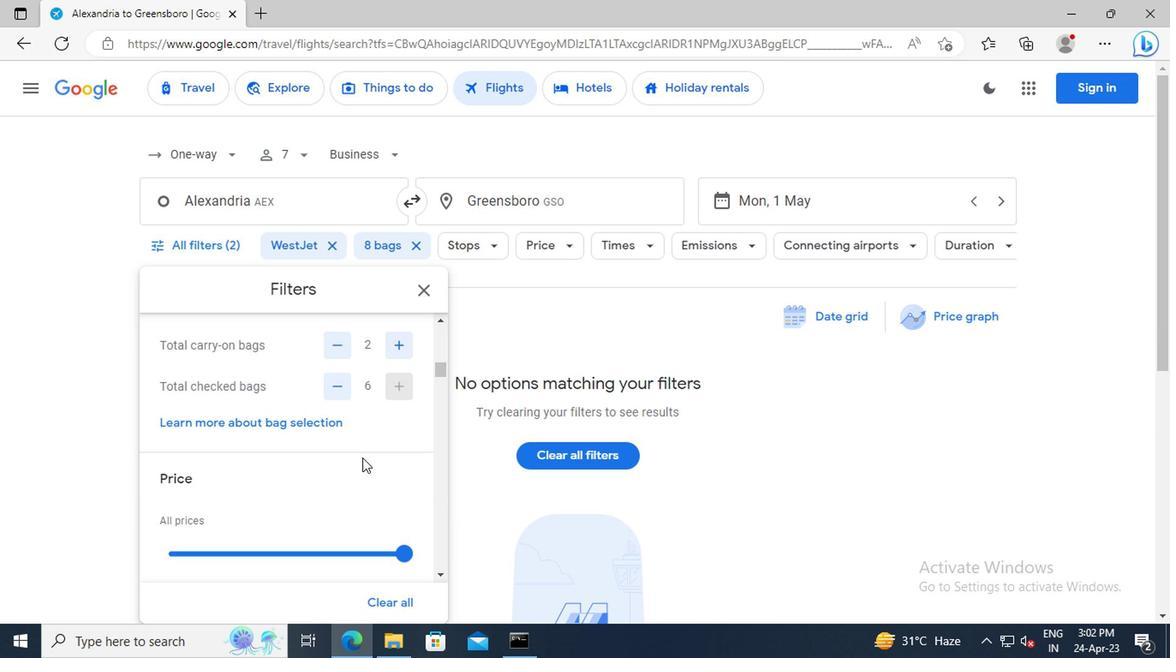 
Action: Mouse moved to (396, 479)
Screenshot: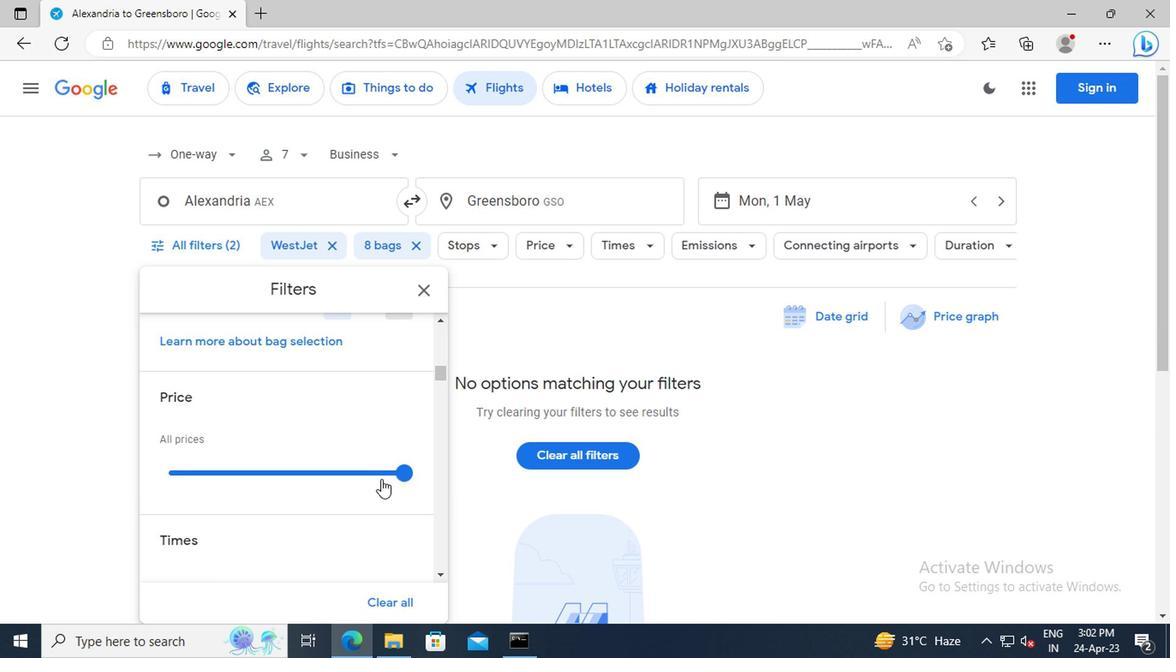
Action: Mouse pressed left at (396, 479)
Screenshot: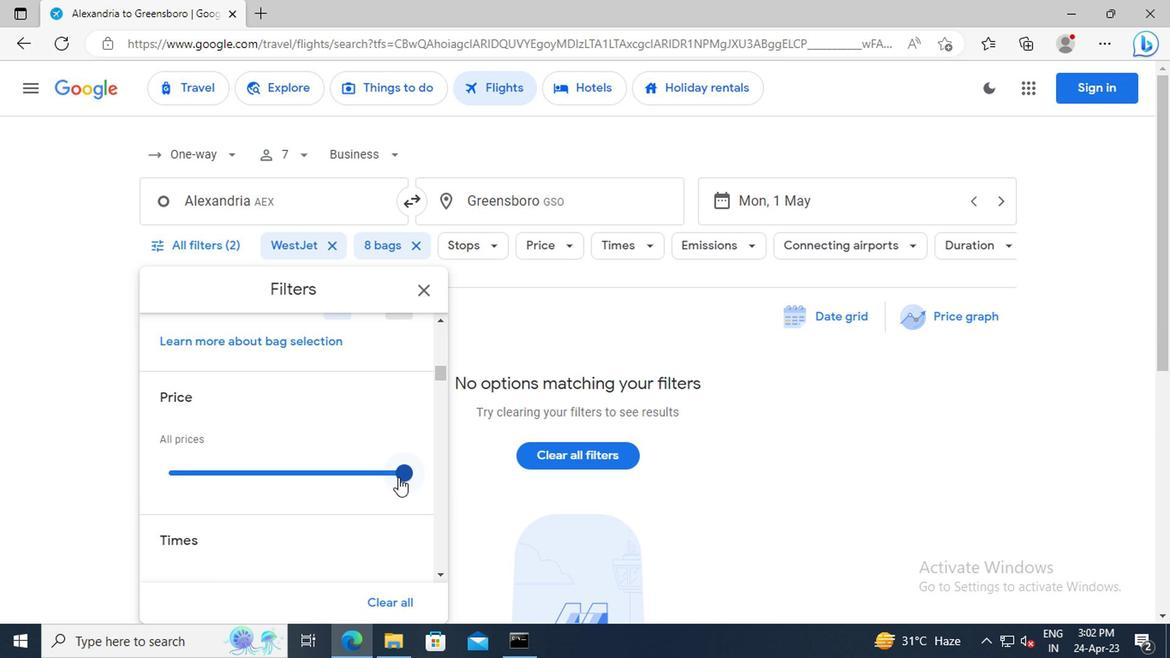 
Action: Mouse moved to (294, 424)
Screenshot: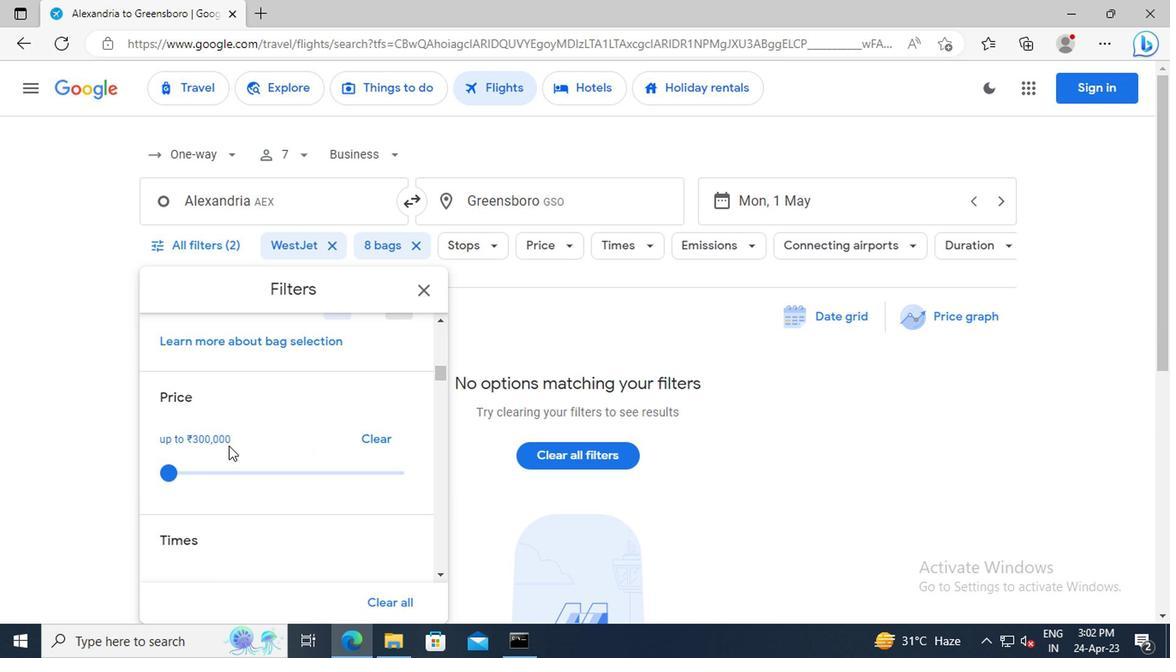 
Action: Mouse scrolled (294, 424) with delta (0, 0)
Screenshot: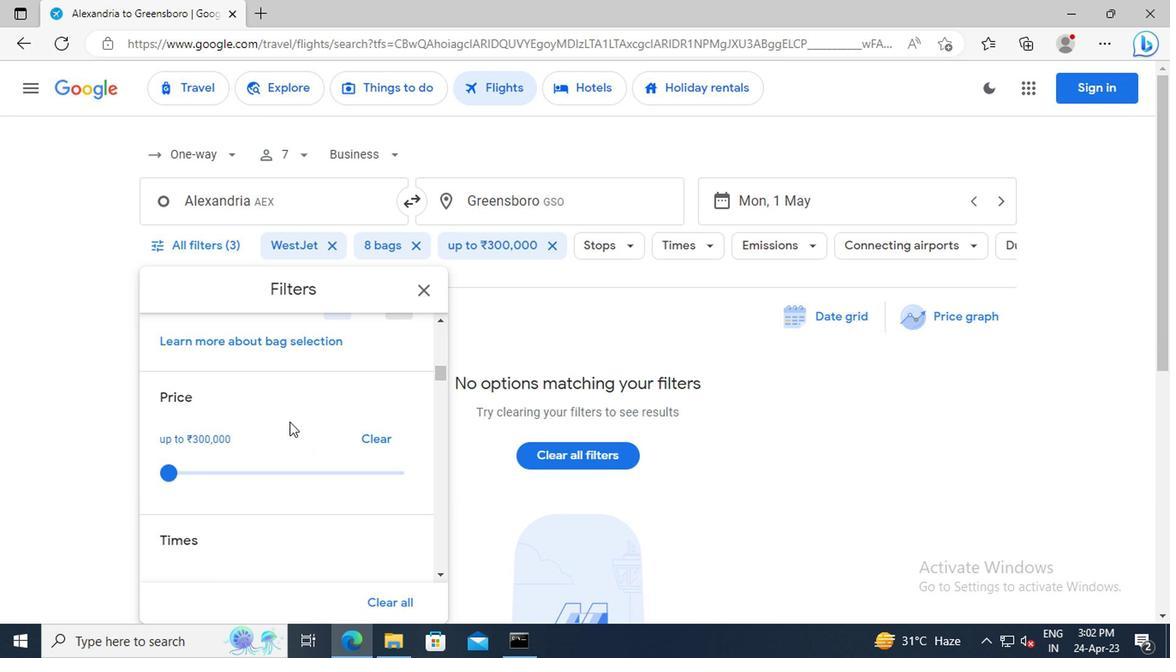
Action: Mouse scrolled (294, 424) with delta (0, 0)
Screenshot: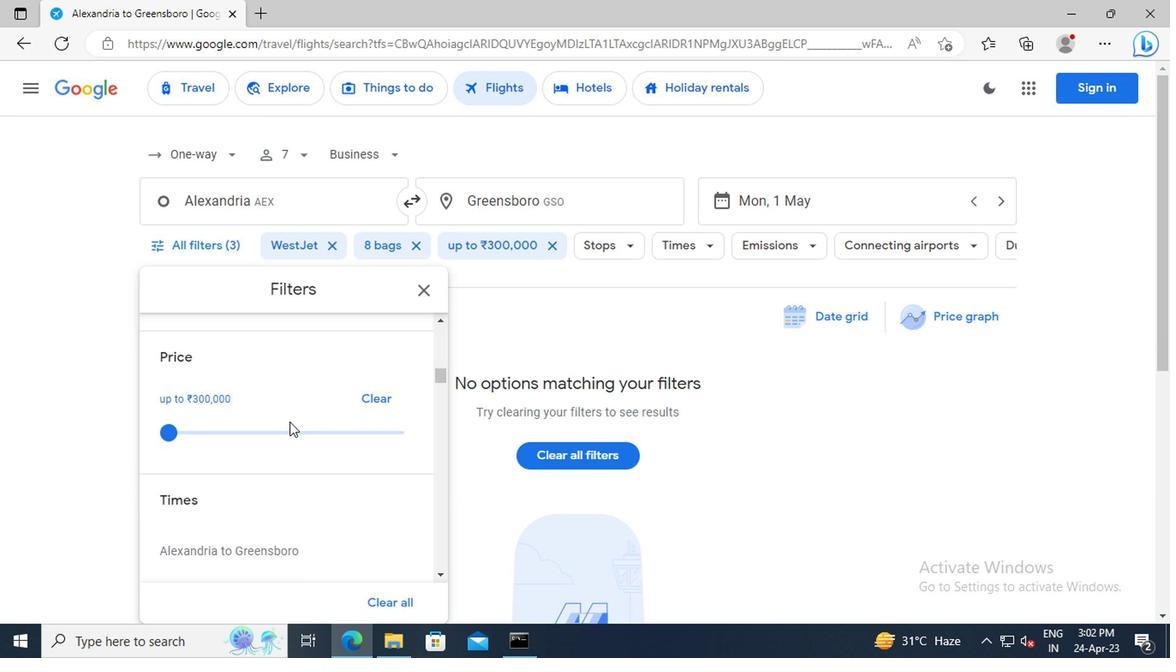 
Action: Mouse scrolled (294, 424) with delta (0, 0)
Screenshot: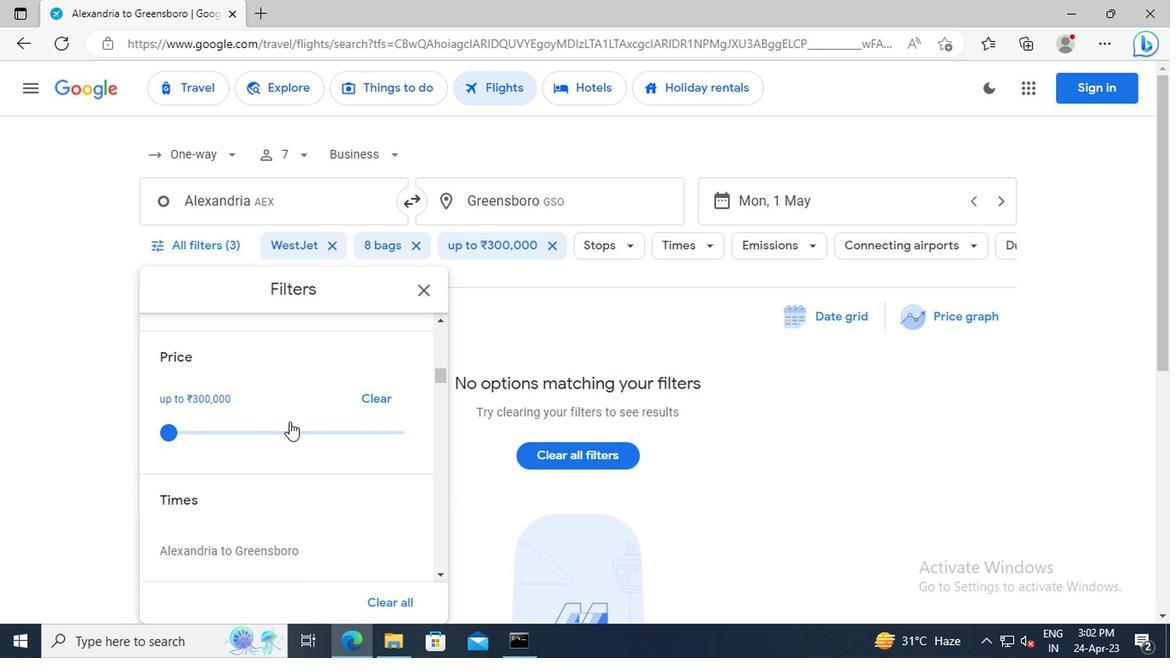 
Action: Mouse scrolled (294, 424) with delta (0, 0)
Screenshot: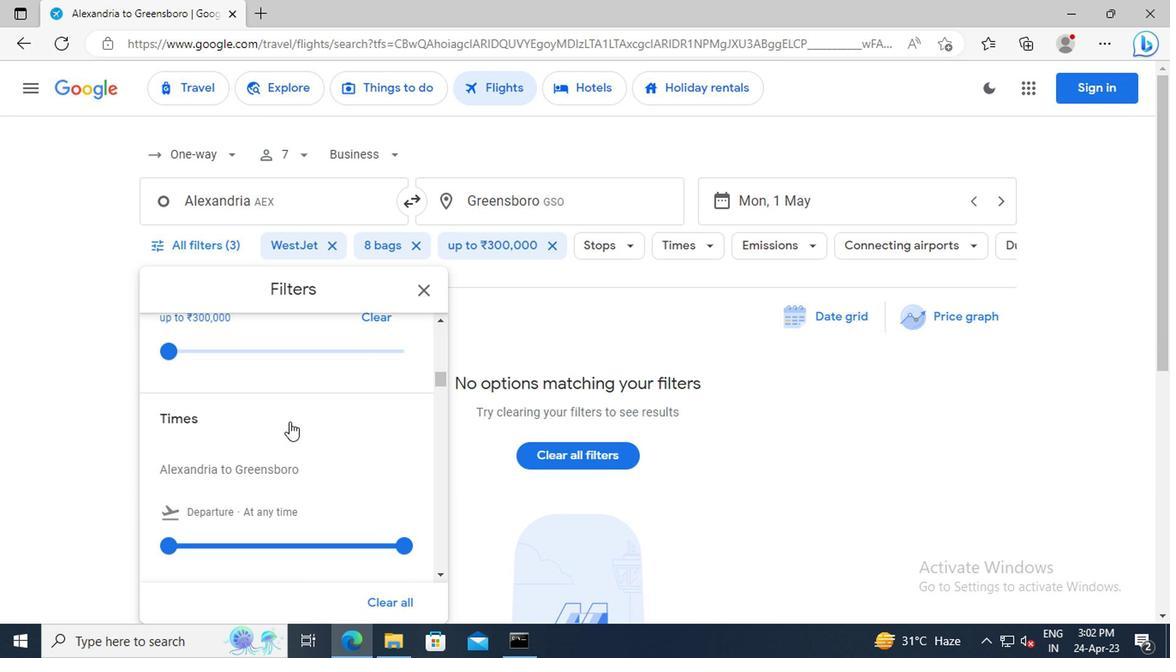 
Action: Mouse scrolled (294, 424) with delta (0, 0)
Screenshot: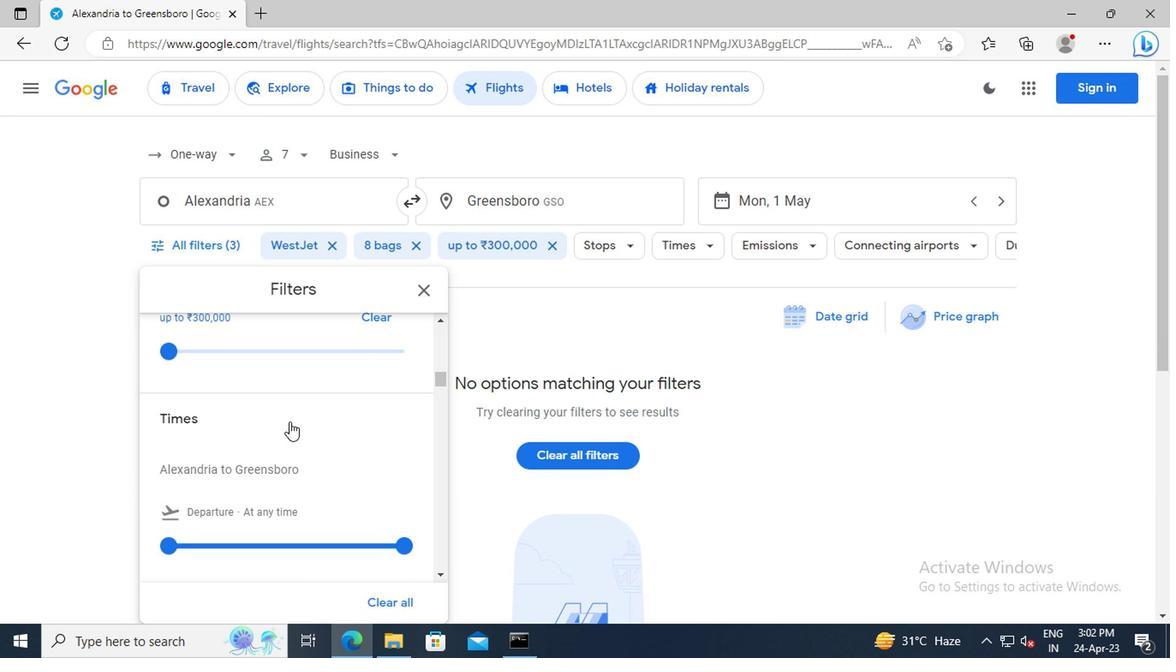 
Action: Mouse moved to (184, 466)
Screenshot: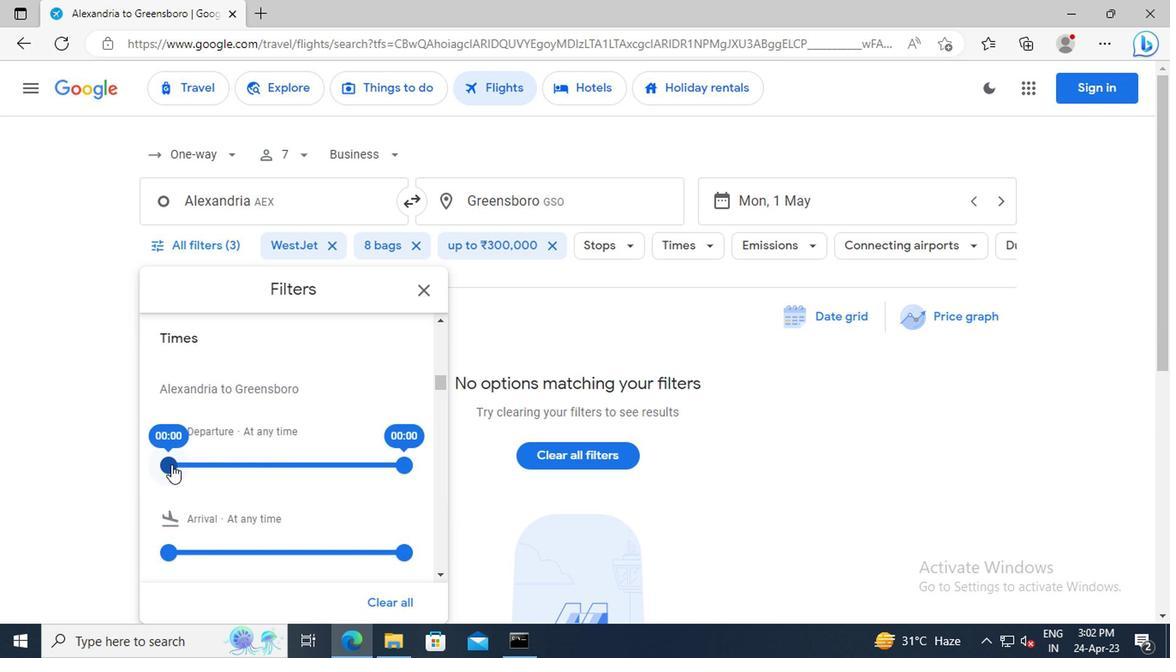
Action: Mouse pressed left at (184, 466)
Screenshot: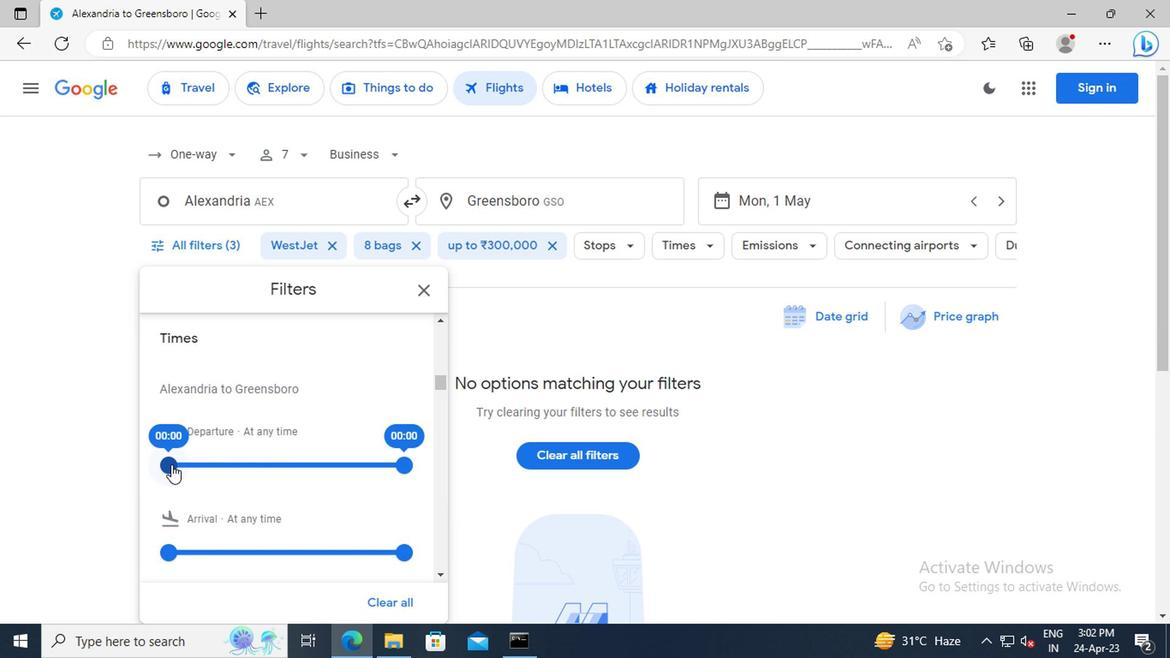 
Action: Mouse moved to (399, 466)
Screenshot: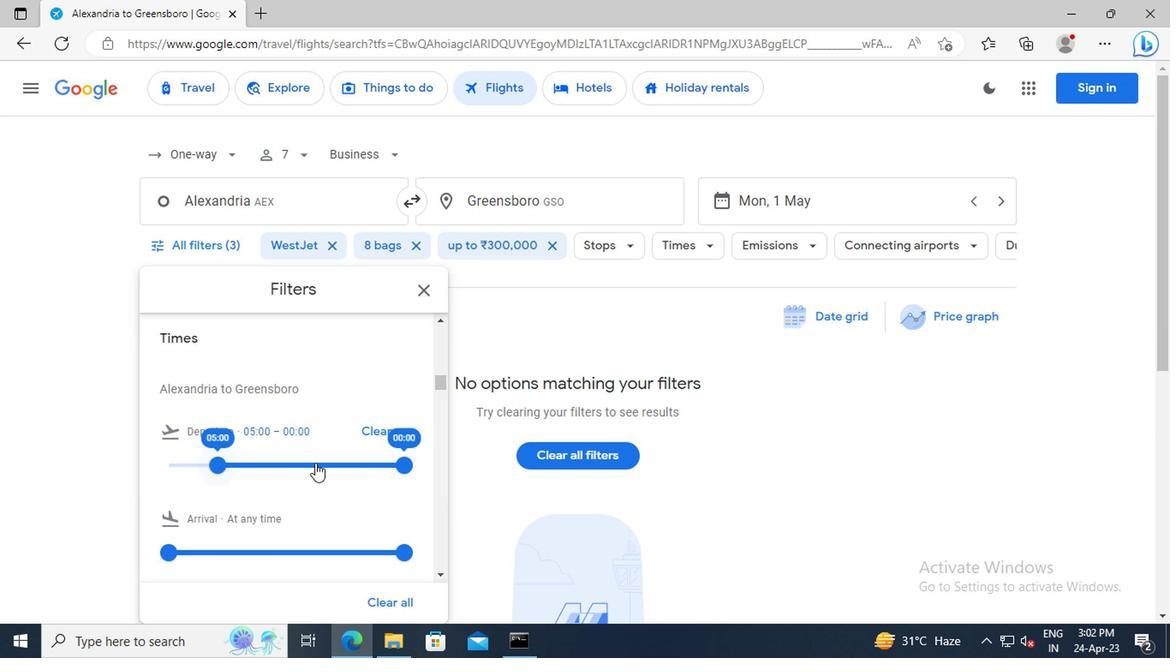 
Action: Mouse pressed left at (399, 466)
Screenshot: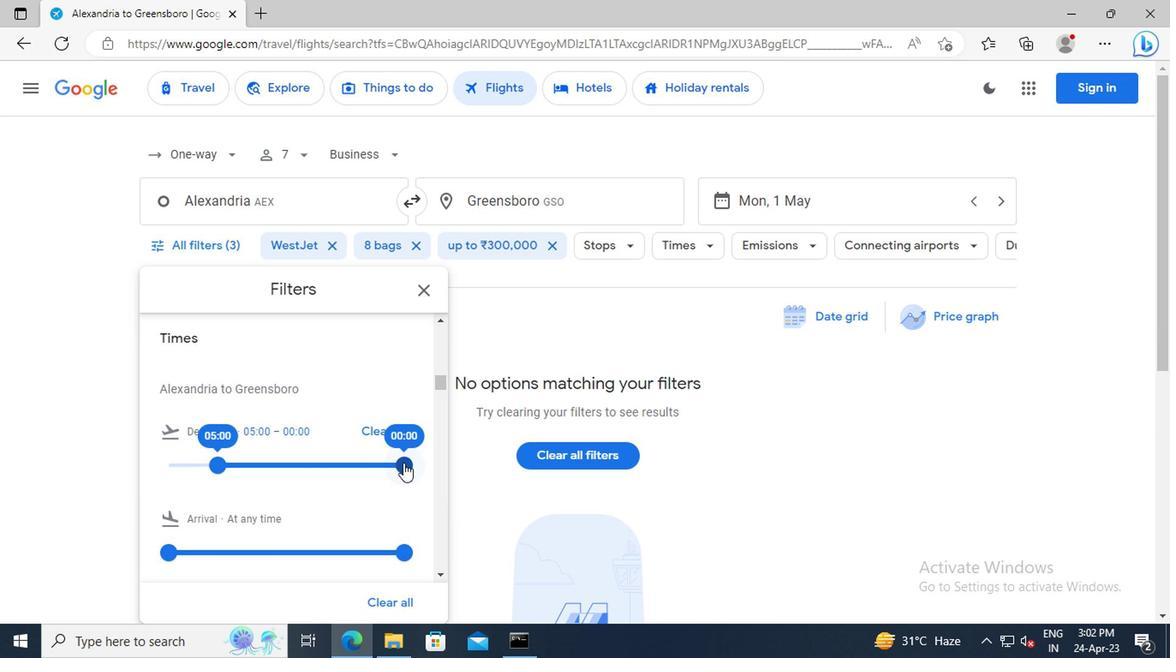 
Action: Mouse moved to (421, 290)
Screenshot: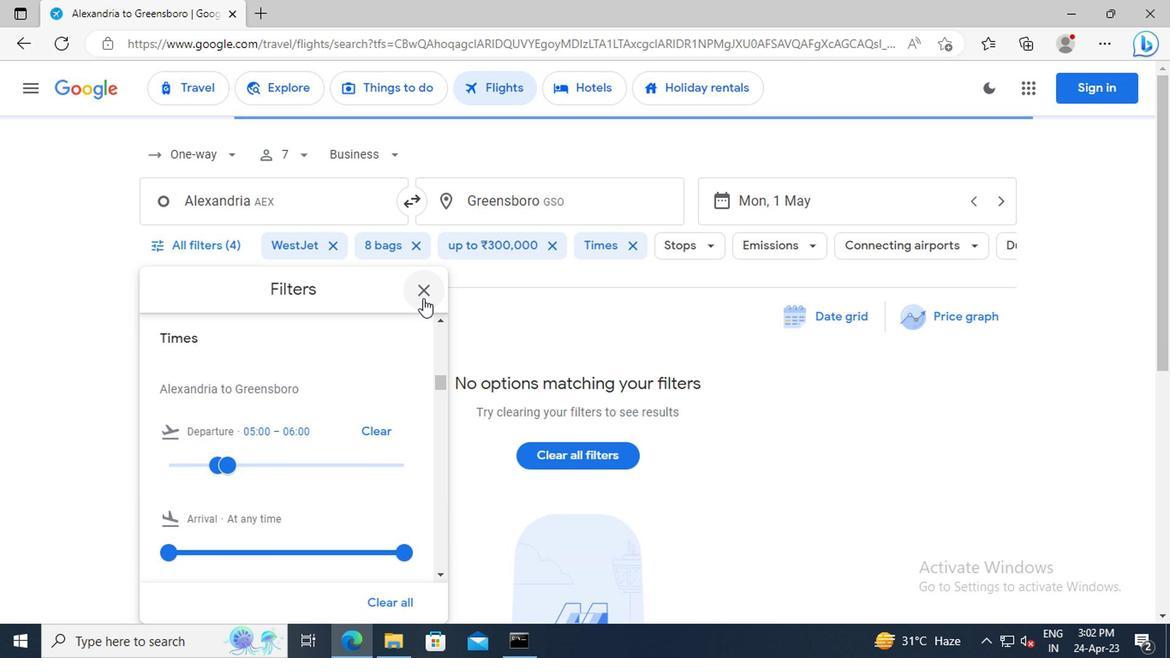 
Action: Mouse pressed left at (421, 290)
Screenshot: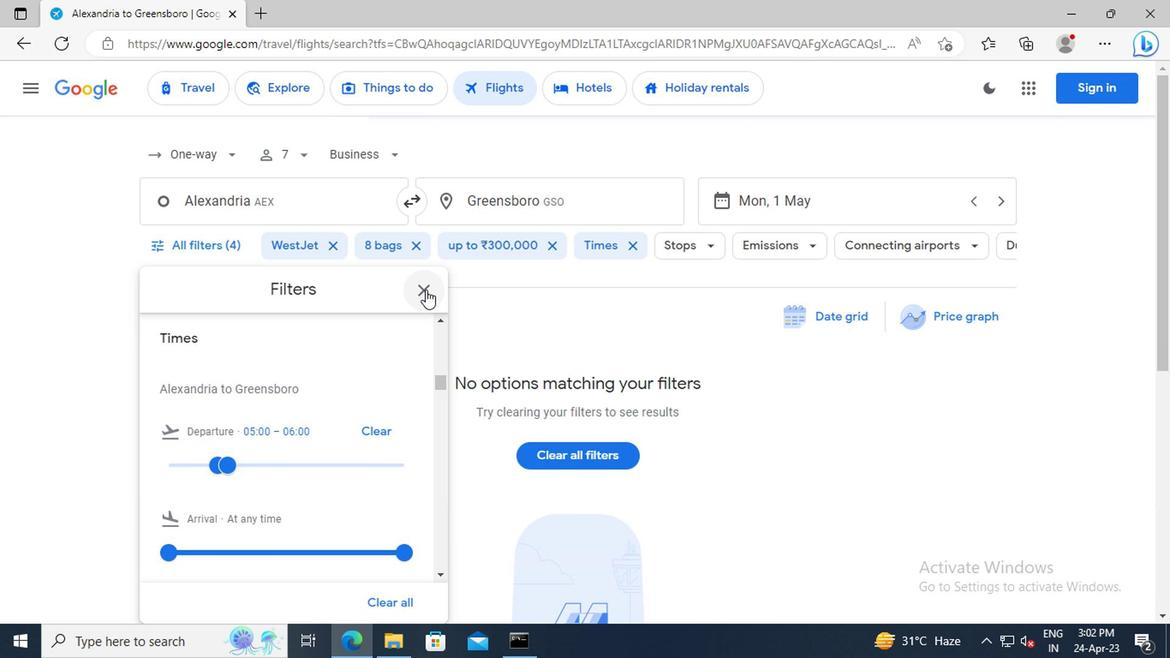 
Action: Mouse moved to (448, 377)
Screenshot: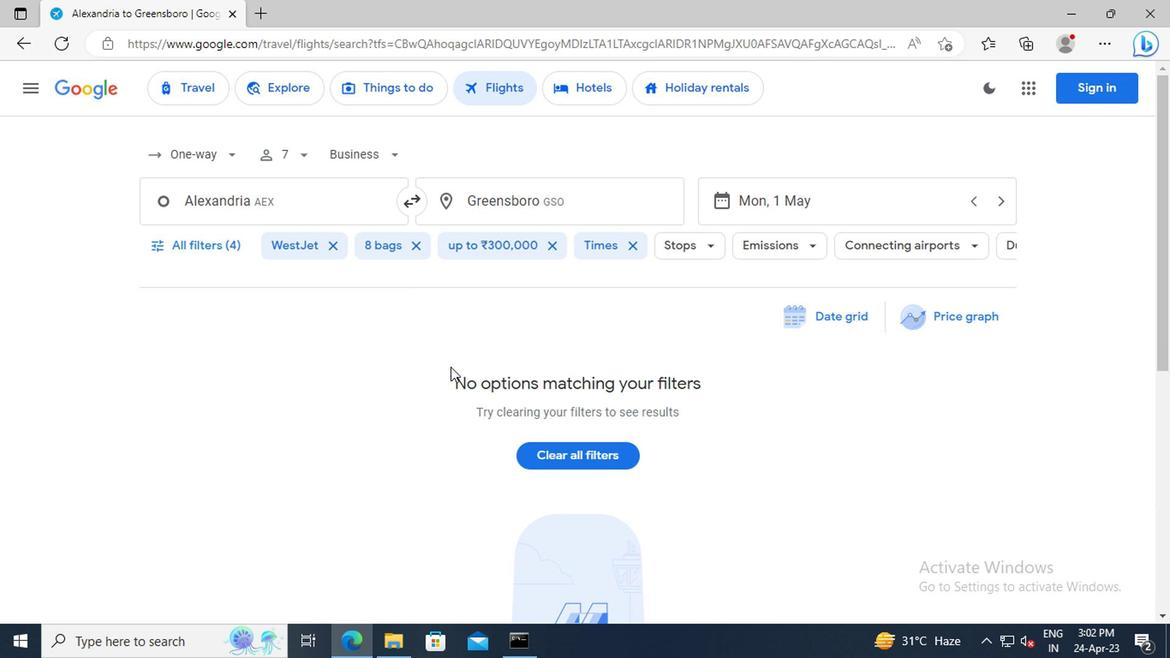 
